 Task: Create a due date automation trigger when advanced on, on the tuesday after a card is due add fields without custom field "Resume" set to a number greater or equal to 1 and greater or equal to 10 at 11:00 AM.
Action: Mouse moved to (1100, 337)
Screenshot: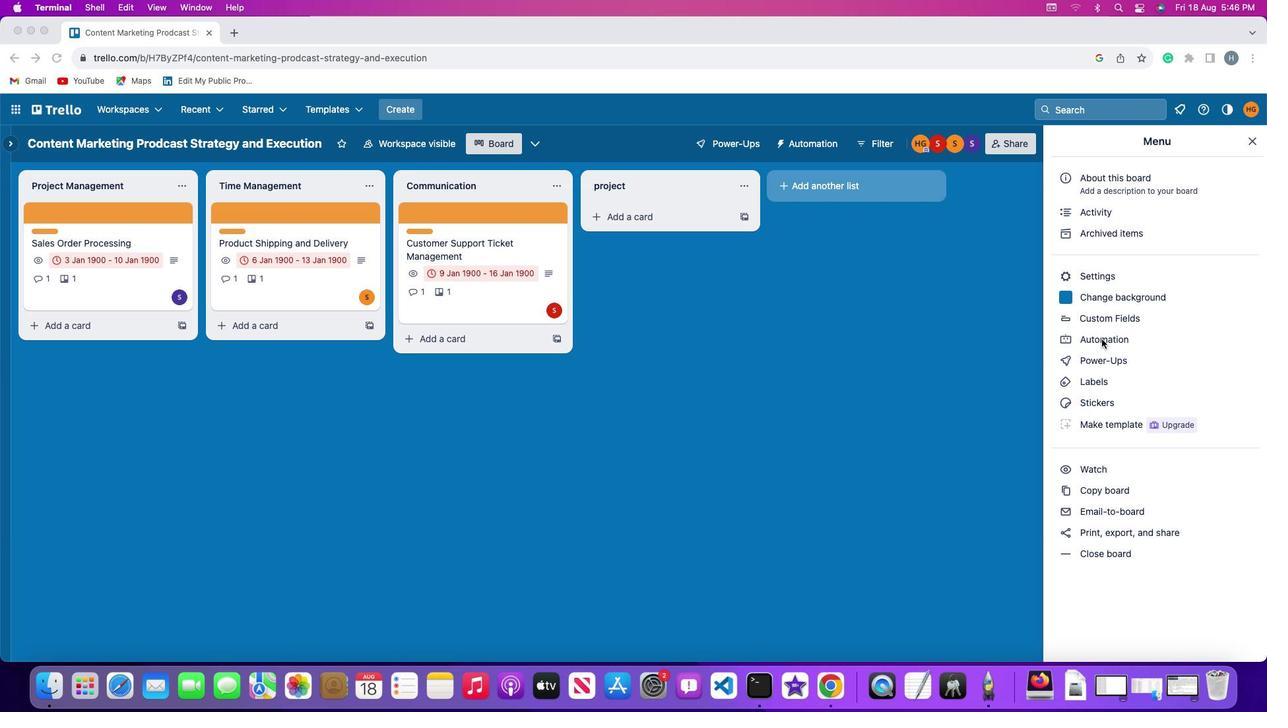 
Action: Mouse pressed left at (1100, 337)
Screenshot: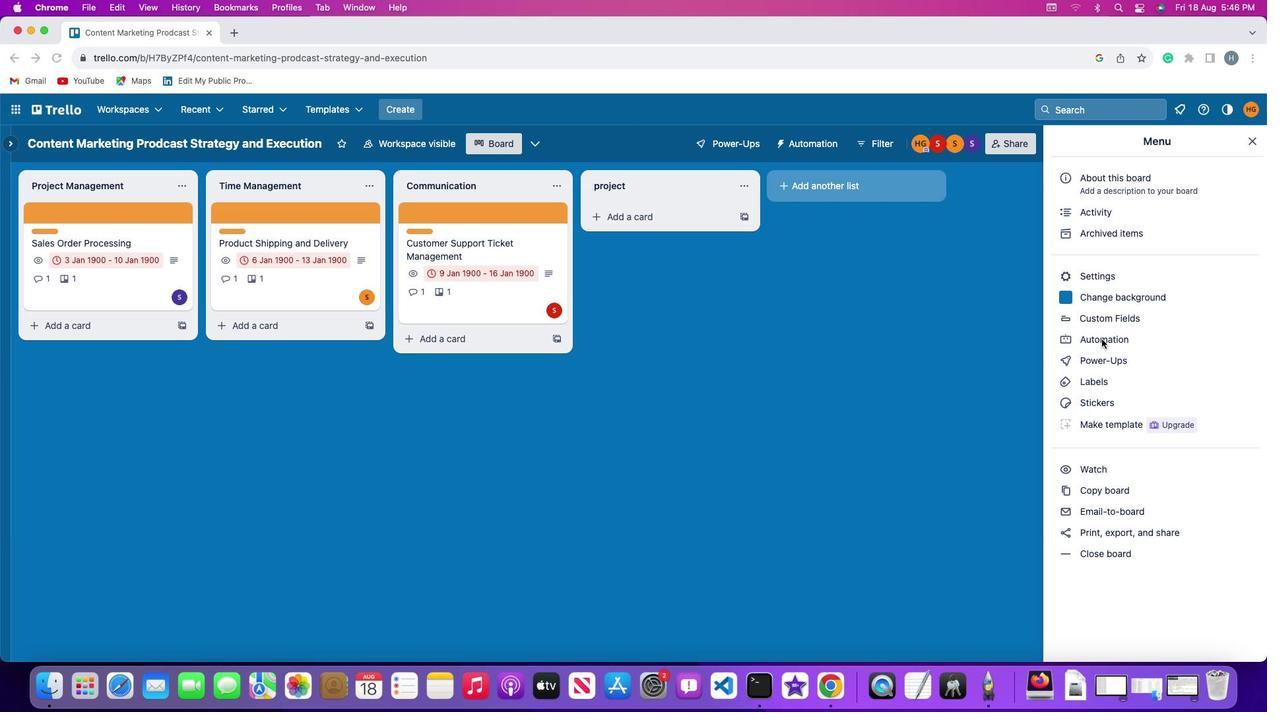 
Action: Mouse pressed left at (1100, 337)
Screenshot: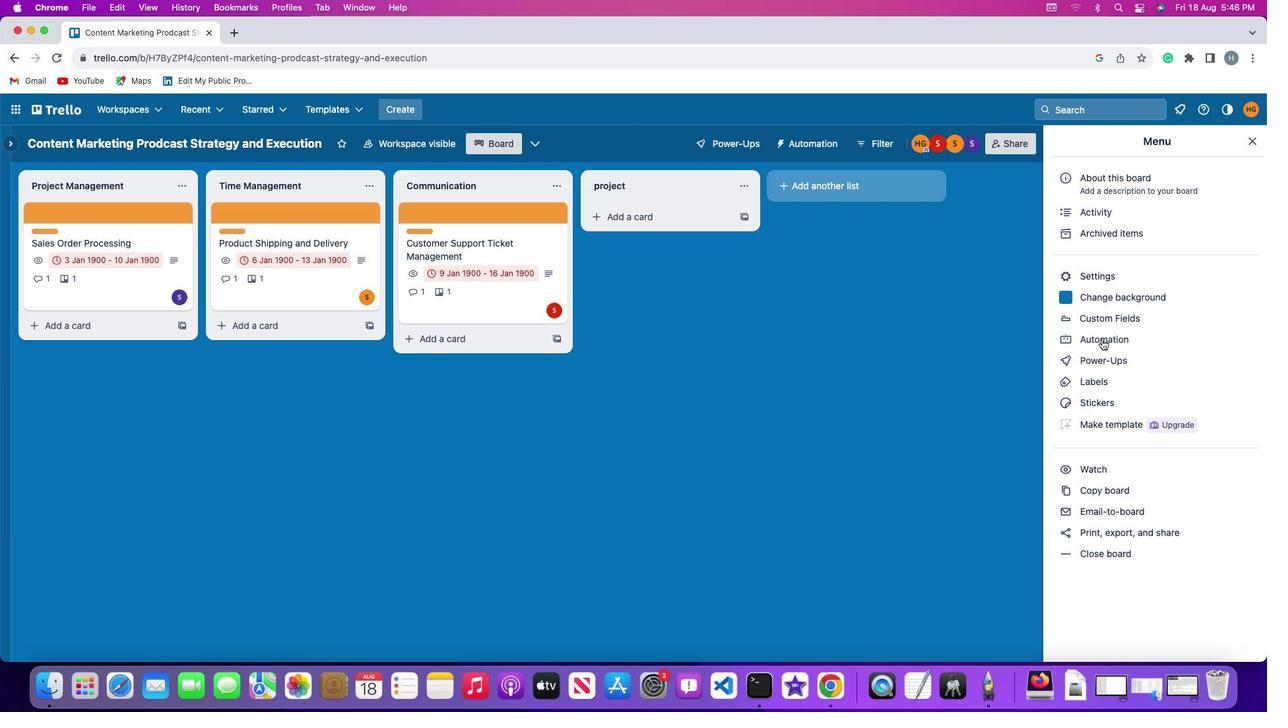 
Action: Mouse moved to (69, 312)
Screenshot: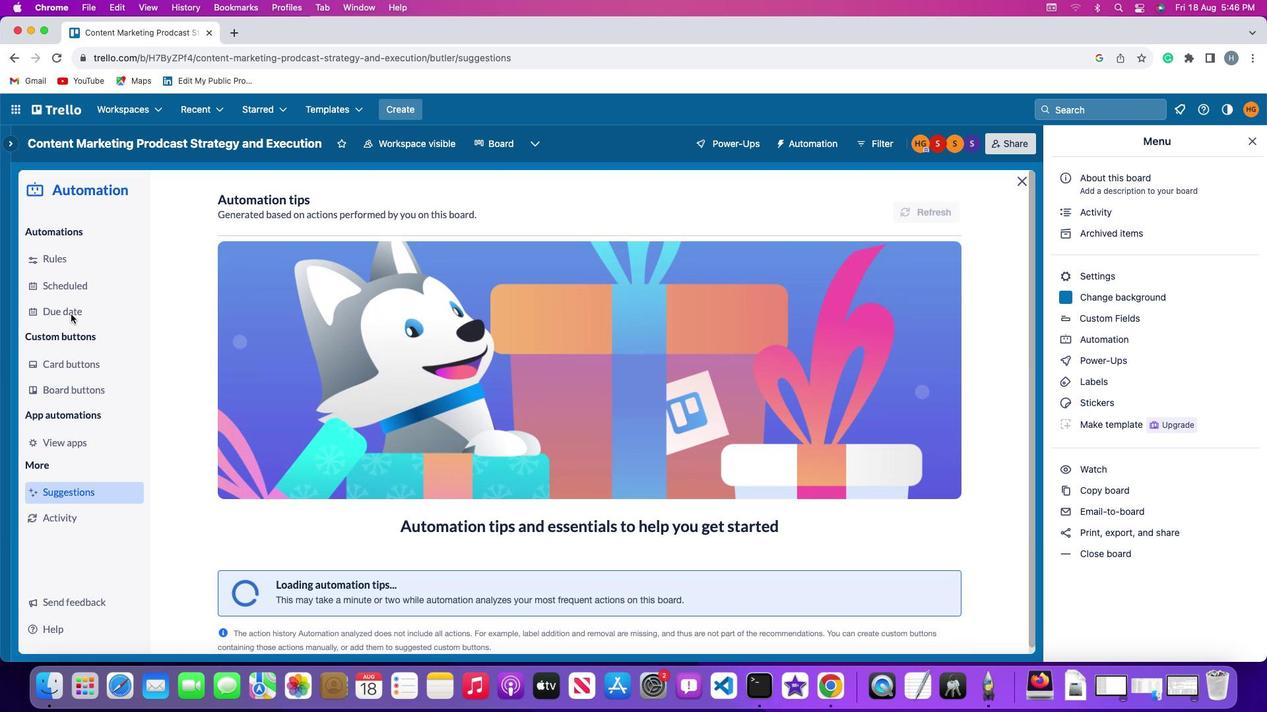 
Action: Mouse pressed left at (69, 312)
Screenshot: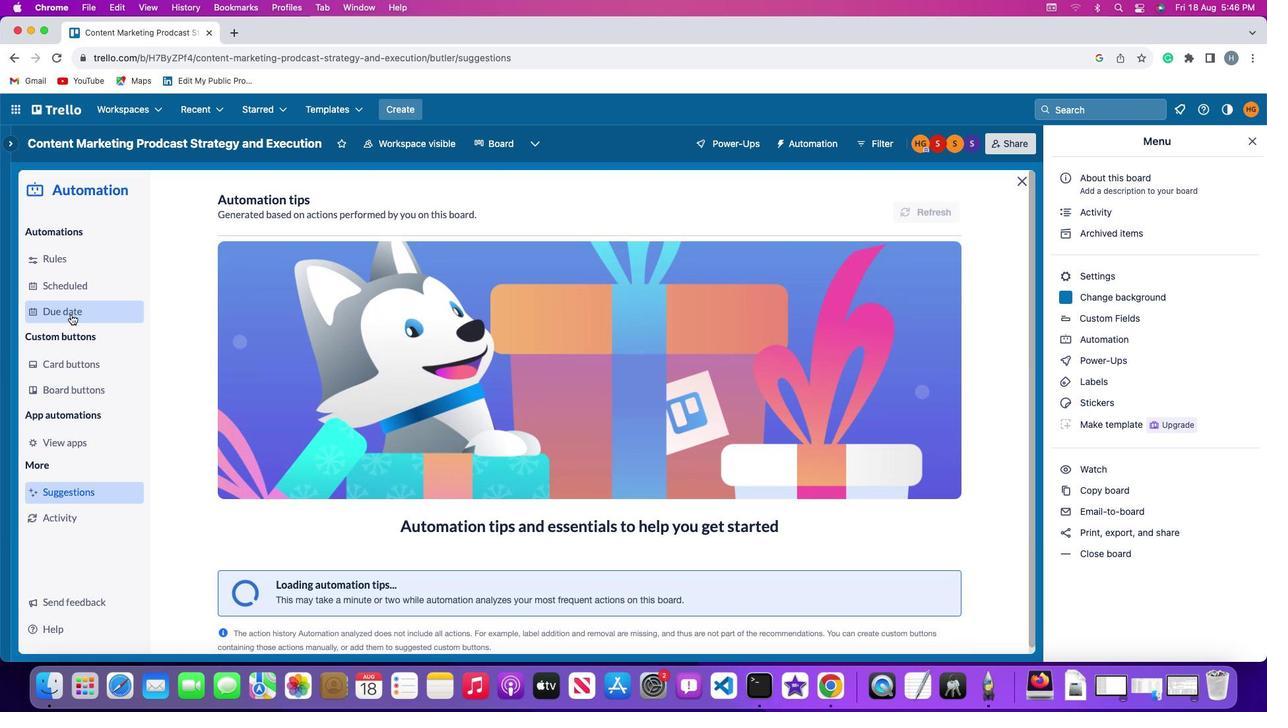 
Action: Mouse moved to (875, 201)
Screenshot: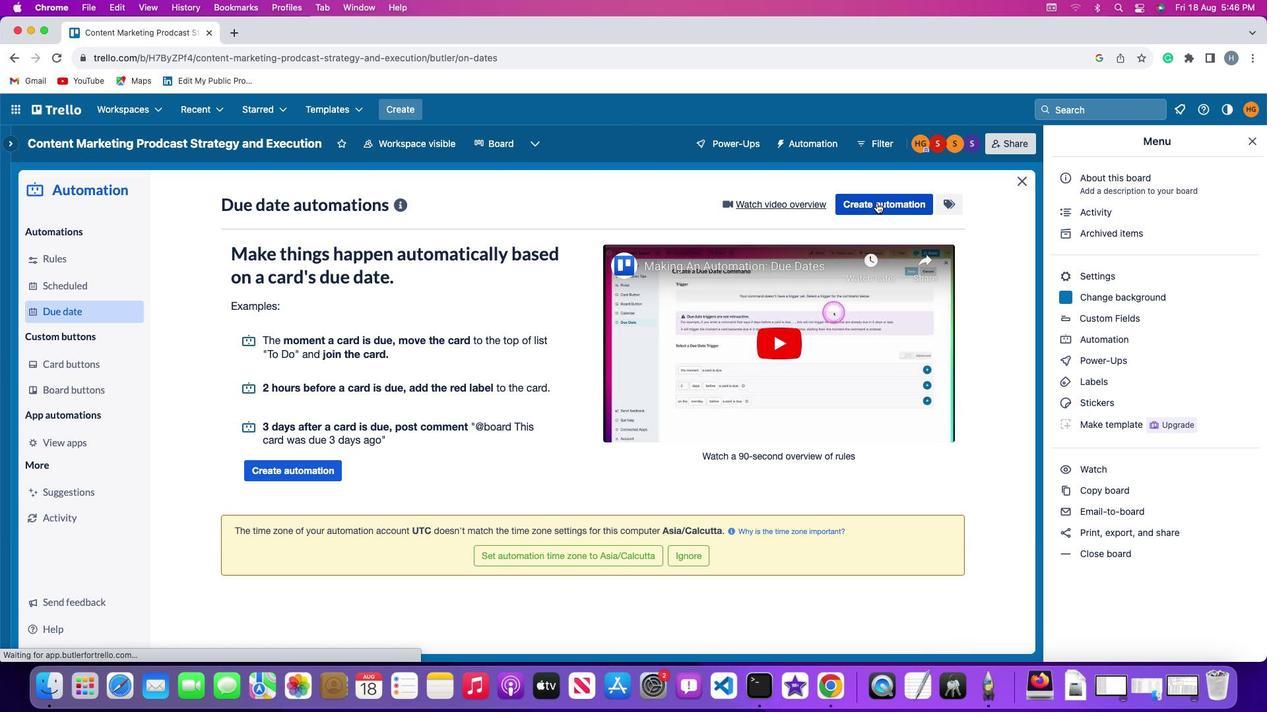 
Action: Mouse pressed left at (875, 201)
Screenshot: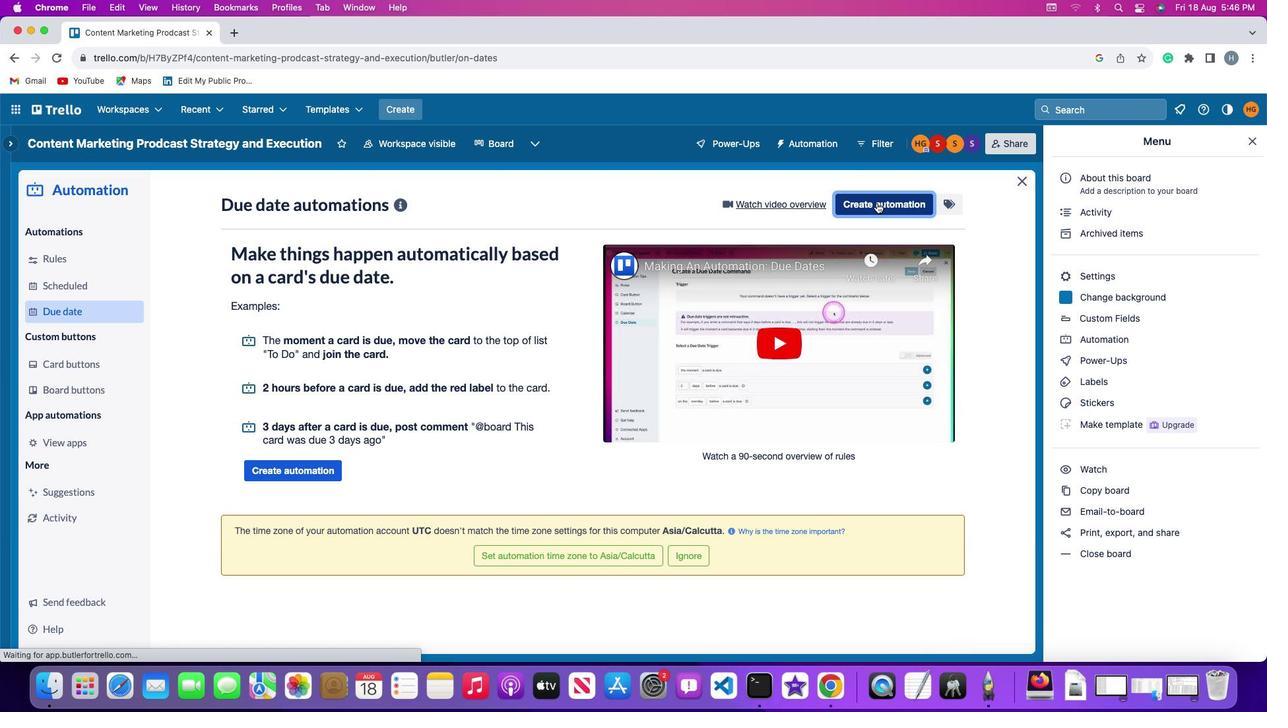 
Action: Mouse moved to (256, 335)
Screenshot: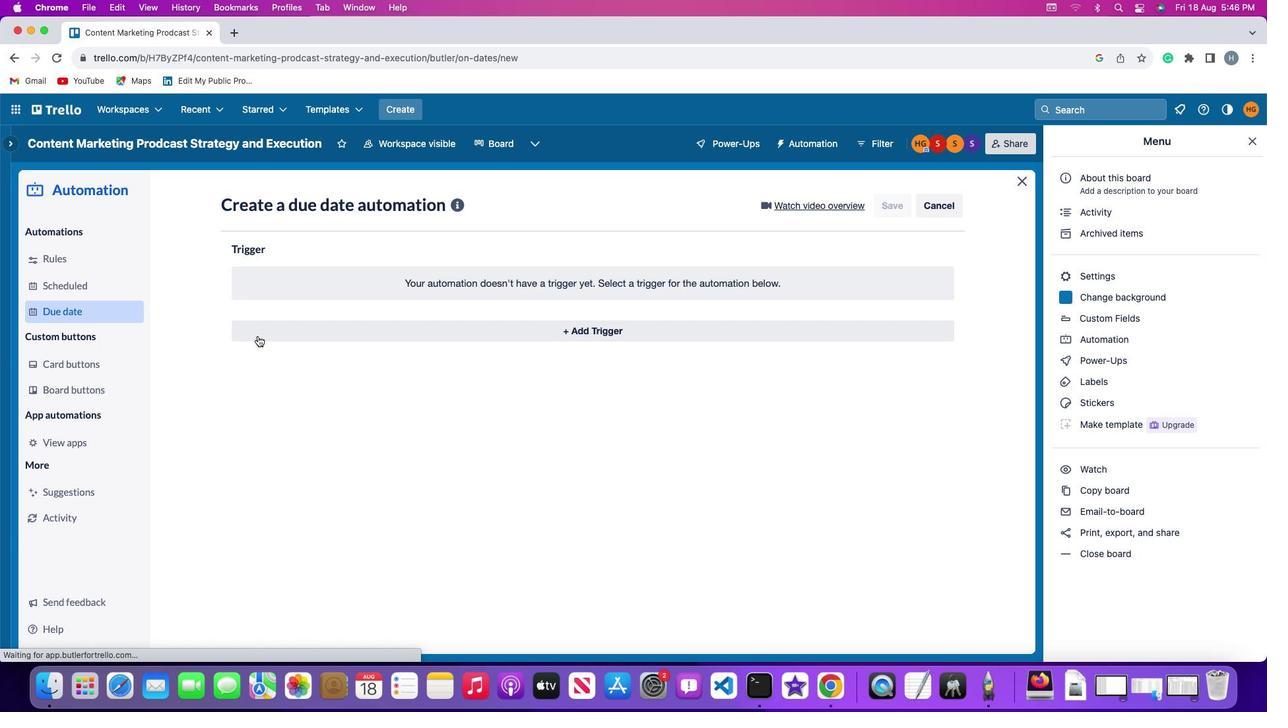 
Action: Mouse pressed left at (256, 335)
Screenshot: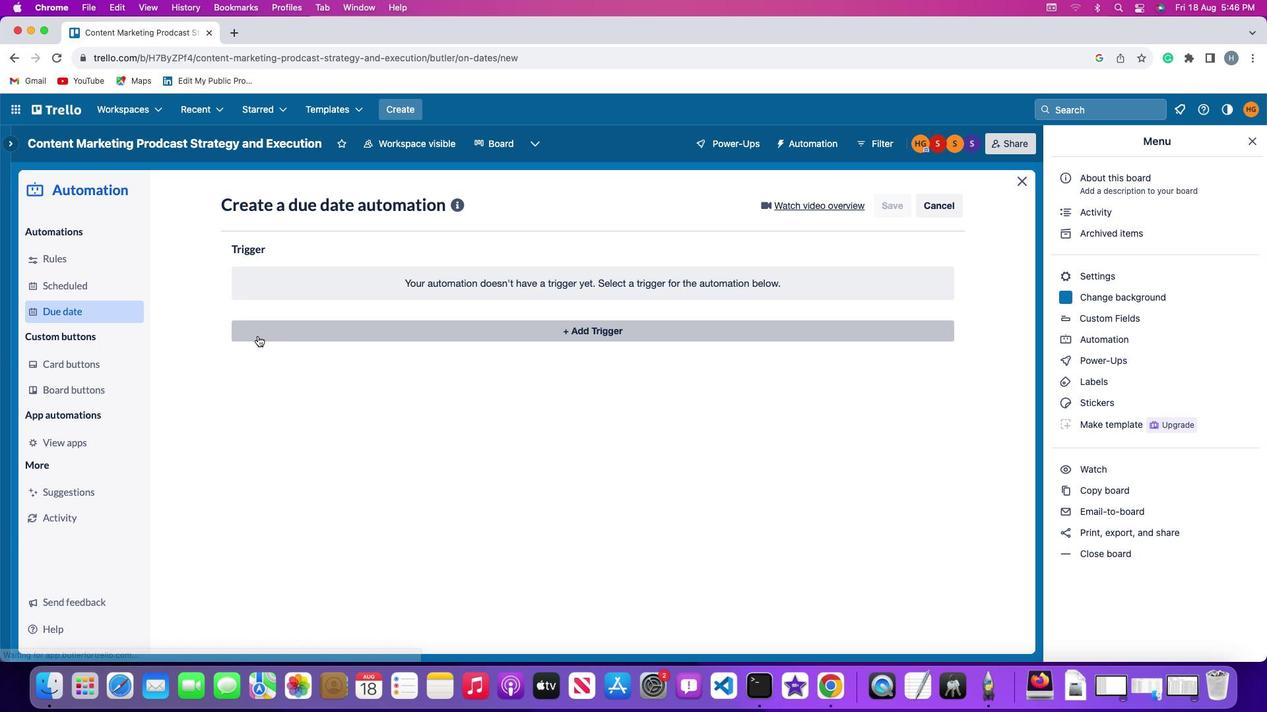 
Action: Mouse moved to (280, 571)
Screenshot: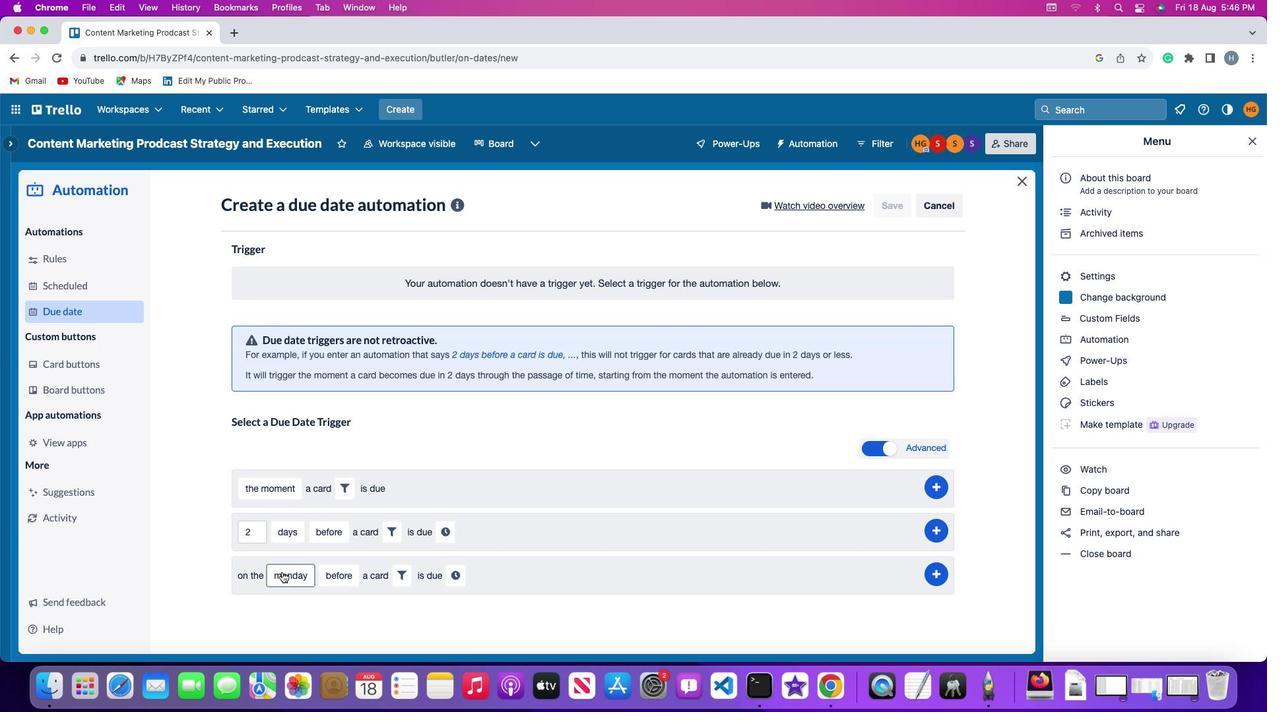 
Action: Mouse pressed left at (280, 571)
Screenshot: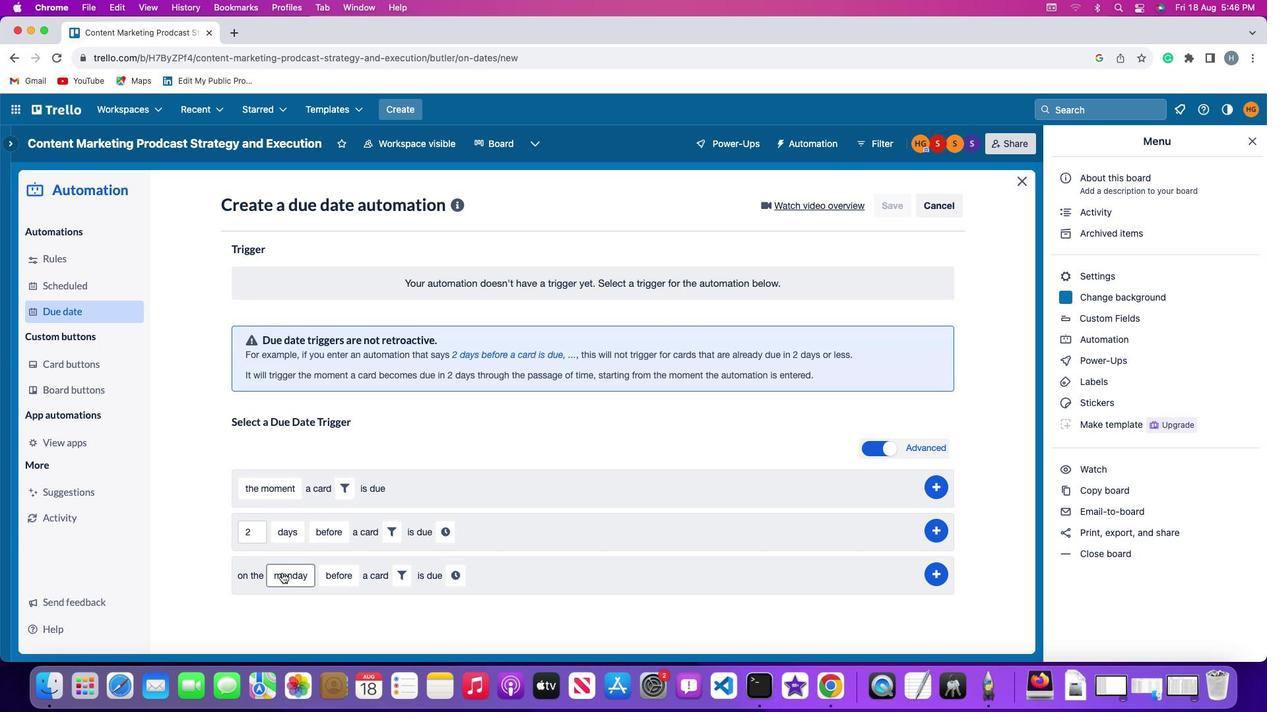 
Action: Mouse moved to (306, 419)
Screenshot: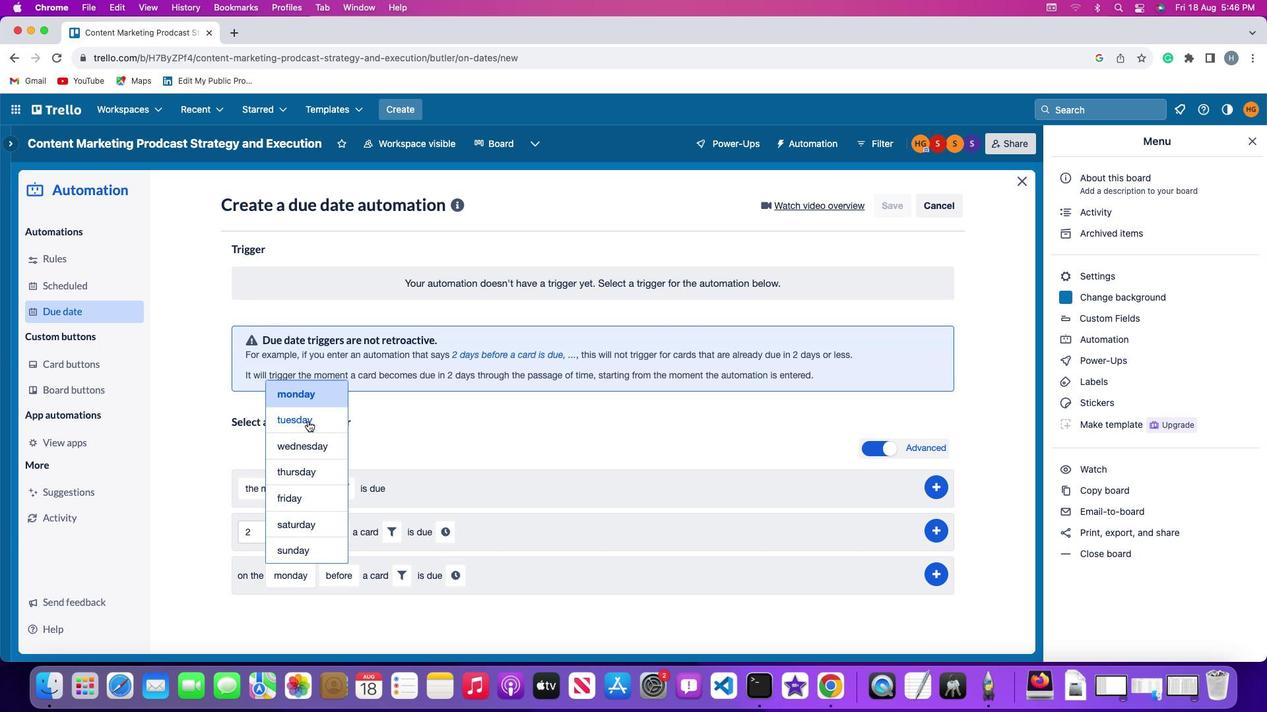 
Action: Mouse pressed left at (306, 419)
Screenshot: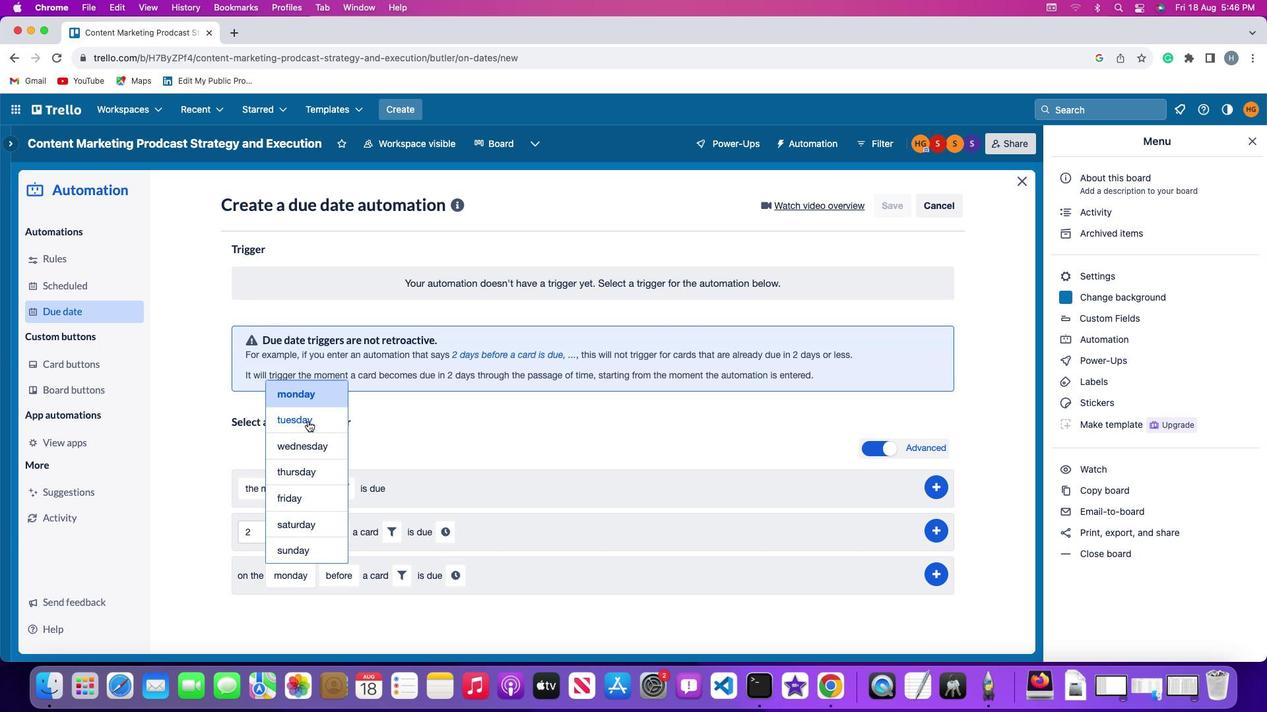 
Action: Mouse moved to (330, 574)
Screenshot: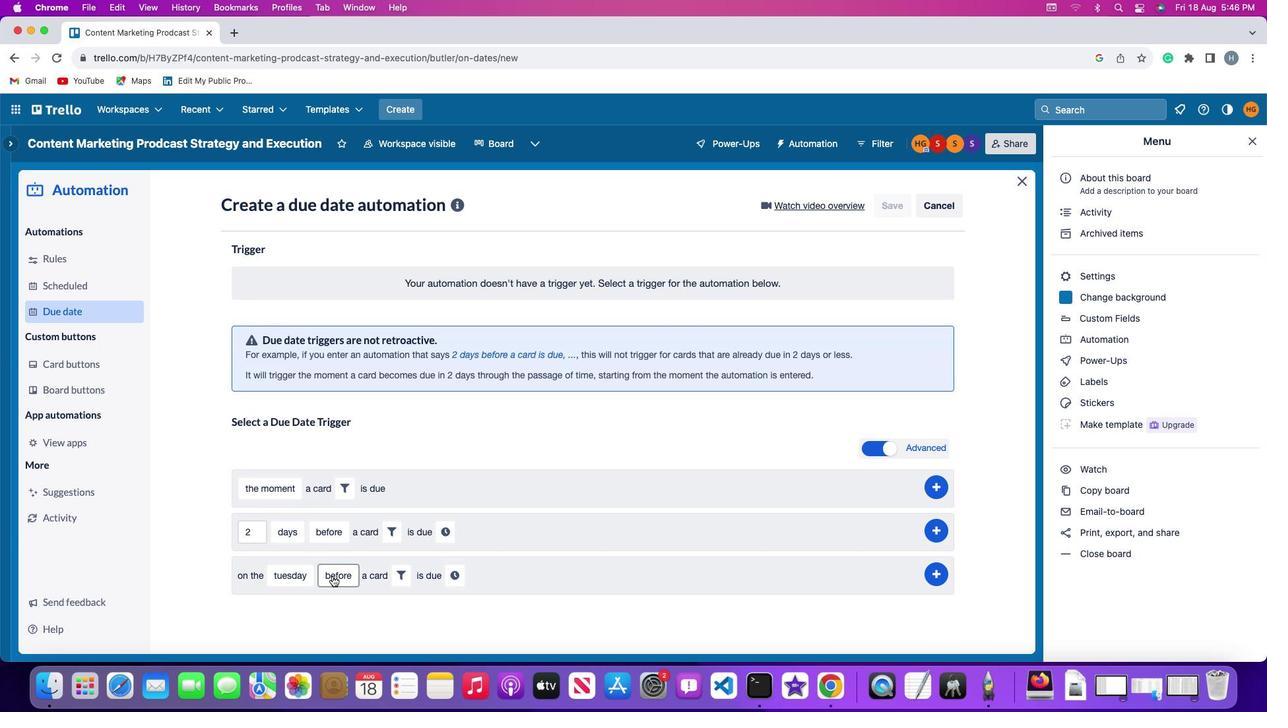 
Action: Mouse pressed left at (330, 574)
Screenshot: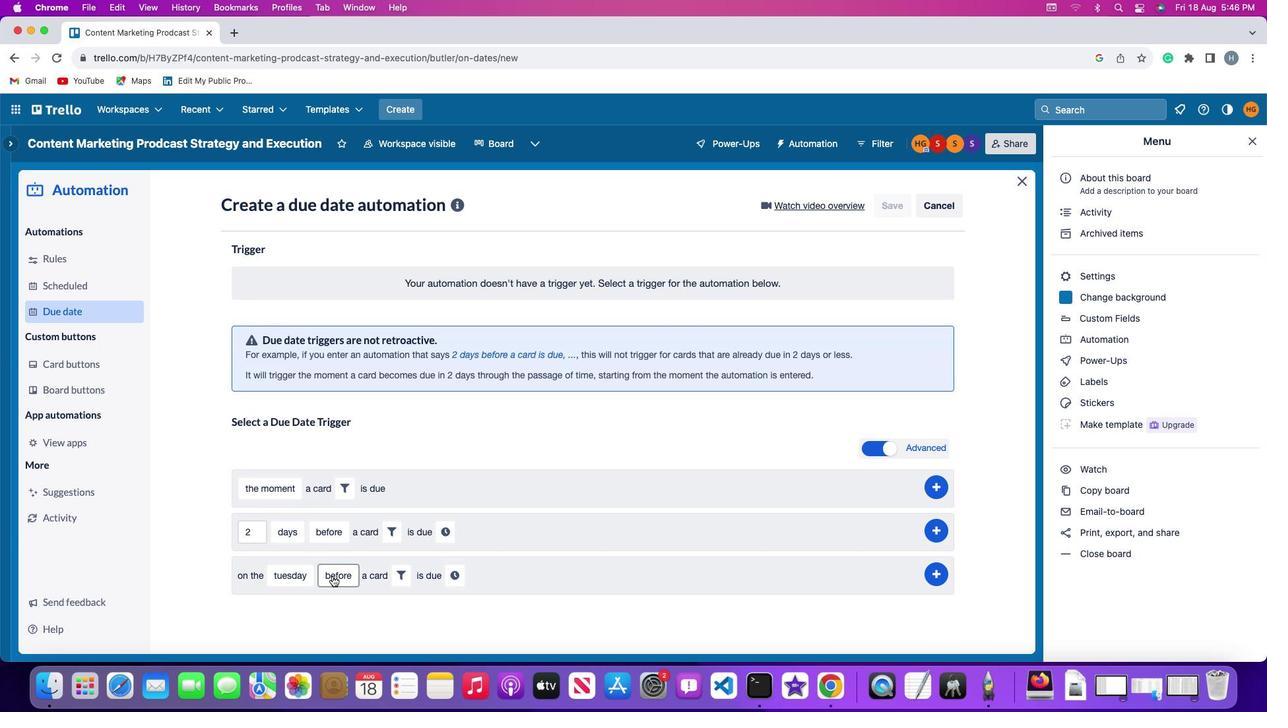
Action: Mouse moved to (361, 491)
Screenshot: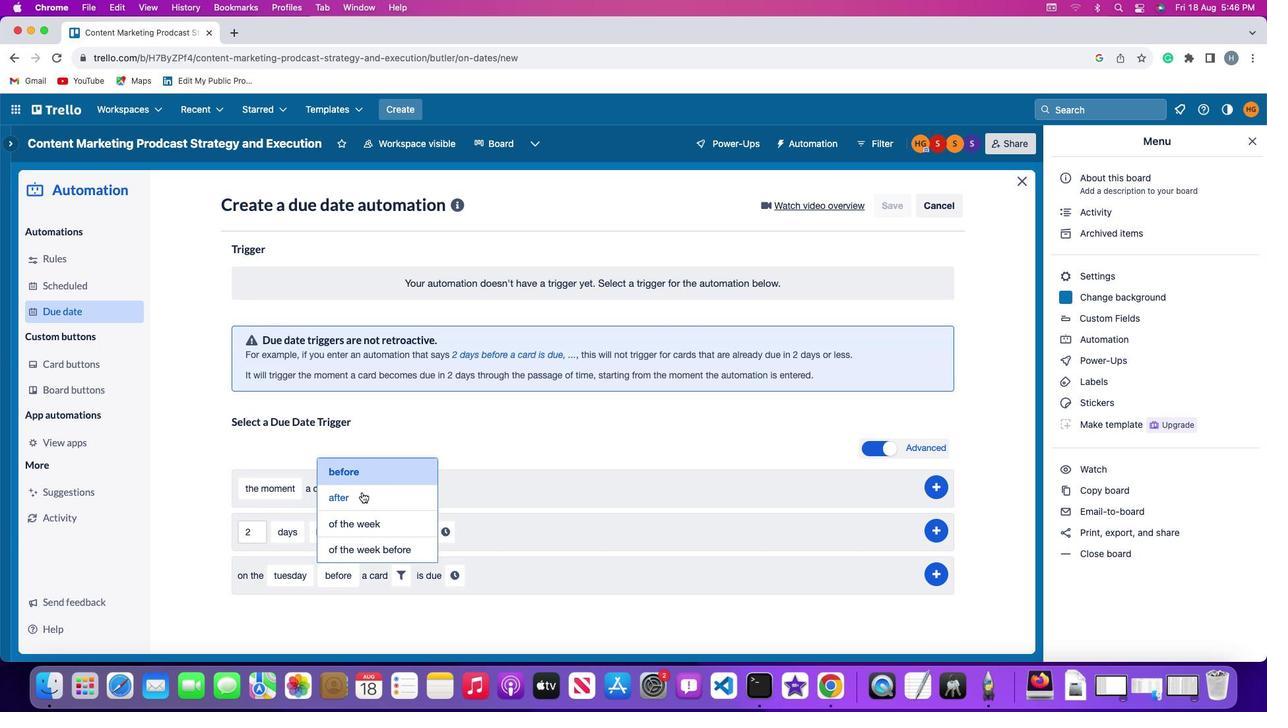 
Action: Mouse pressed left at (361, 491)
Screenshot: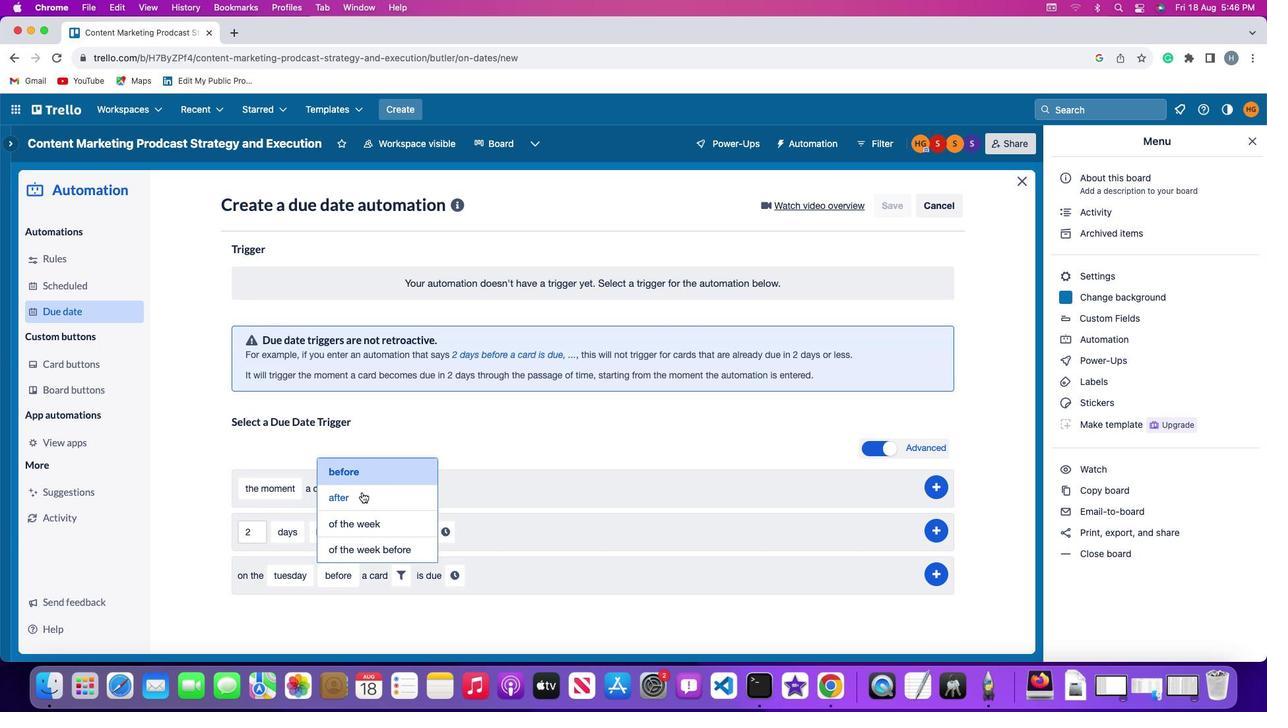 
Action: Mouse moved to (398, 582)
Screenshot: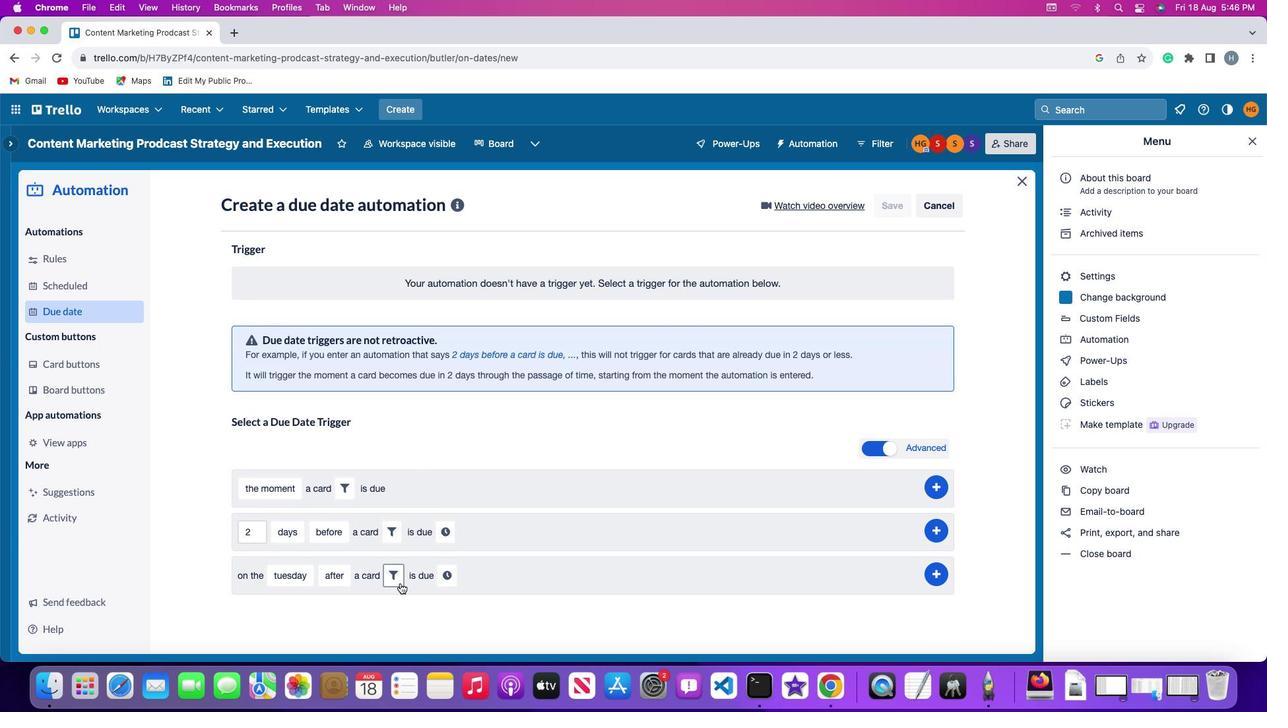 
Action: Mouse pressed left at (398, 582)
Screenshot: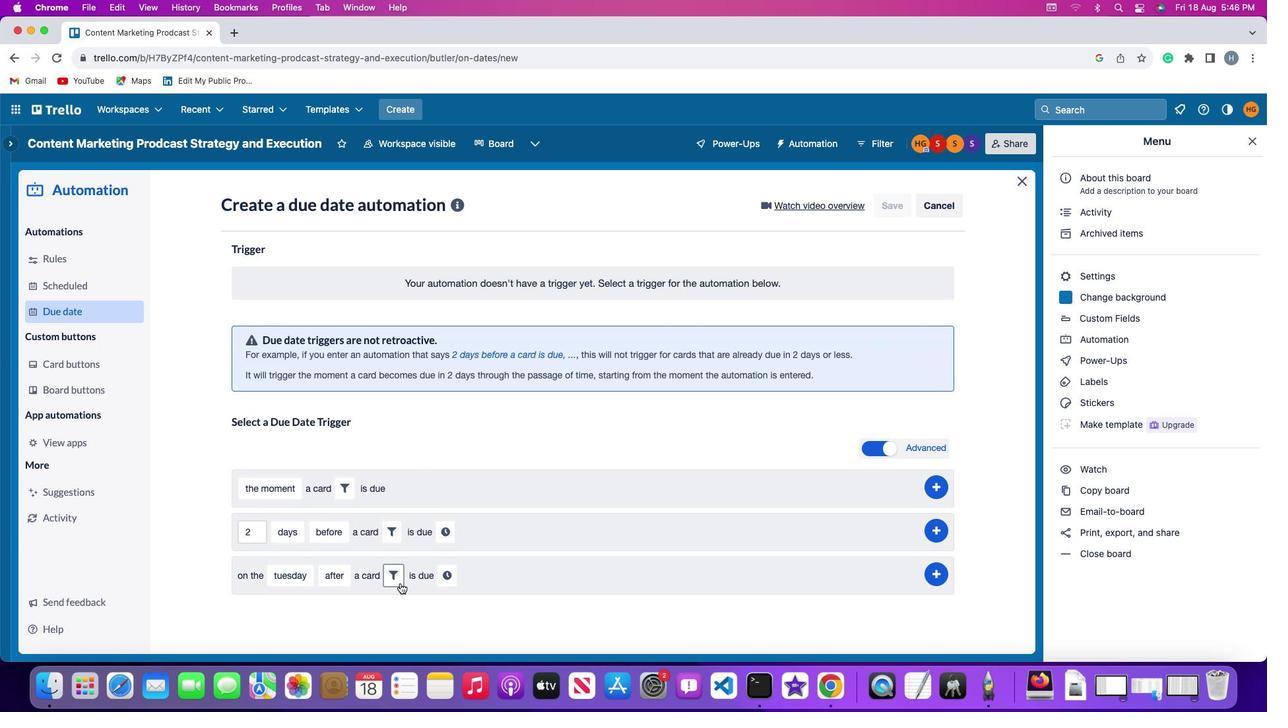 
Action: Mouse moved to (611, 617)
Screenshot: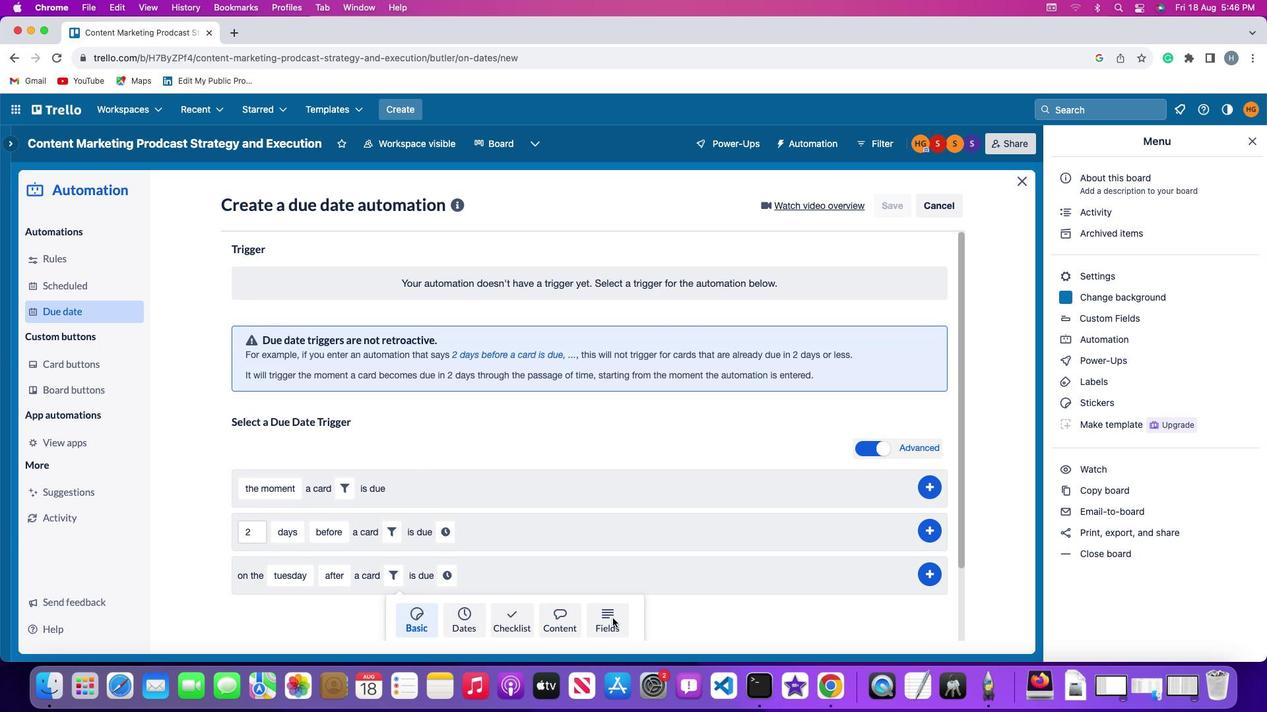 
Action: Mouse pressed left at (611, 617)
Screenshot: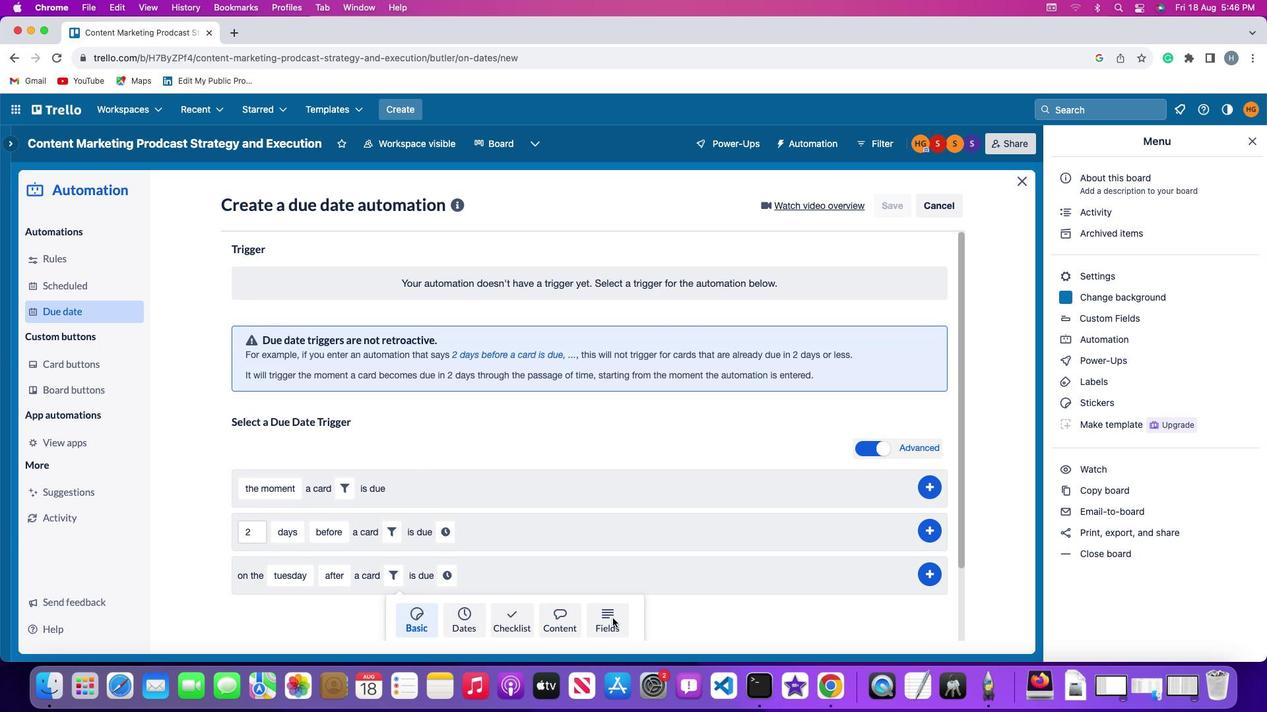 
Action: Mouse moved to (338, 603)
Screenshot: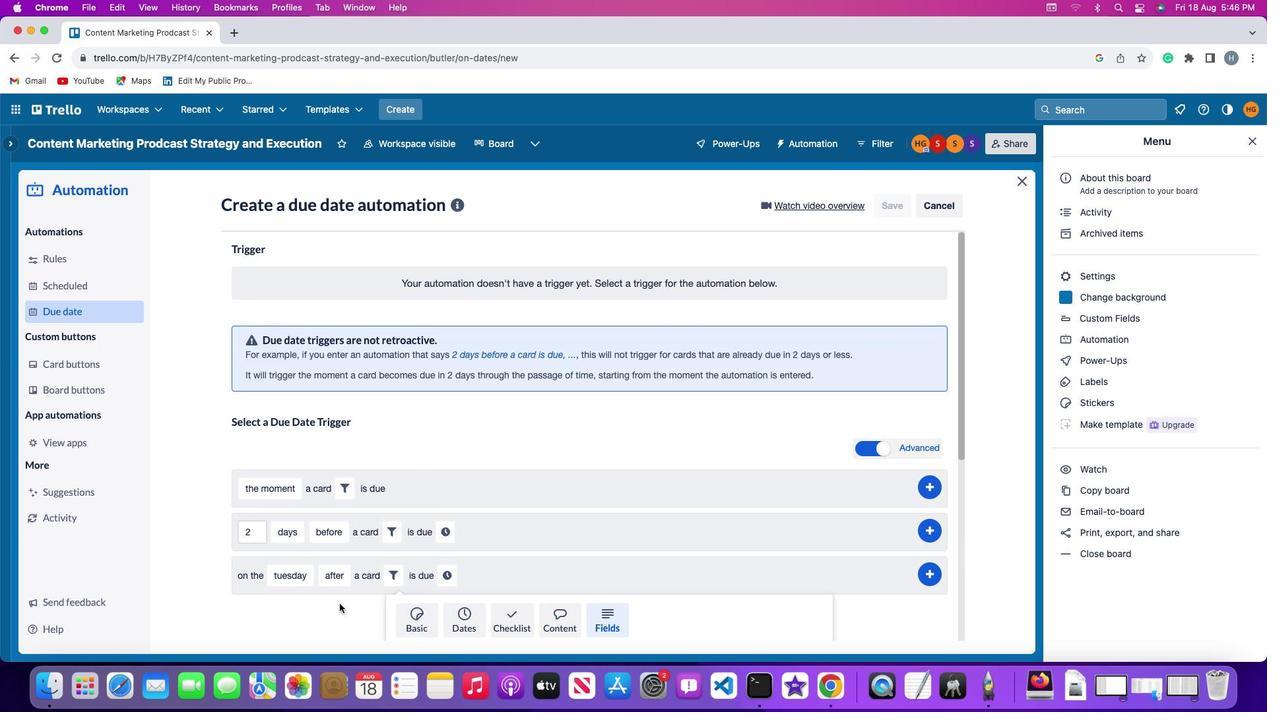 
Action: Mouse scrolled (338, 603) with delta (0, -1)
Screenshot: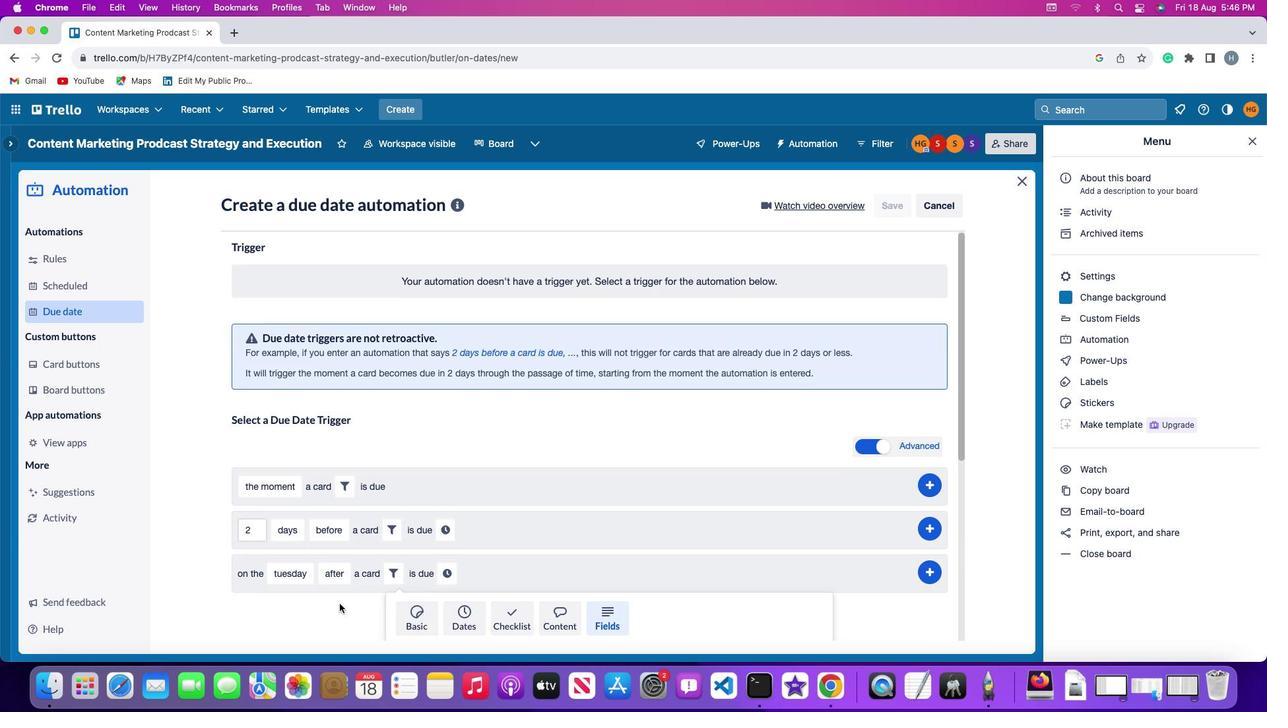 
Action: Mouse scrolled (338, 603) with delta (0, -1)
Screenshot: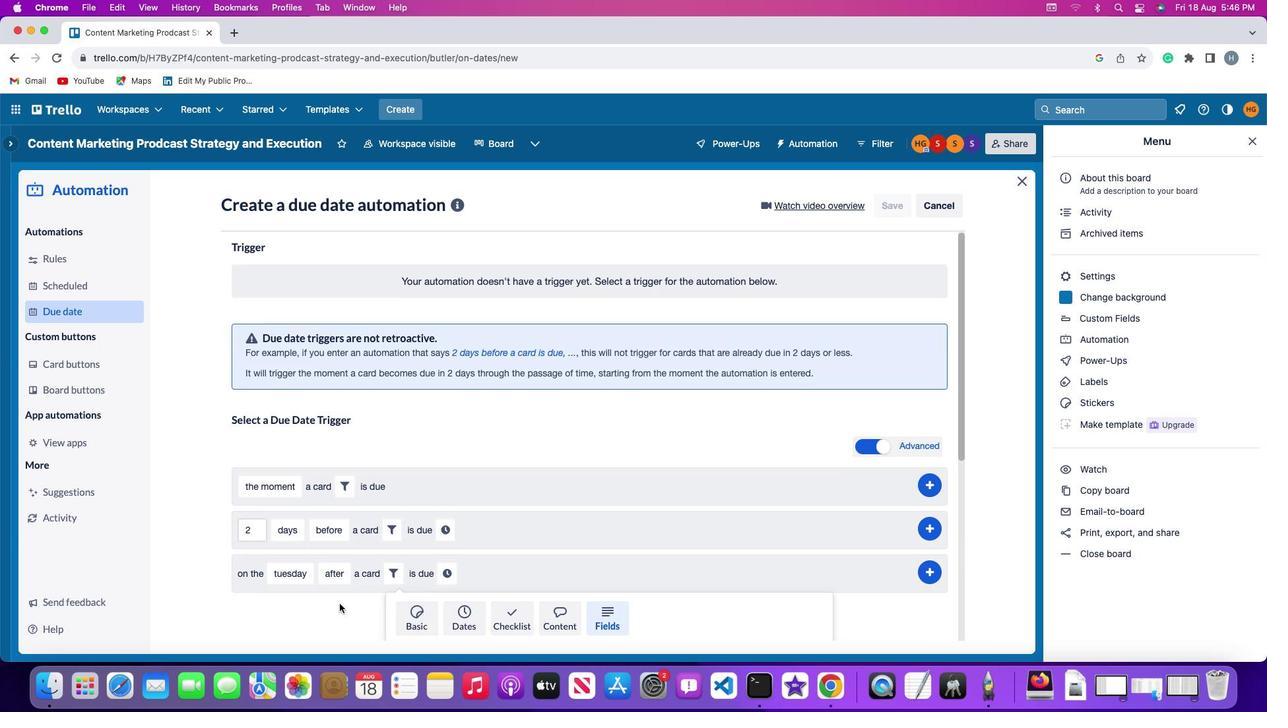 
Action: Mouse moved to (338, 603)
Screenshot: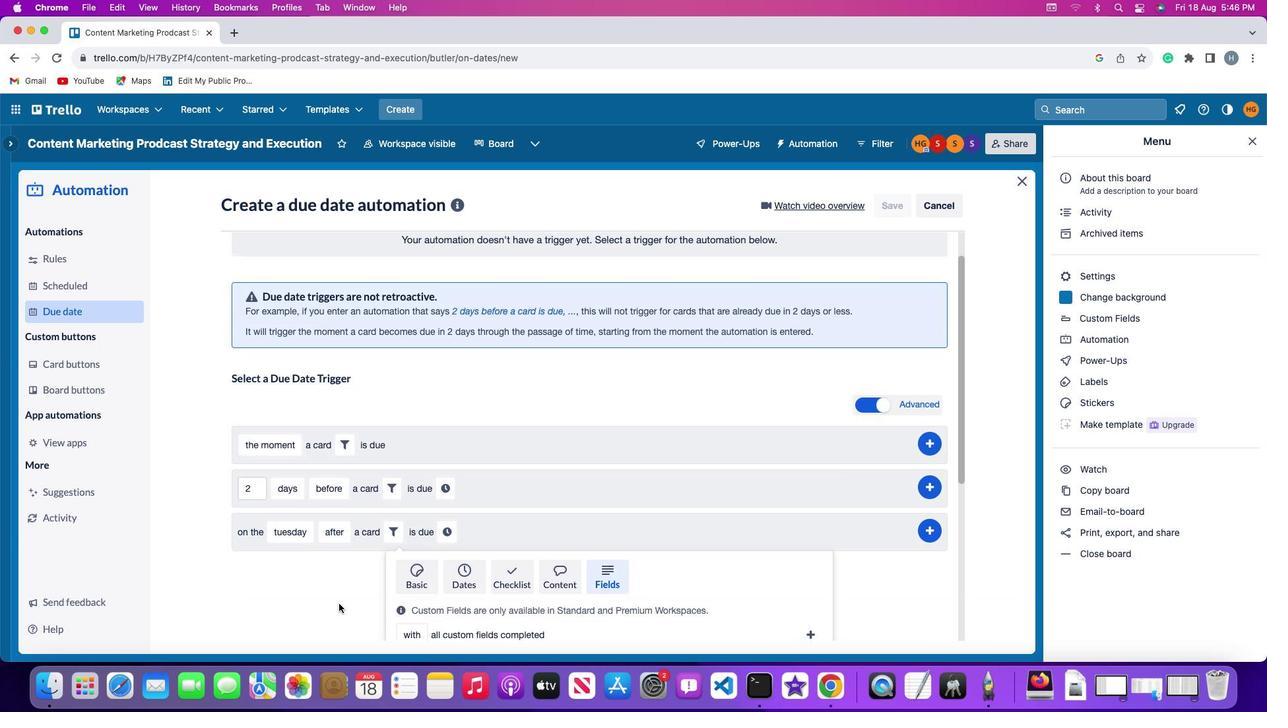 
Action: Mouse scrolled (338, 603) with delta (0, -2)
Screenshot: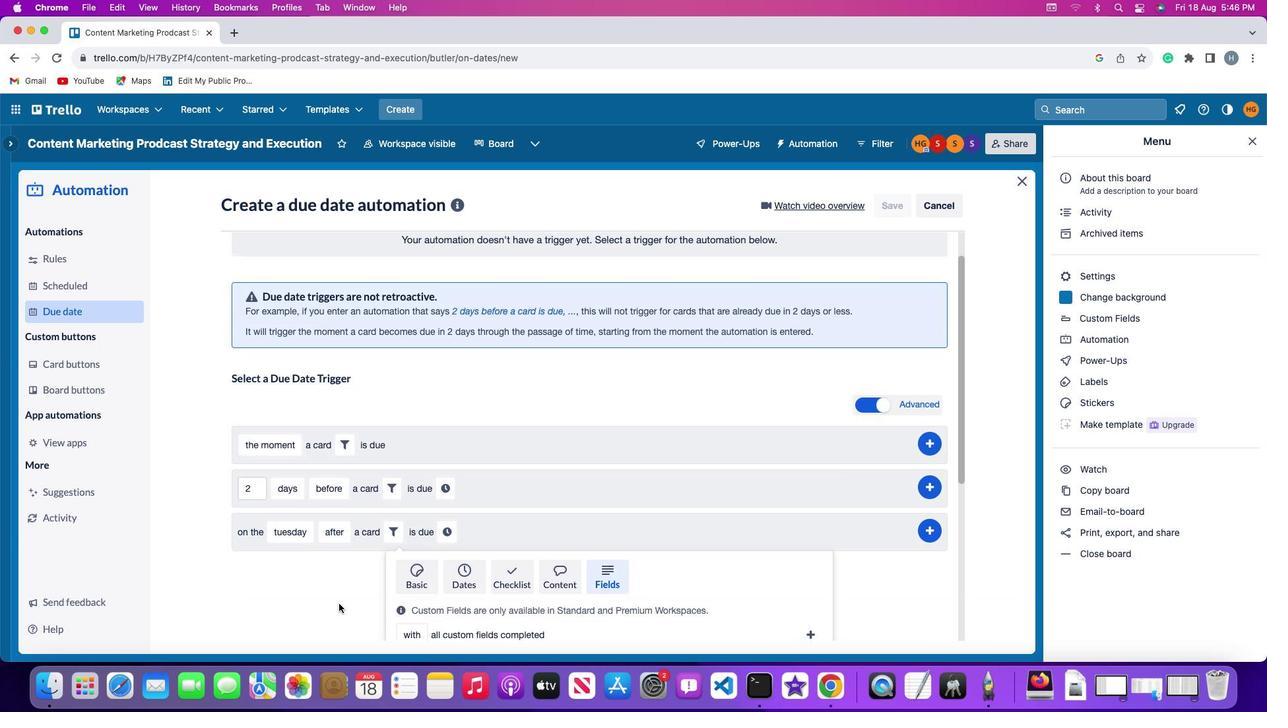 
Action: Mouse scrolled (338, 603) with delta (0, -3)
Screenshot: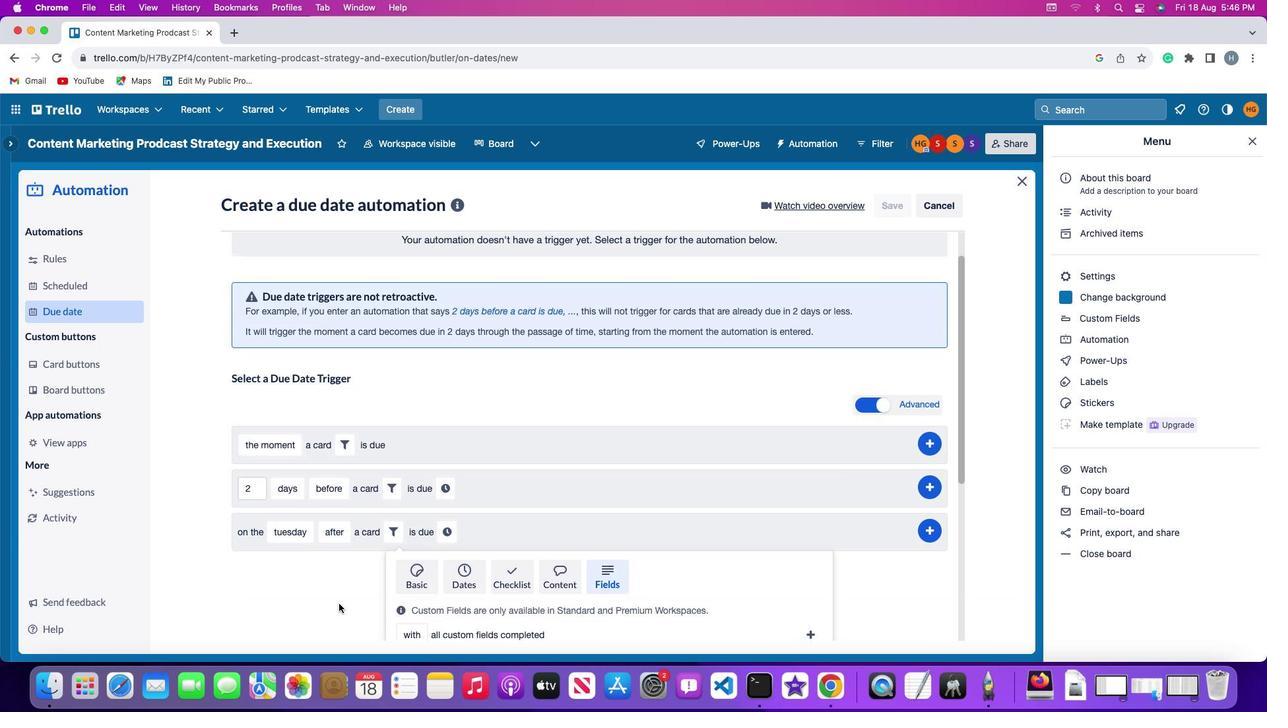 
Action: Mouse moved to (337, 603)
Screenshot: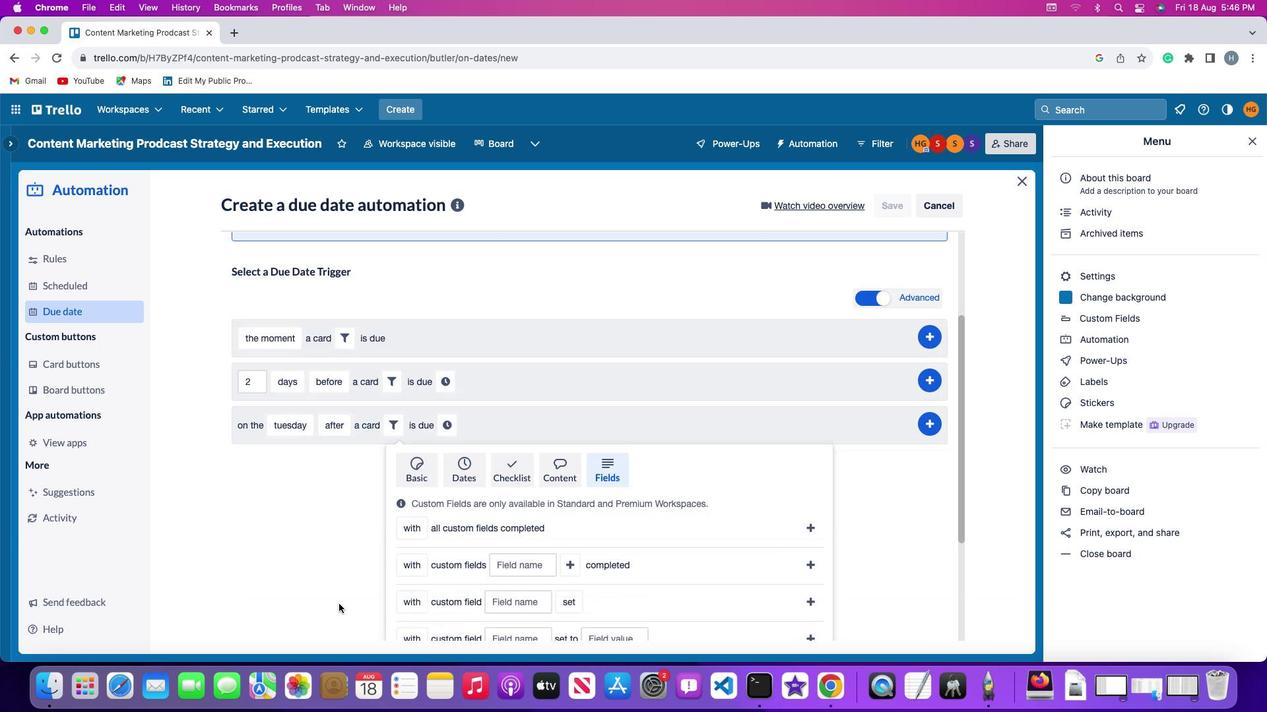 
Action: Mouse scrolled (337, 603) with delta (0, -4)
Screenshot: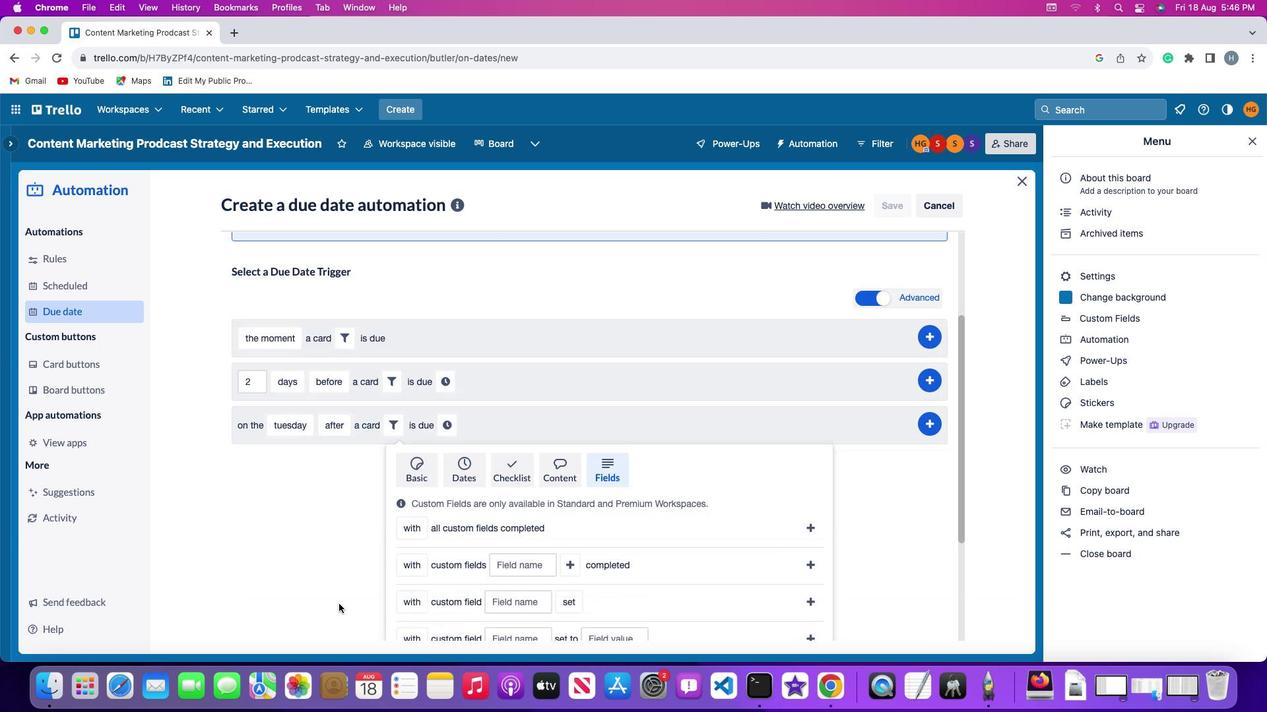 
Action: Mouse moved to (337, 602)
Screenshot: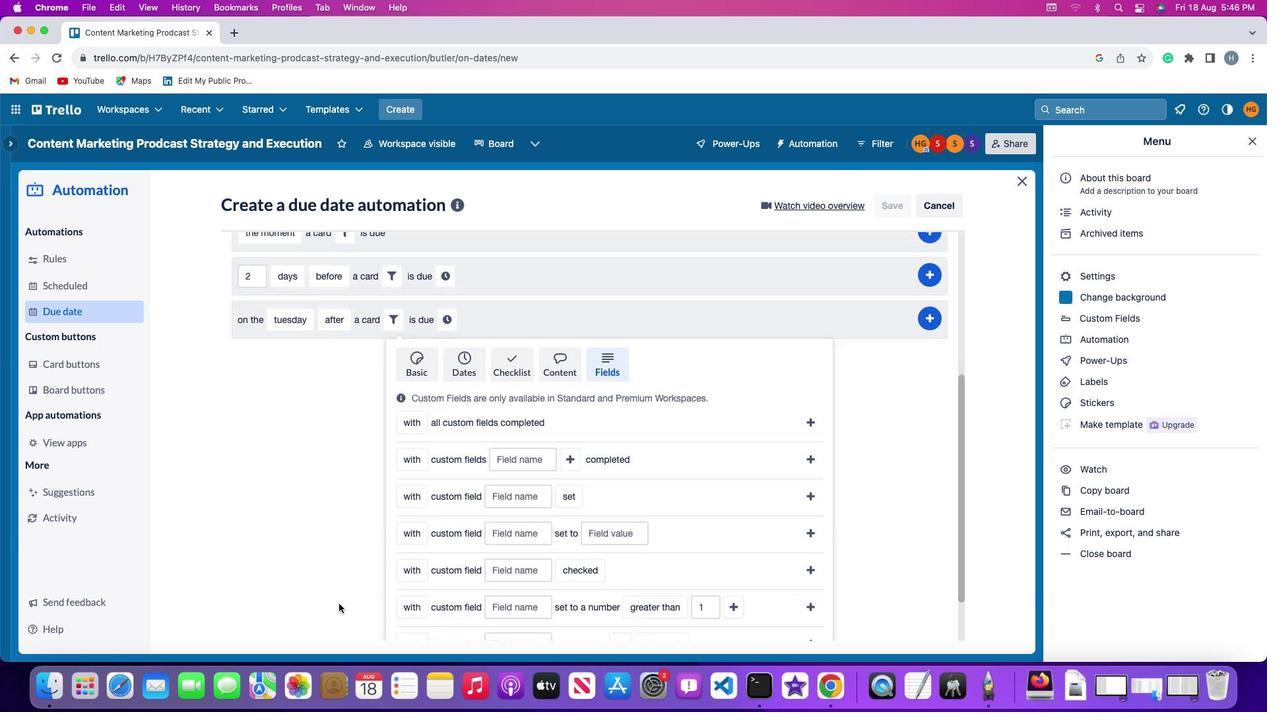 
Action: Mouse scrolled (337, 602) with delta (0, -1)
Screenshot: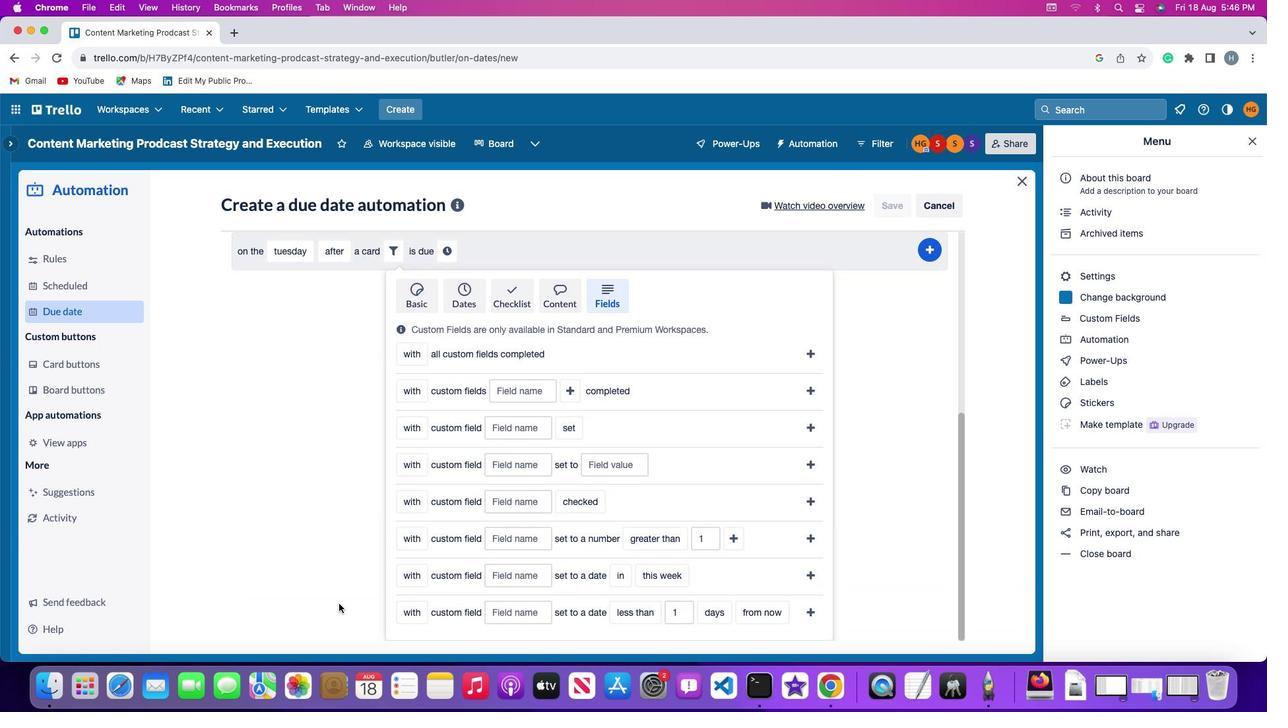 
Action: Mouse scrolled (337, 602) with delta (0, -1)
Screenshot: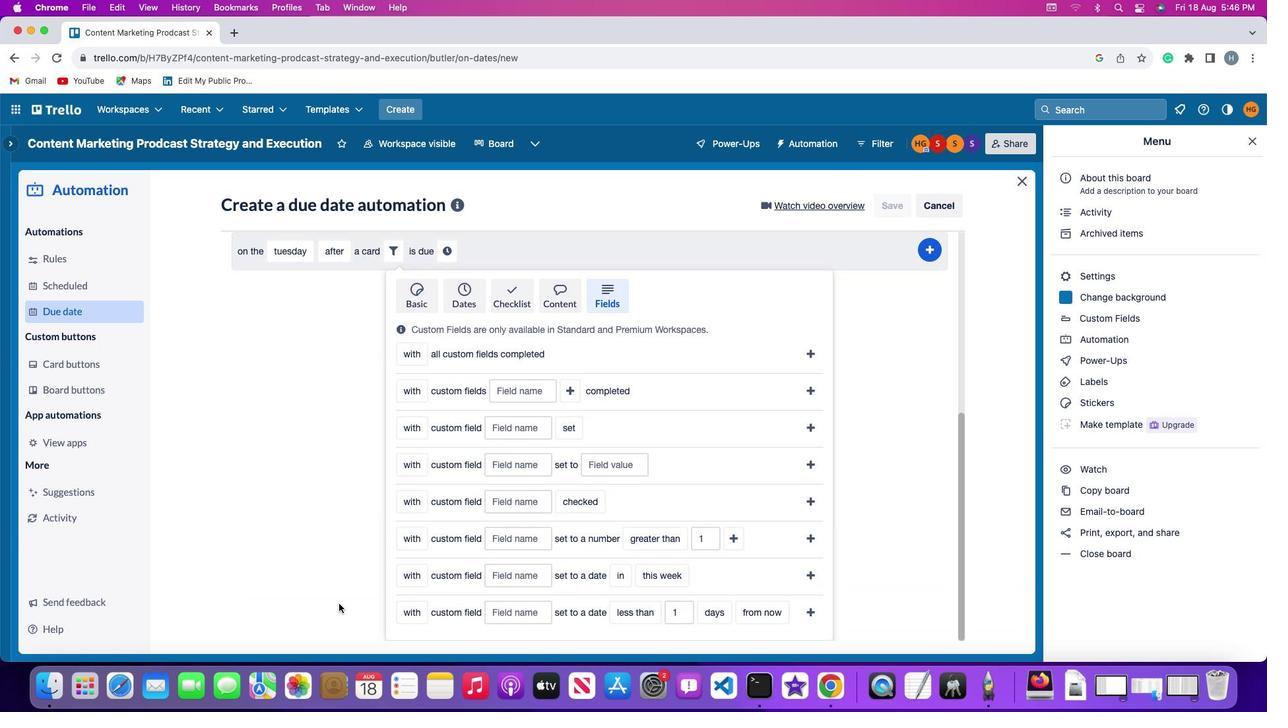 
Action: Mouse scrolled (337, 602) with delta (0, -3)
Screenshot: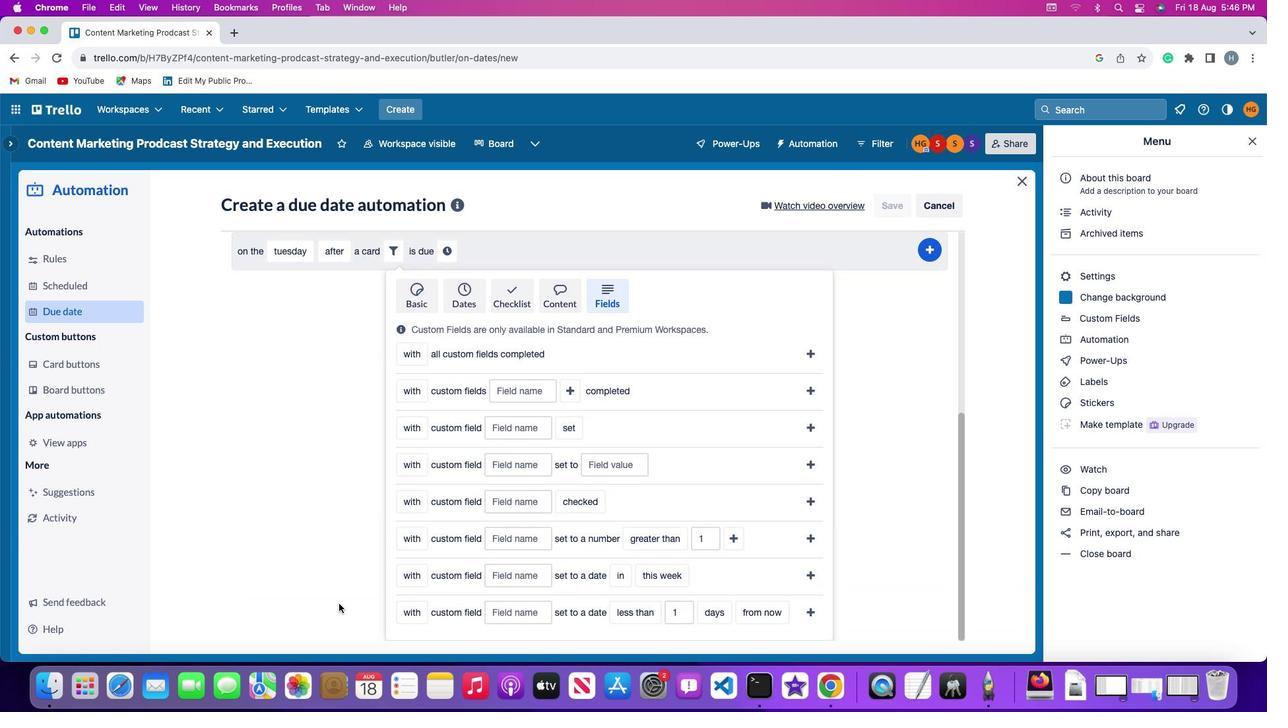 
Action: Mouse scrolled (337, 602) with delta (0, -3)
Screenshot: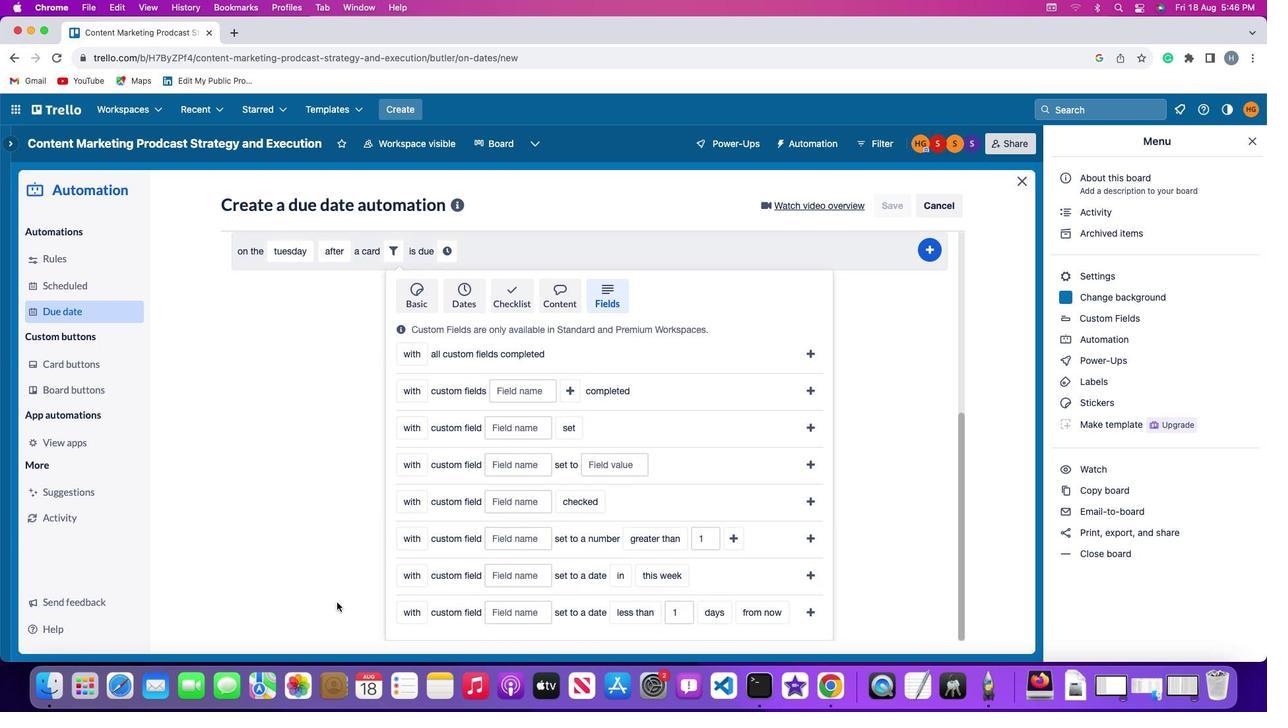 
Action: Mouse scrolled (337, 602) with delta (0, -4)
Screenshot: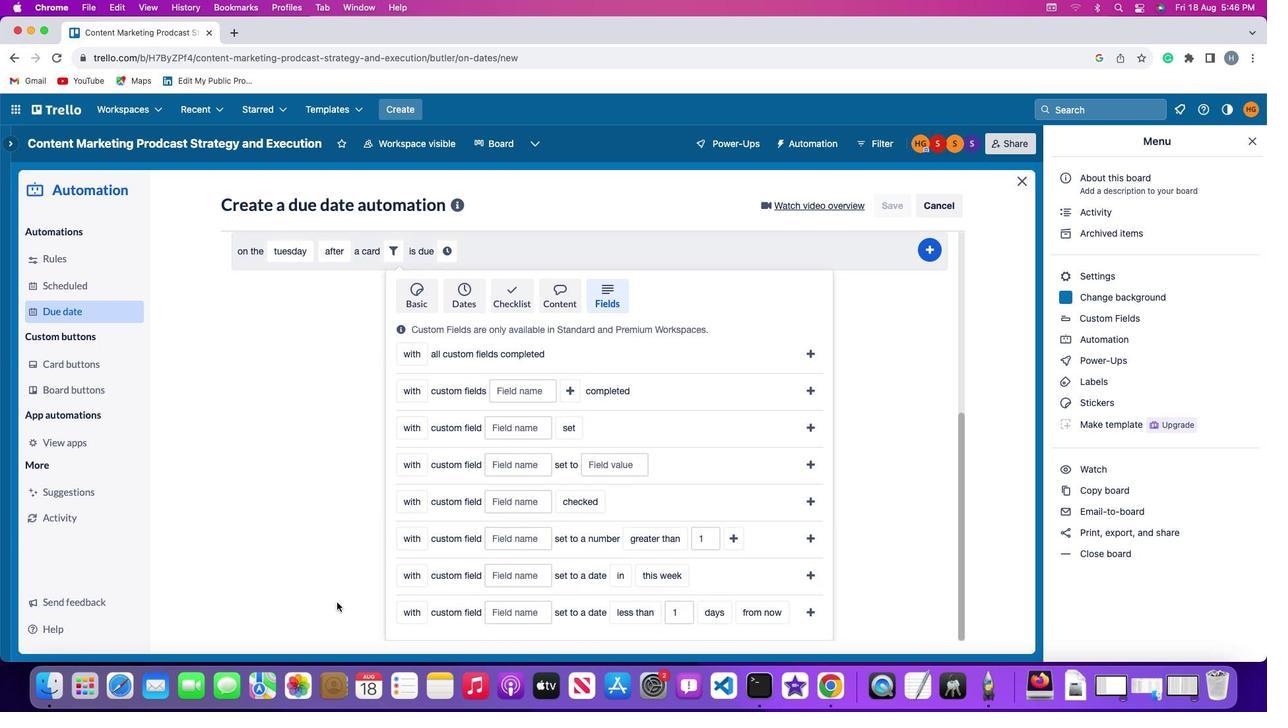 
Action: Mouse moved to (337, 602)
Screenshot: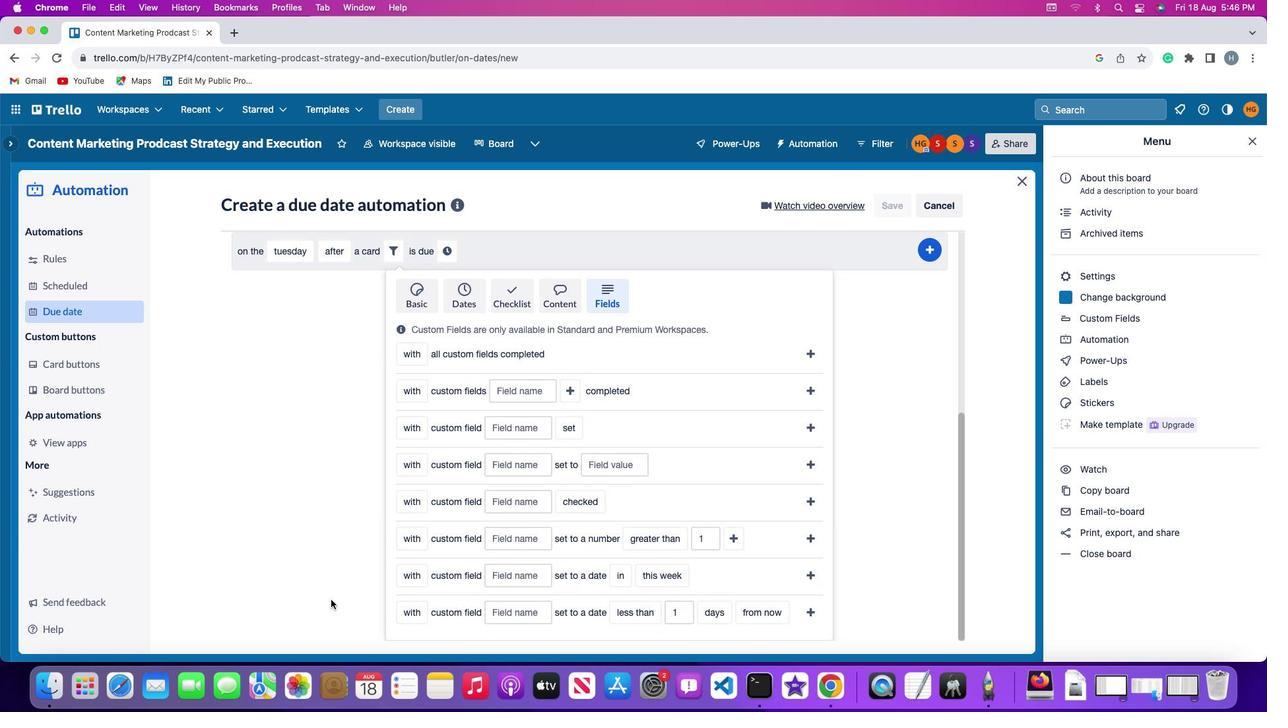 
Action: Mouse scrolled (337, 602) with delta (0, -5)
Screenshot: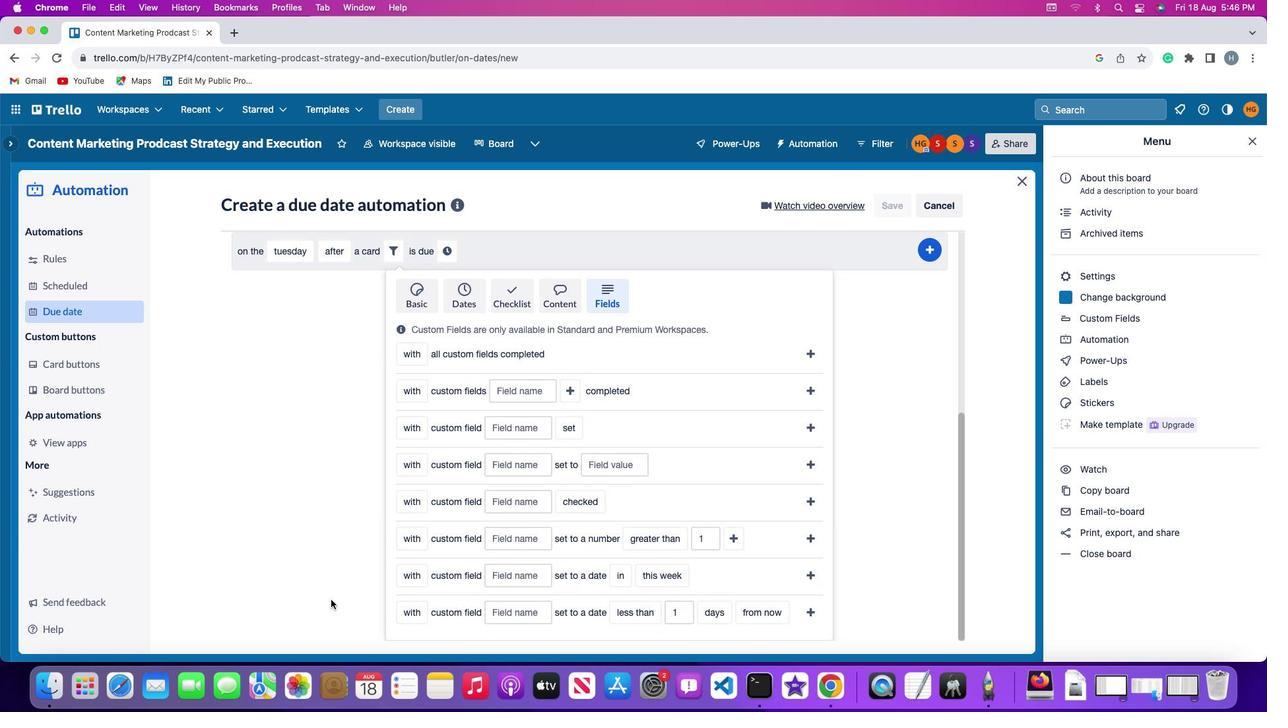 
Action: Mouse moved to (407, 535)
Screenshot: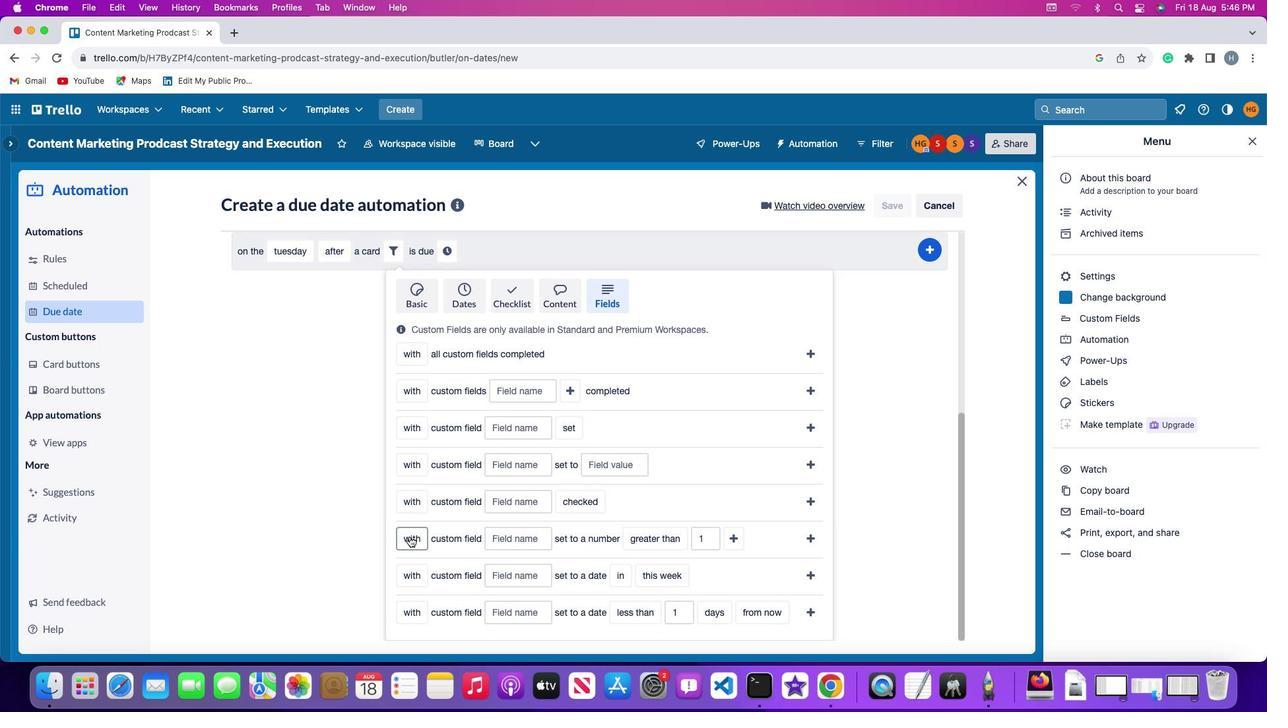 
Action: Mouse pressed left at (407, 535)
Screenshot: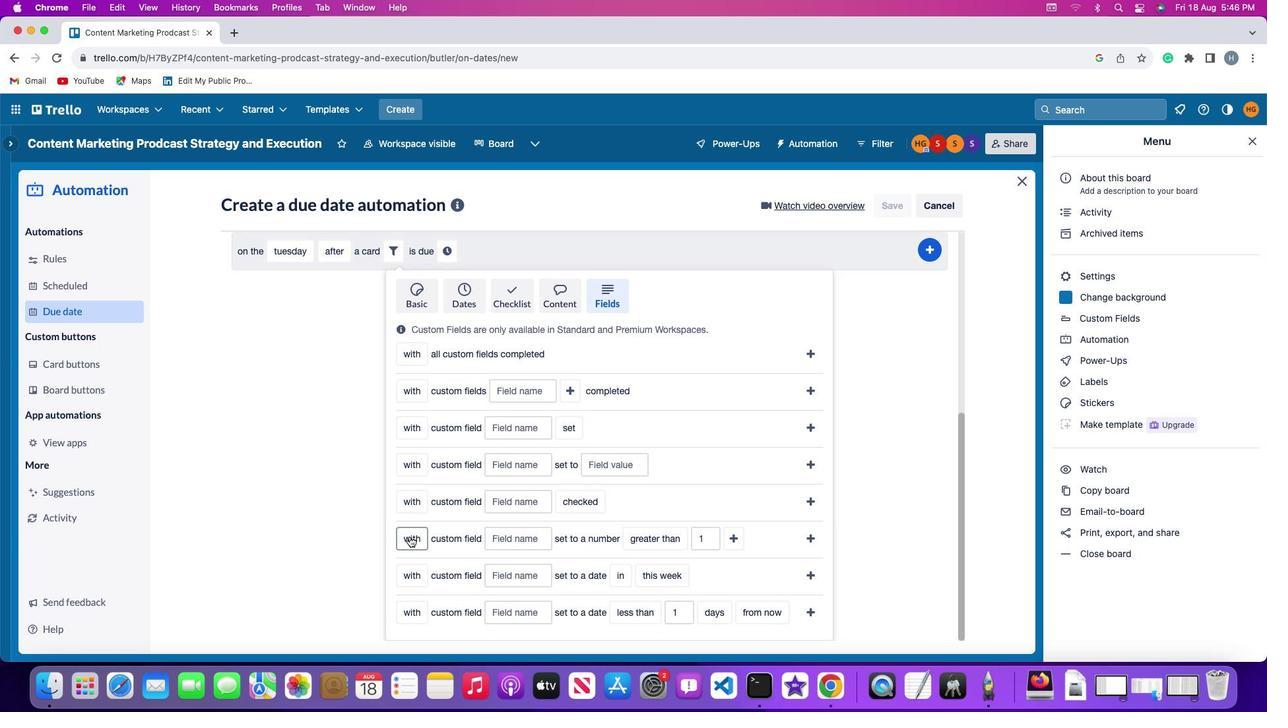 
Action: Mouse moved to (413, 586)
Screenshot: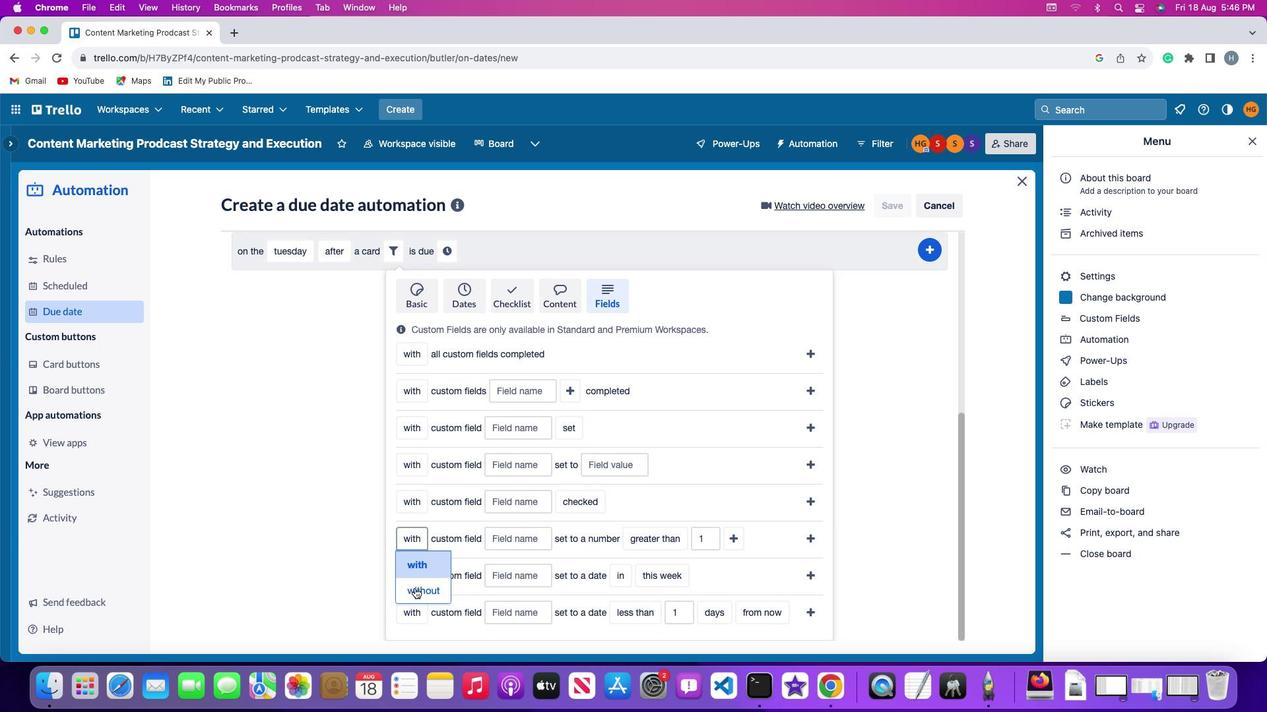 
Action: Mouse pressed left at (413, 586)
Screenshot: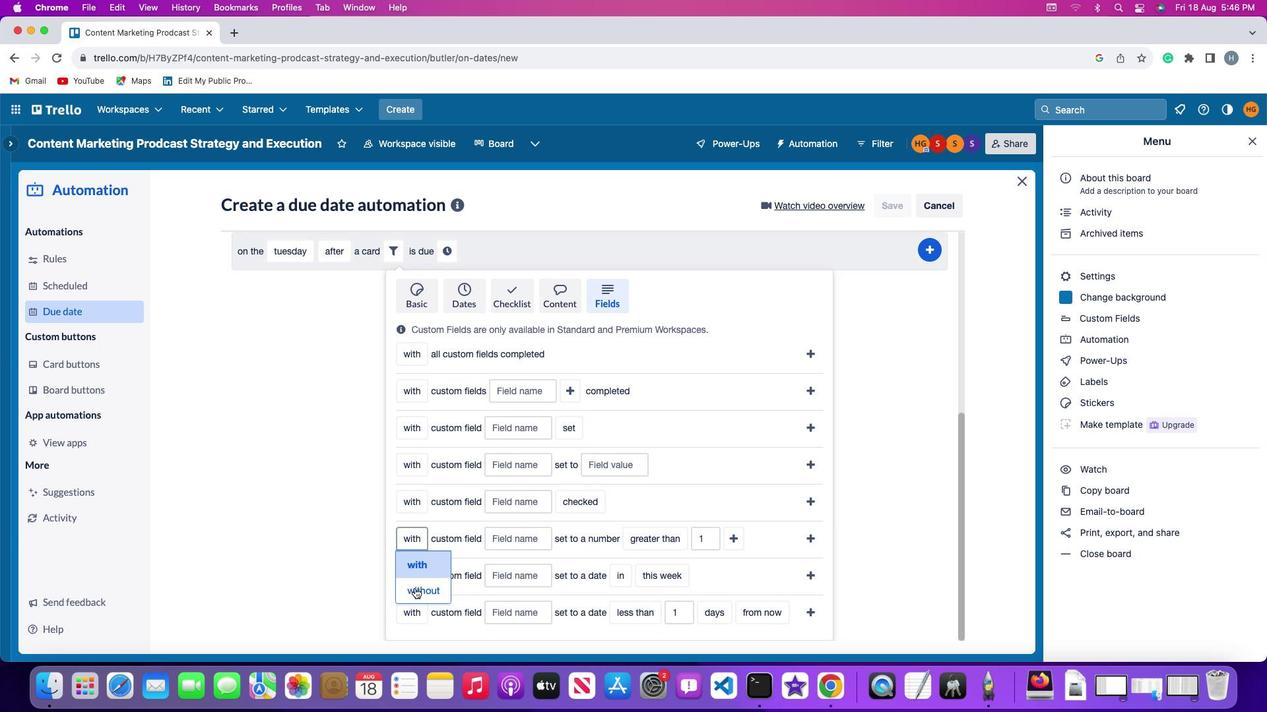
Action: Mouse moved to (526, 543)
Screenshot: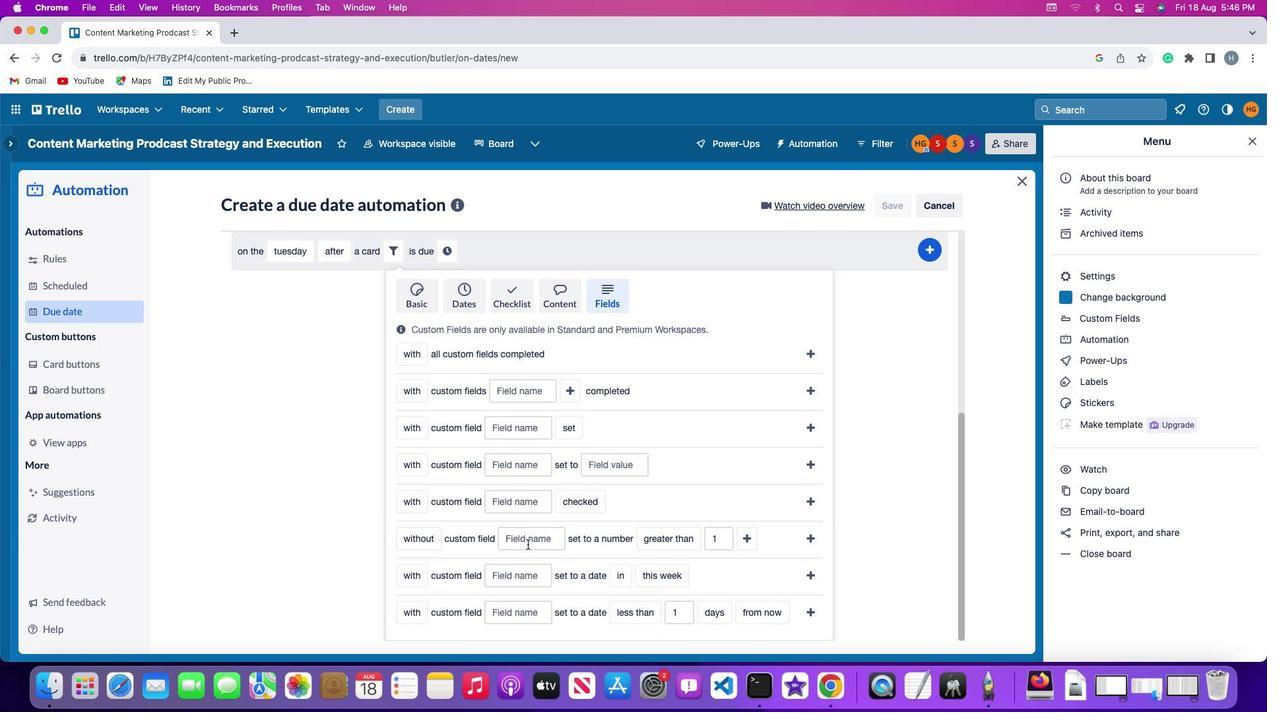 
Action: Mouse pressed left at (526, 543)
Screenshot: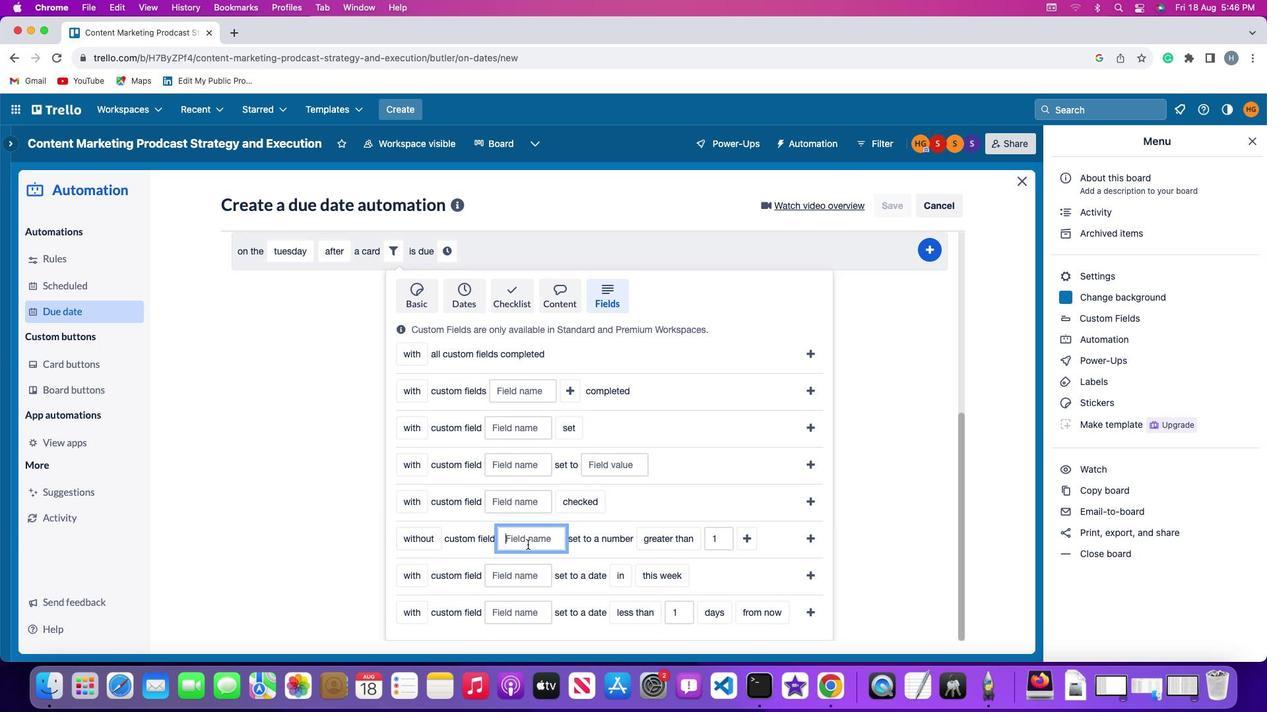 
Action: Mouse moved to (526, 543)
Screenshot: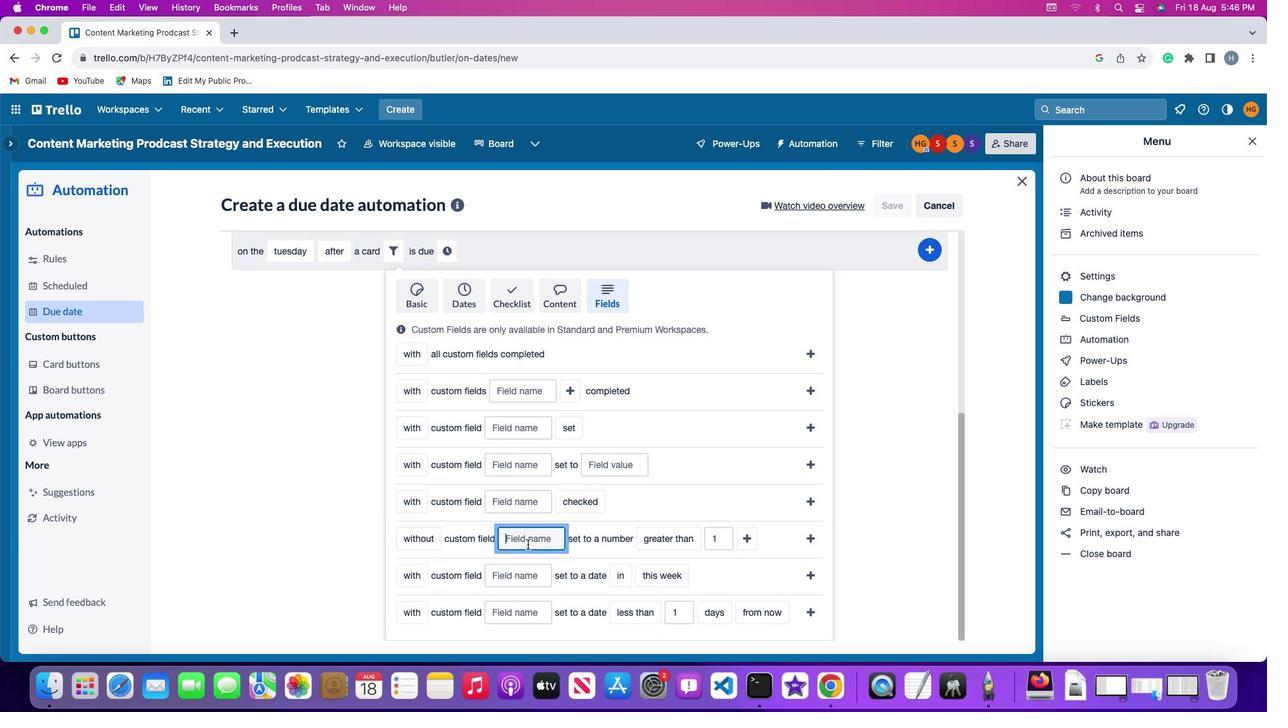 
Action: Key pressed Key.shift'R''e''s''u''m''e'
Screenshot: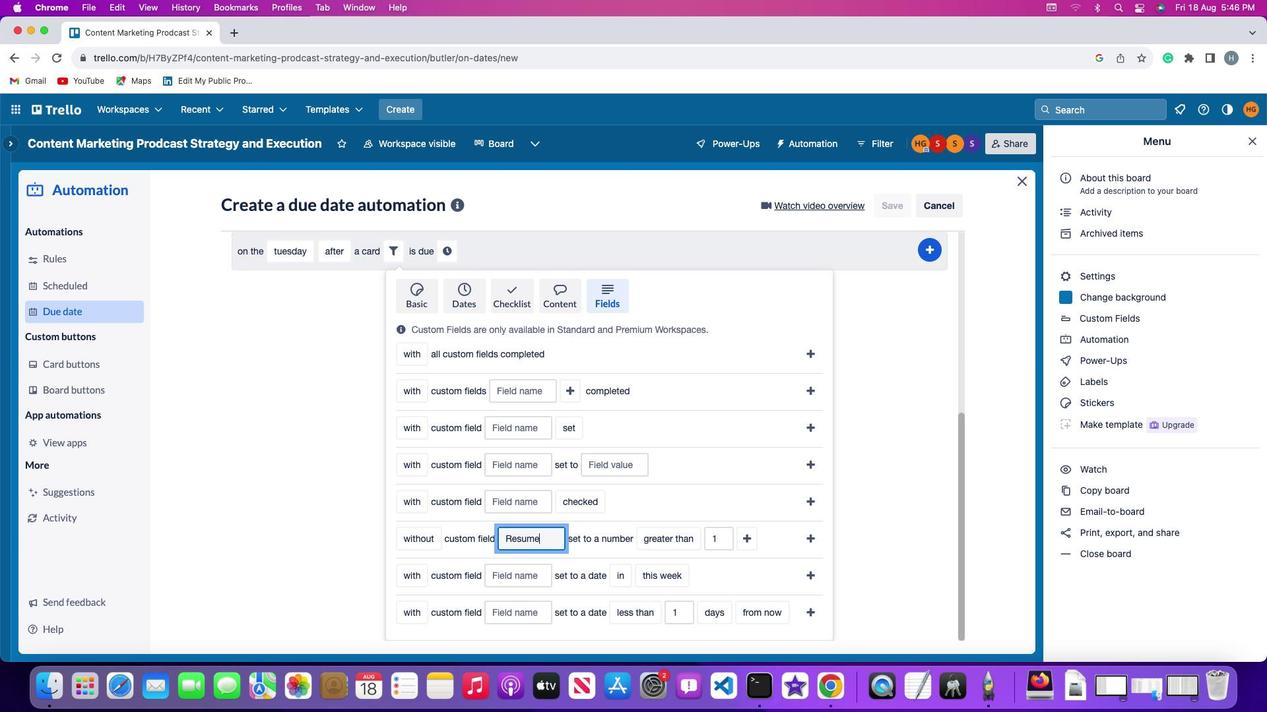
Action: Mouse moved to (650, 539)
Screenshot: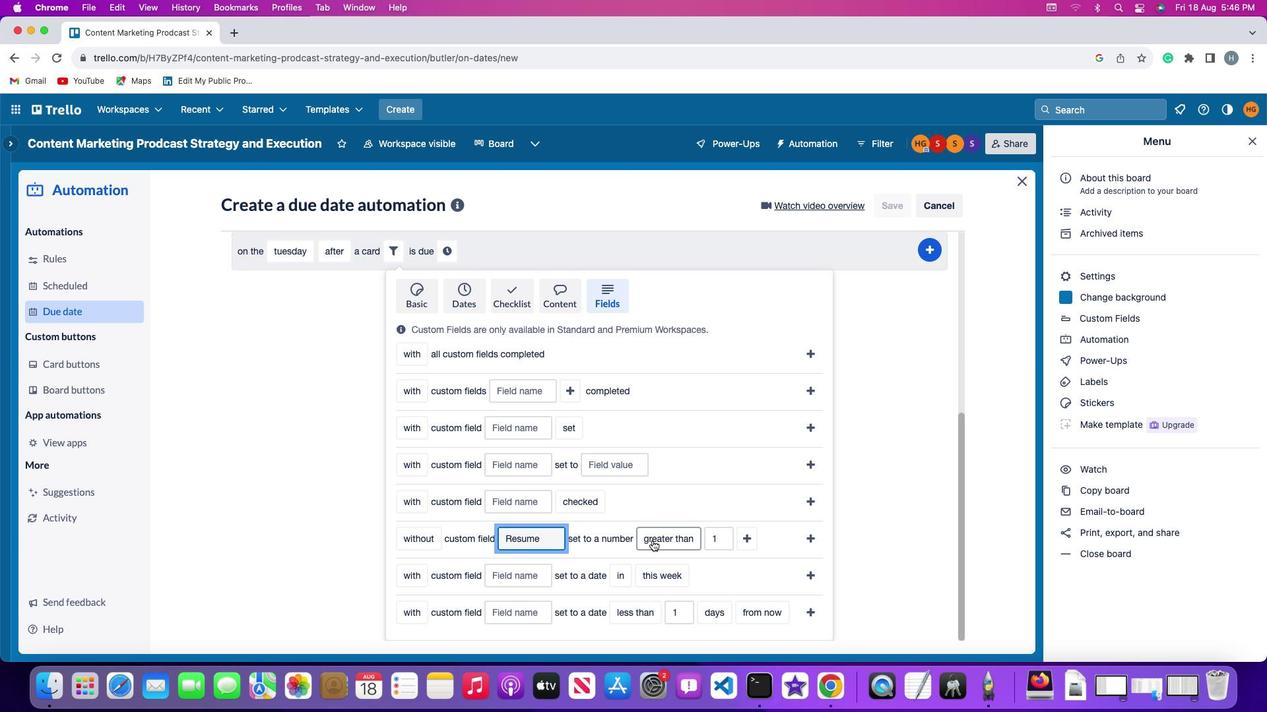 
Action: Mouse pressed left at (650, 539)
Screenshot: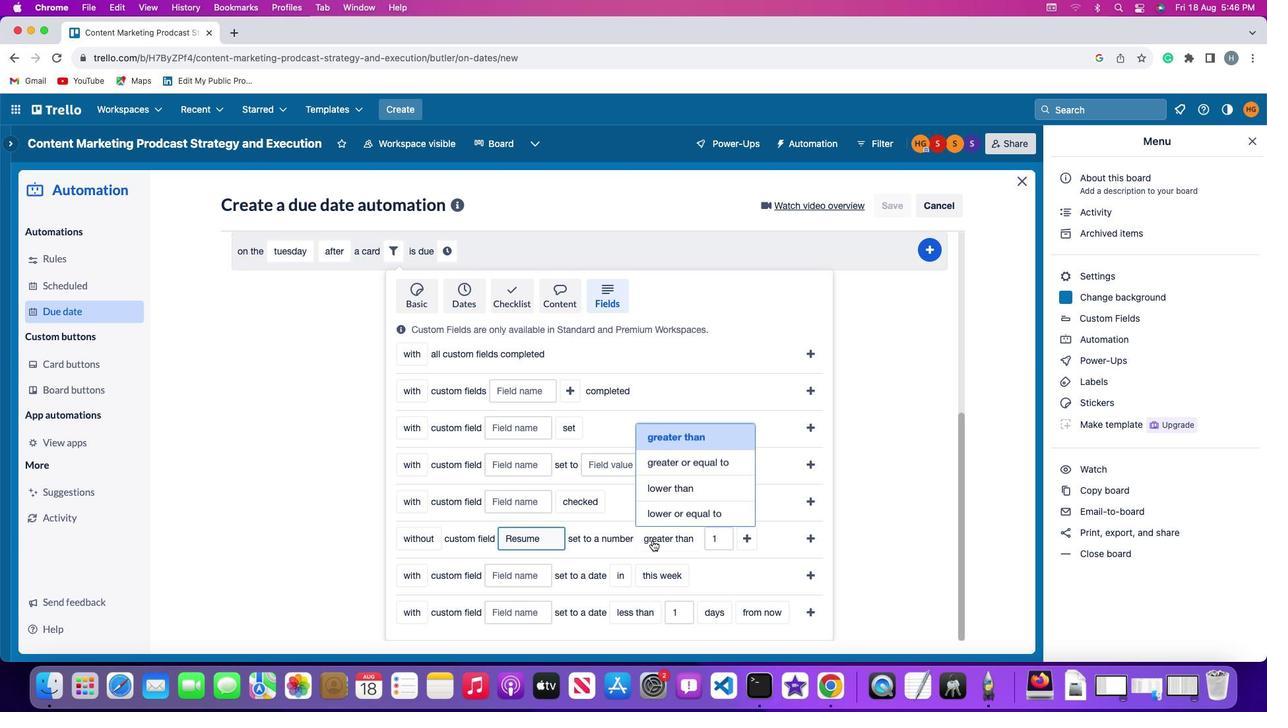 
Action: Mouse moved to (669, 467)
Screenshot: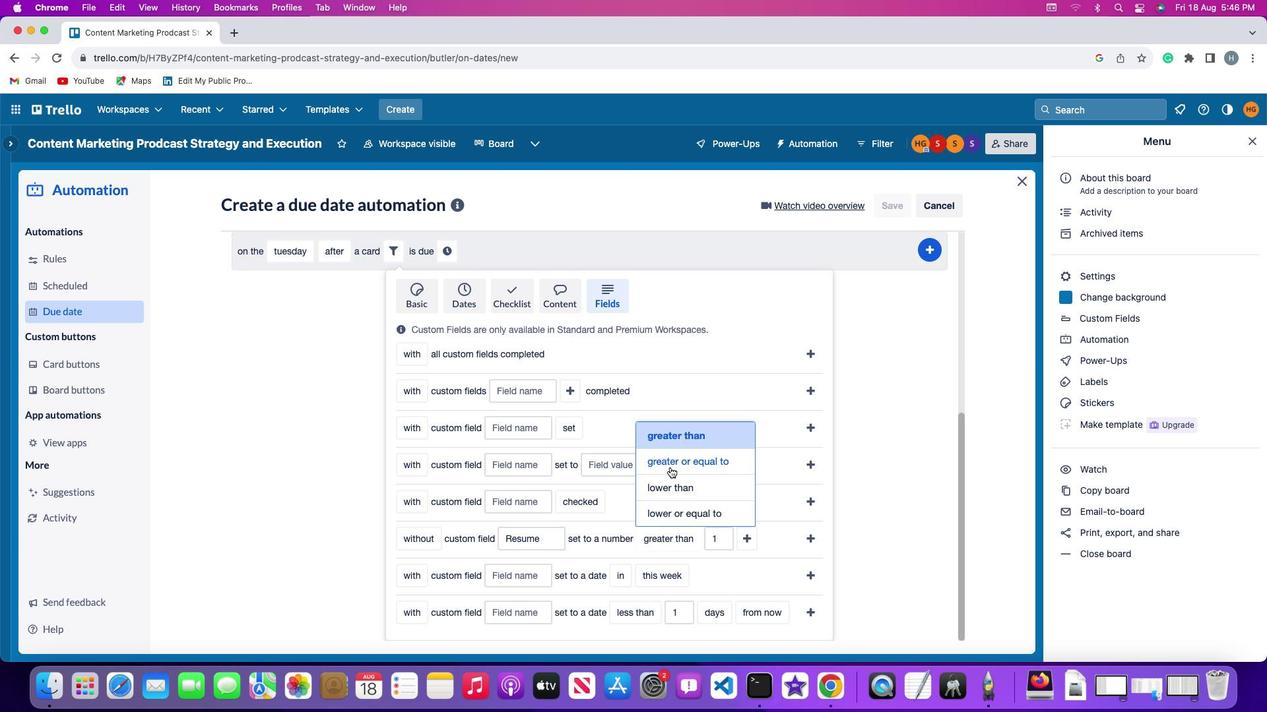 
Action: Mouse pressed left at (669, 467)
Screenshot: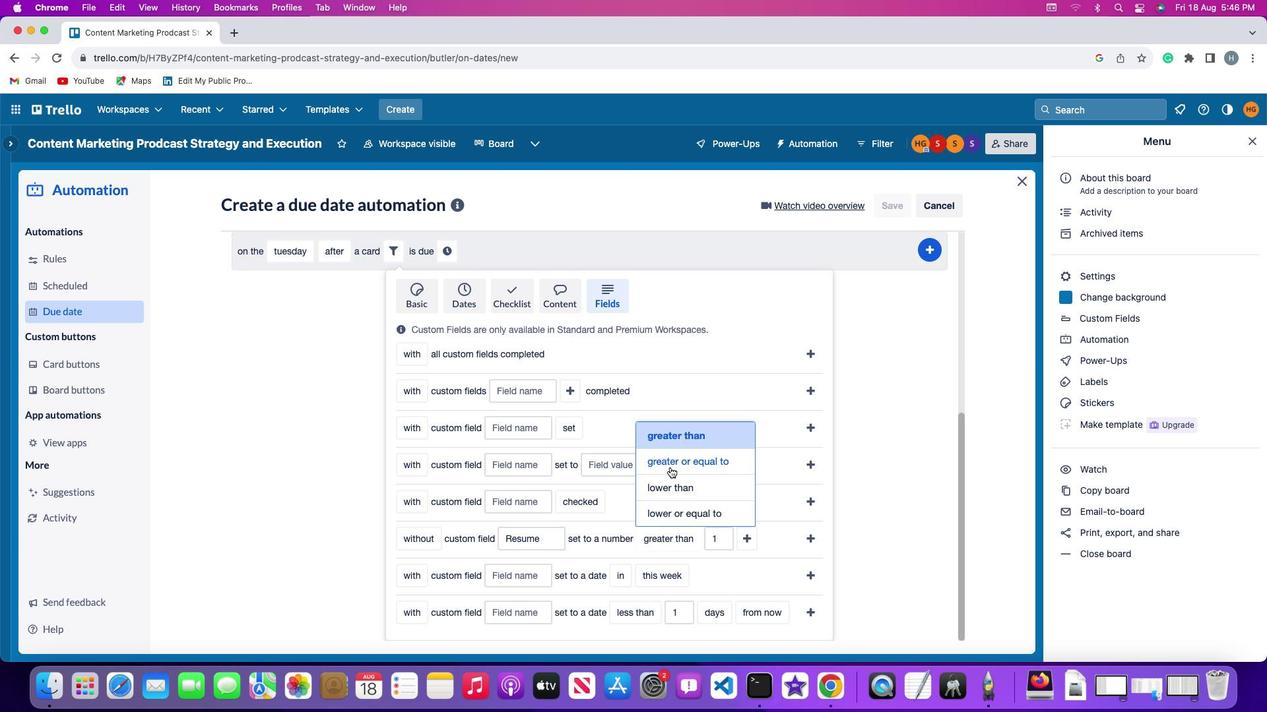 
Action: Mouse moved to (756, 537)
Screenshot: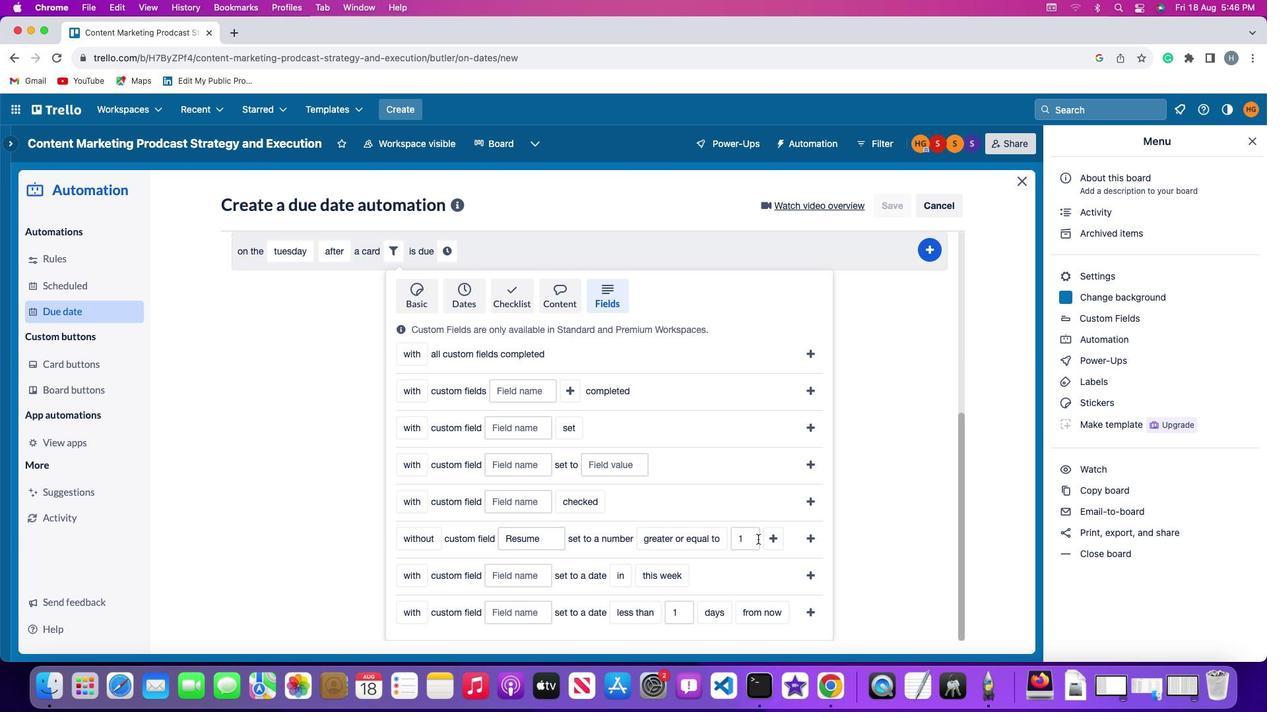 
Action: Mouse pressed left at (756, 537)
Screenshot: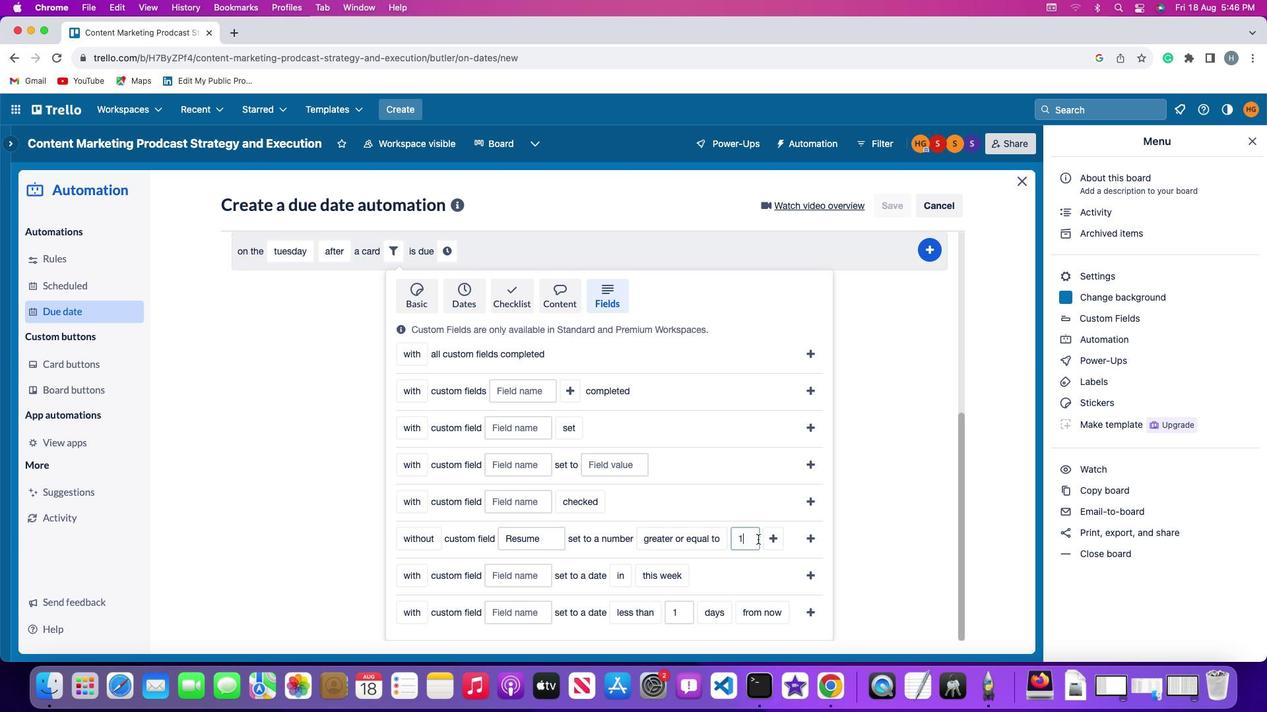 
Action: Key pressed Key.backspace'1'
Screenshot: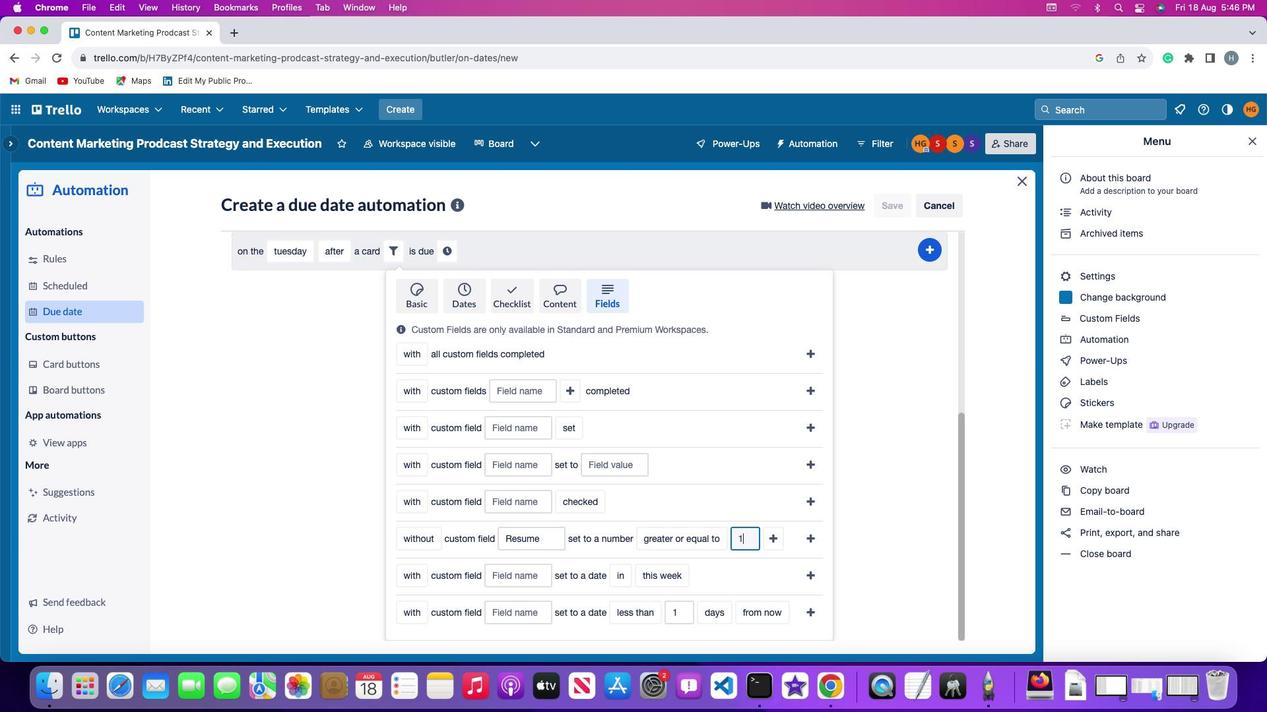 
Action: Mouse moved to (780, 535)
Screenshot: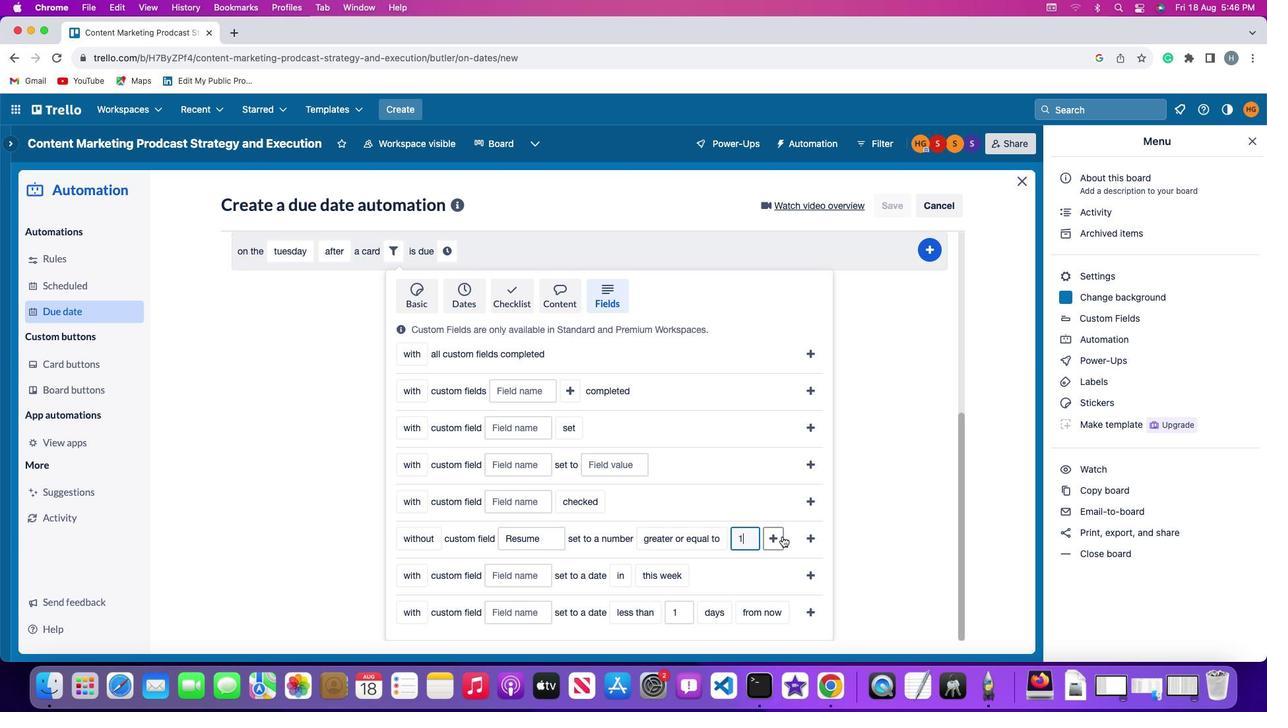 
Action: Mouse pressed left at (780, 535)
Screenshot: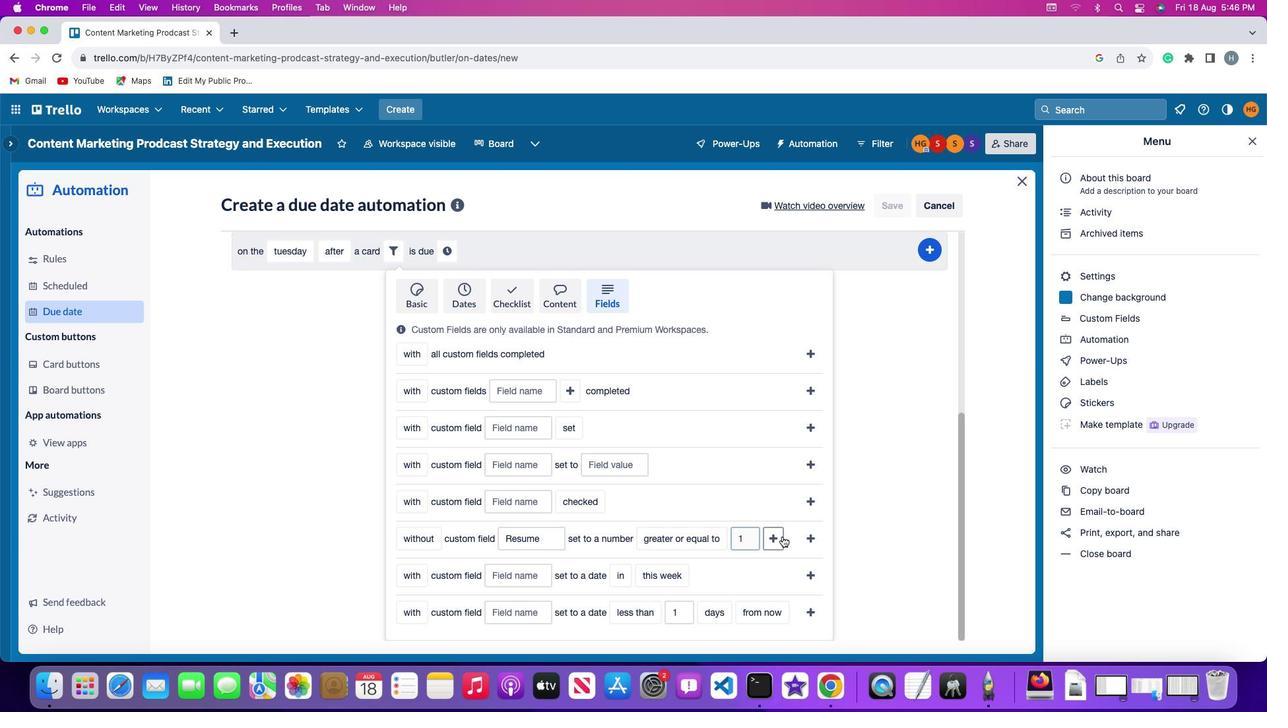 
Action: Mouse moved to (798, 538)
Screenshot: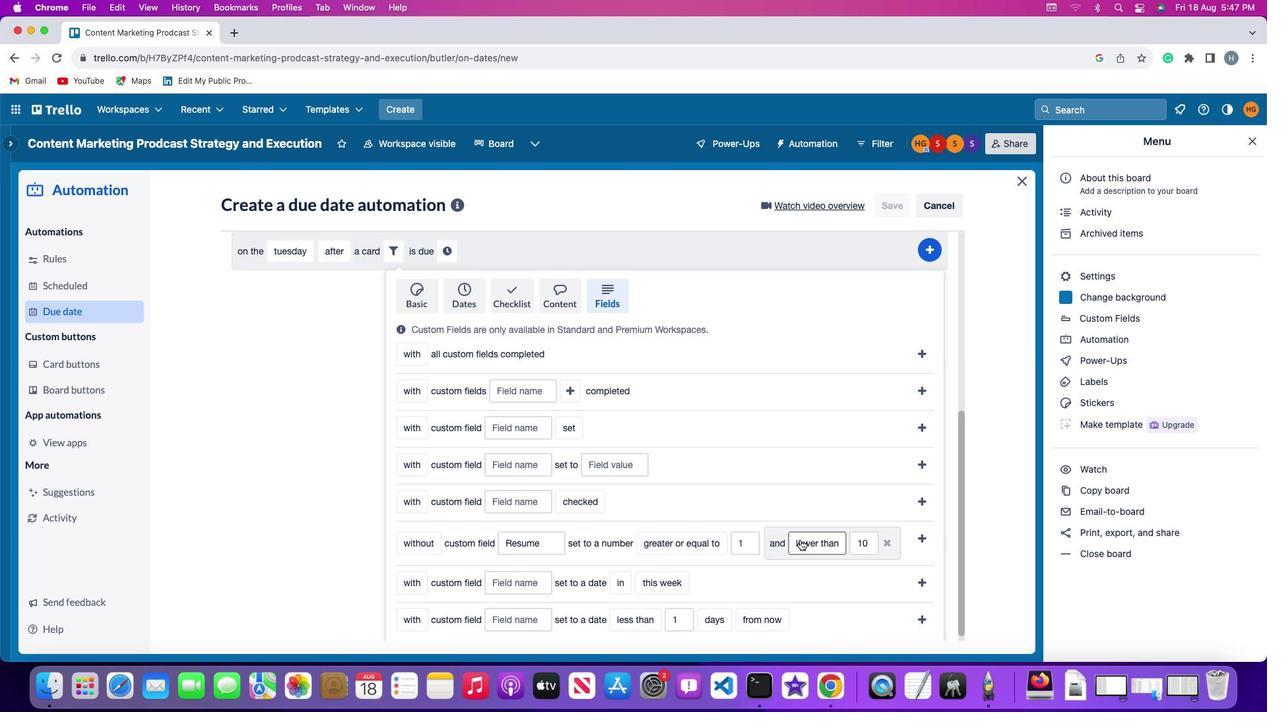 
Action: Mouse pressed left at (798, 538)
Screenshot: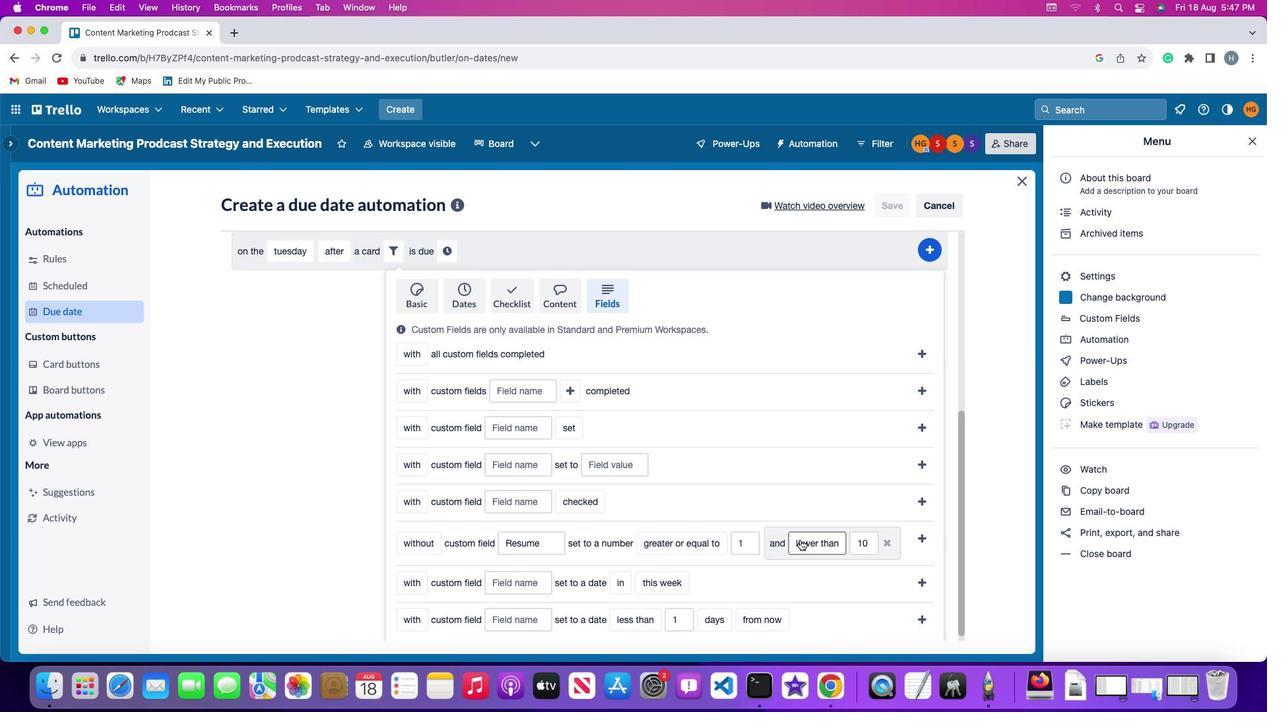
Action: Mouse moved to (805, 516)
Screenshot: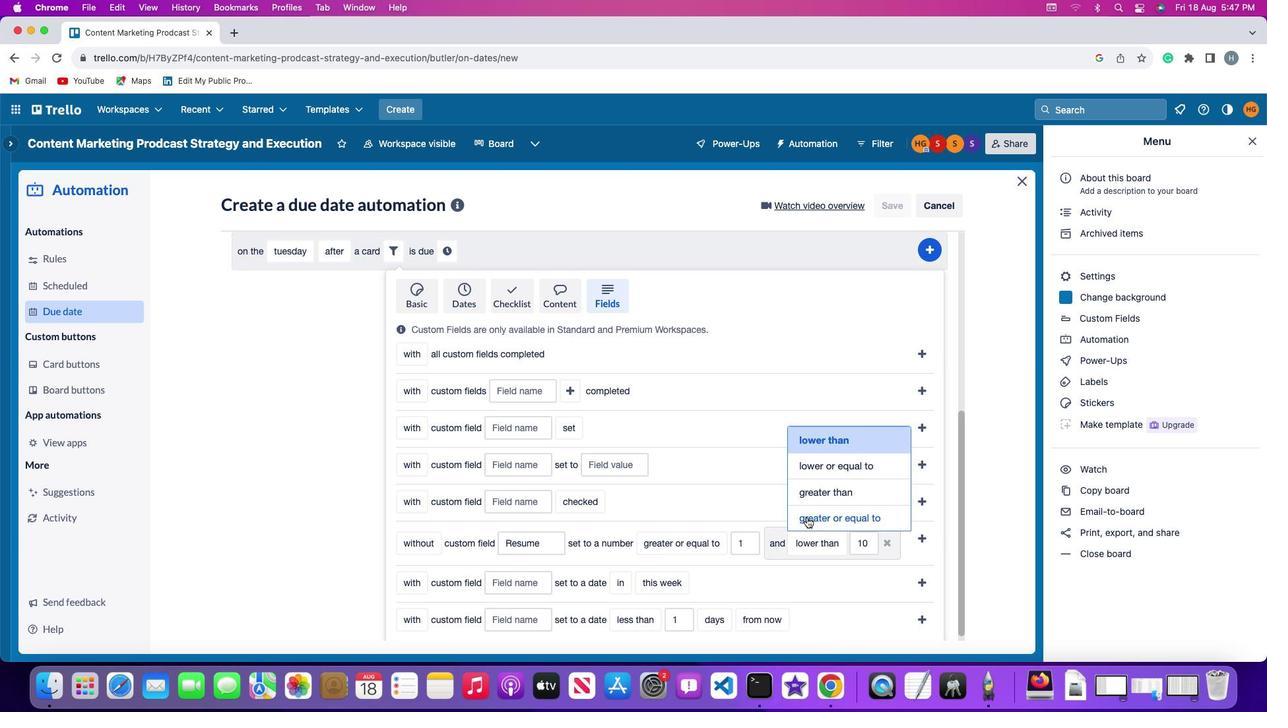 
Action: Mouse pressed left at (805, 516)
Screenshot: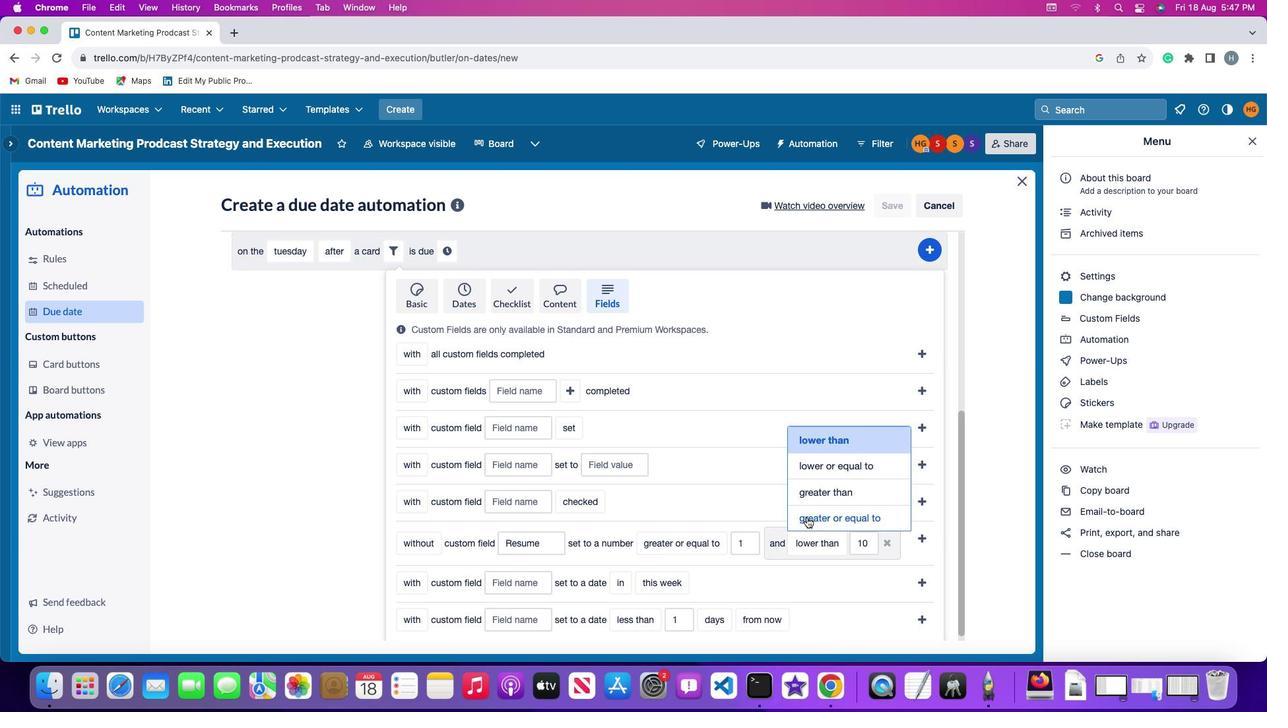 
Action: Mouse moved to (533, 568)
Screenshot: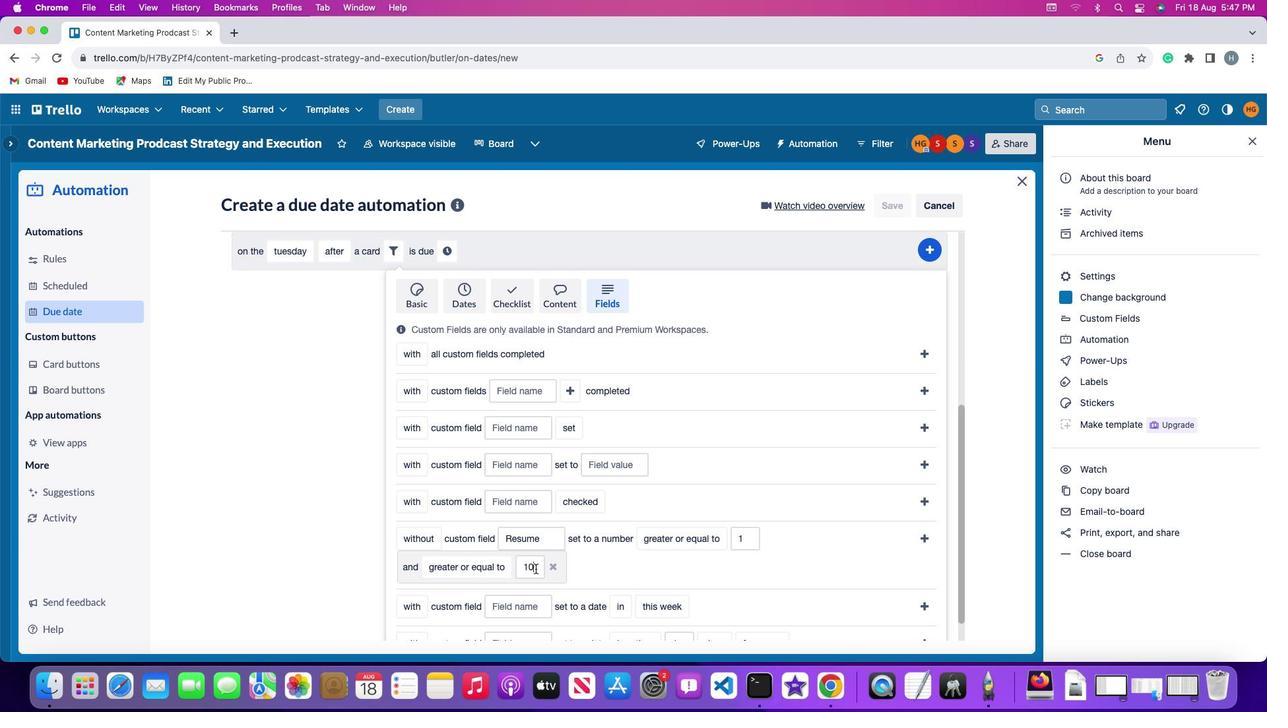 
Action: Mouse pressed left at (533, 568)
Screenshot: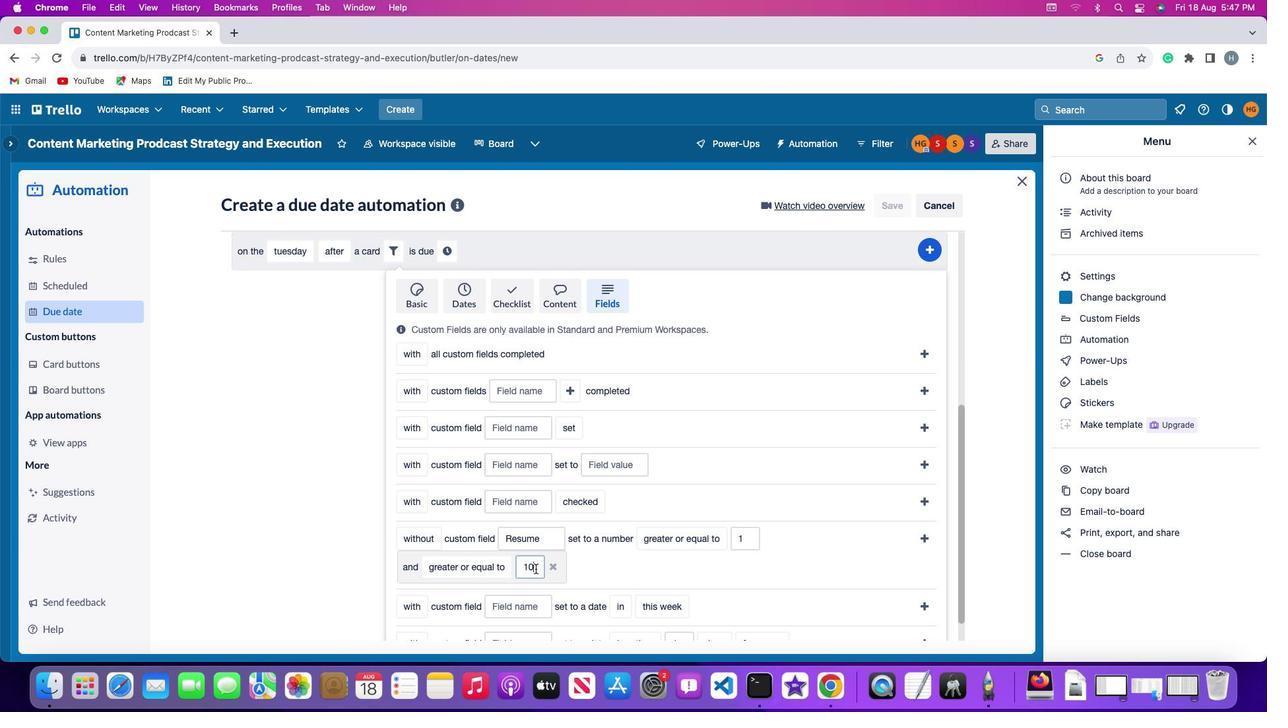
Action: Key pressed Key.backspaceKey.backspace'1''0'
Screenshot: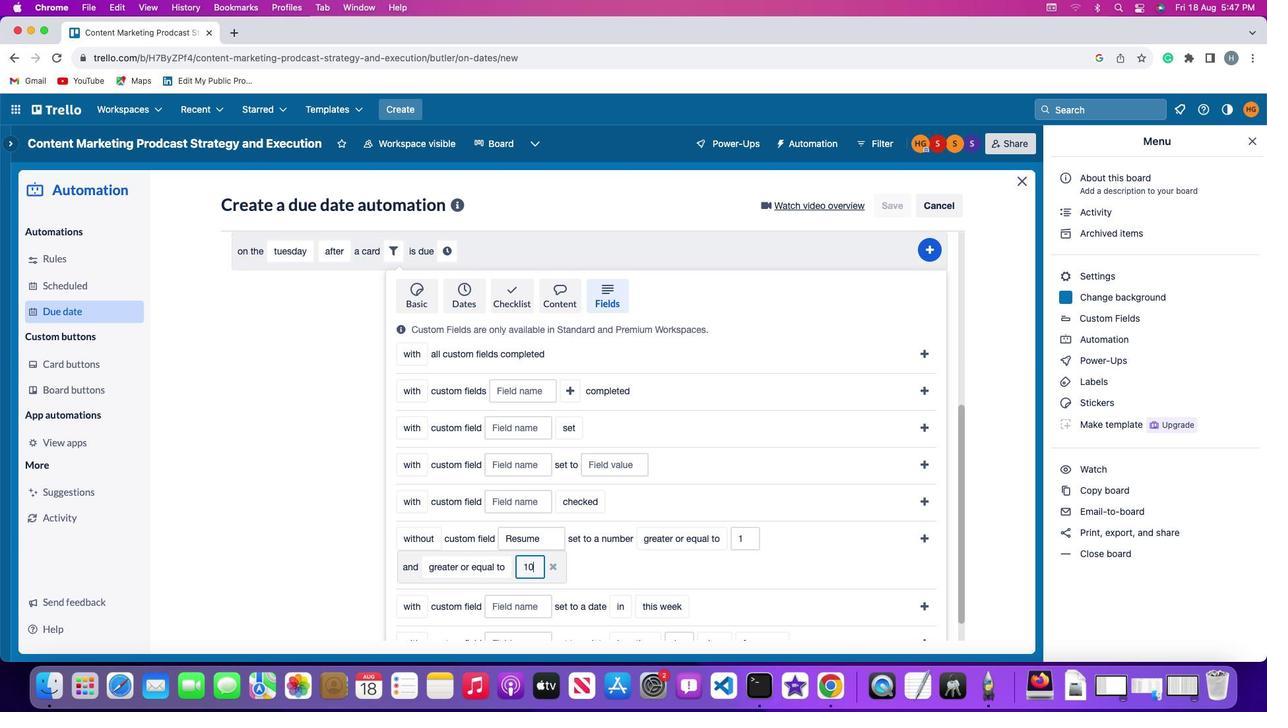 
Action: Mouse moved to (920, 535)
Screenshot: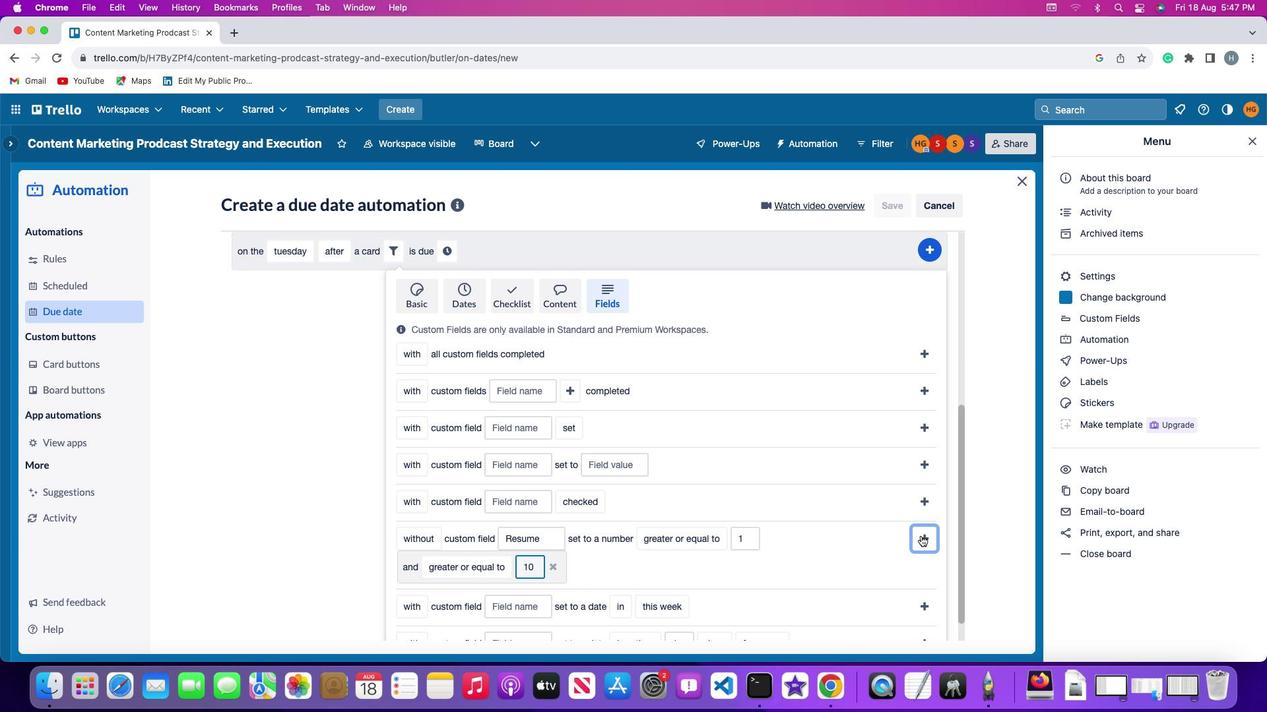 
Action: Mouse pressed left at (920, 535)
Screenshot: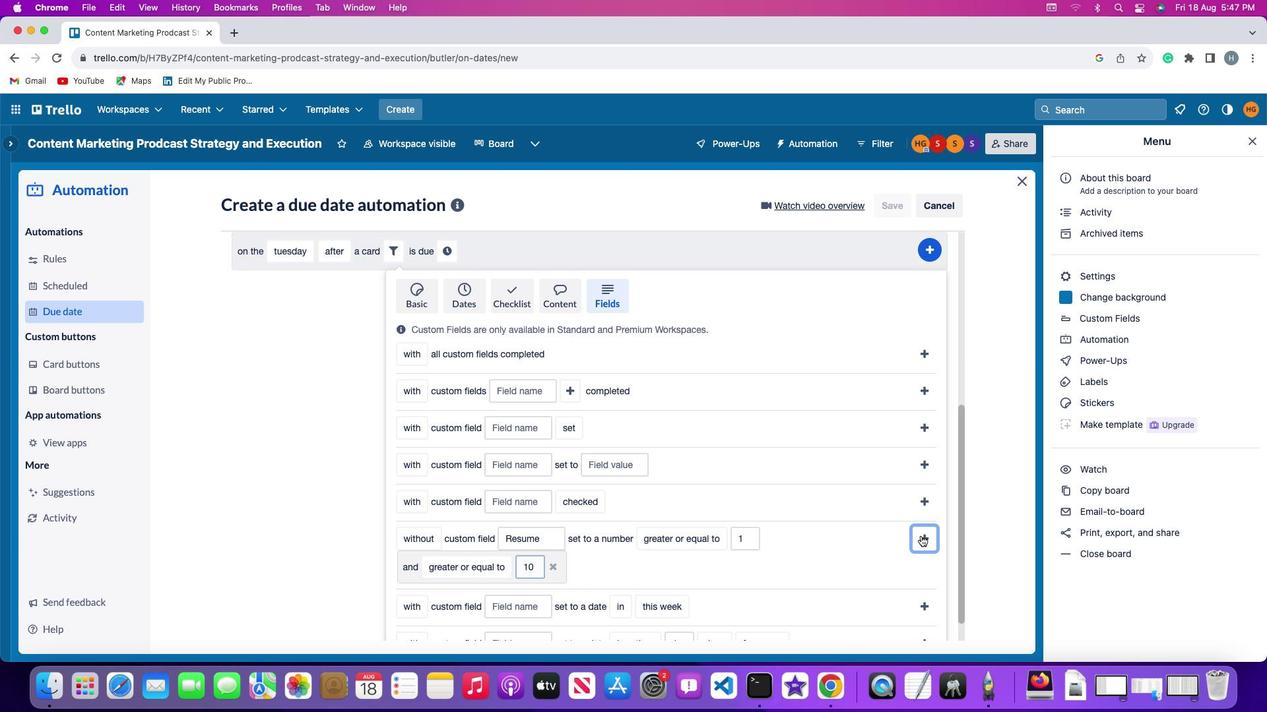 
Action: Mouse moved to (873, 566)
Screenshot: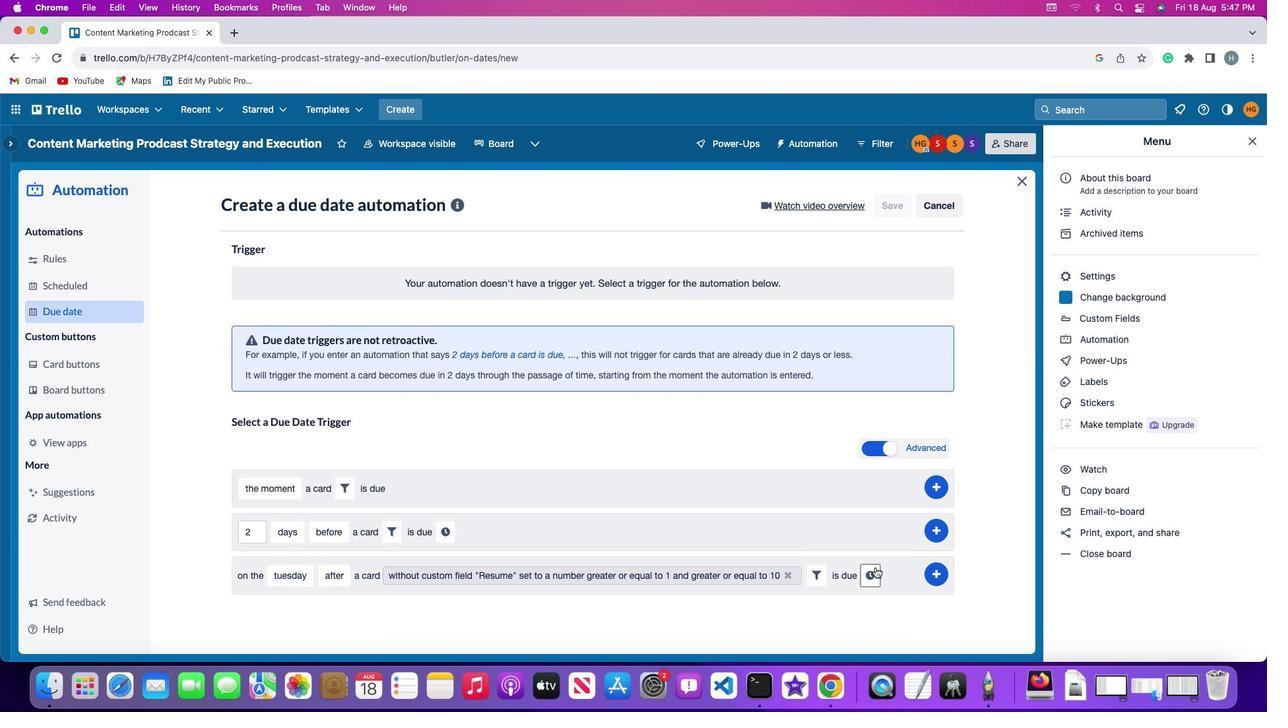 
Action: Mouse pressed left at (873, 566)
Screenshot: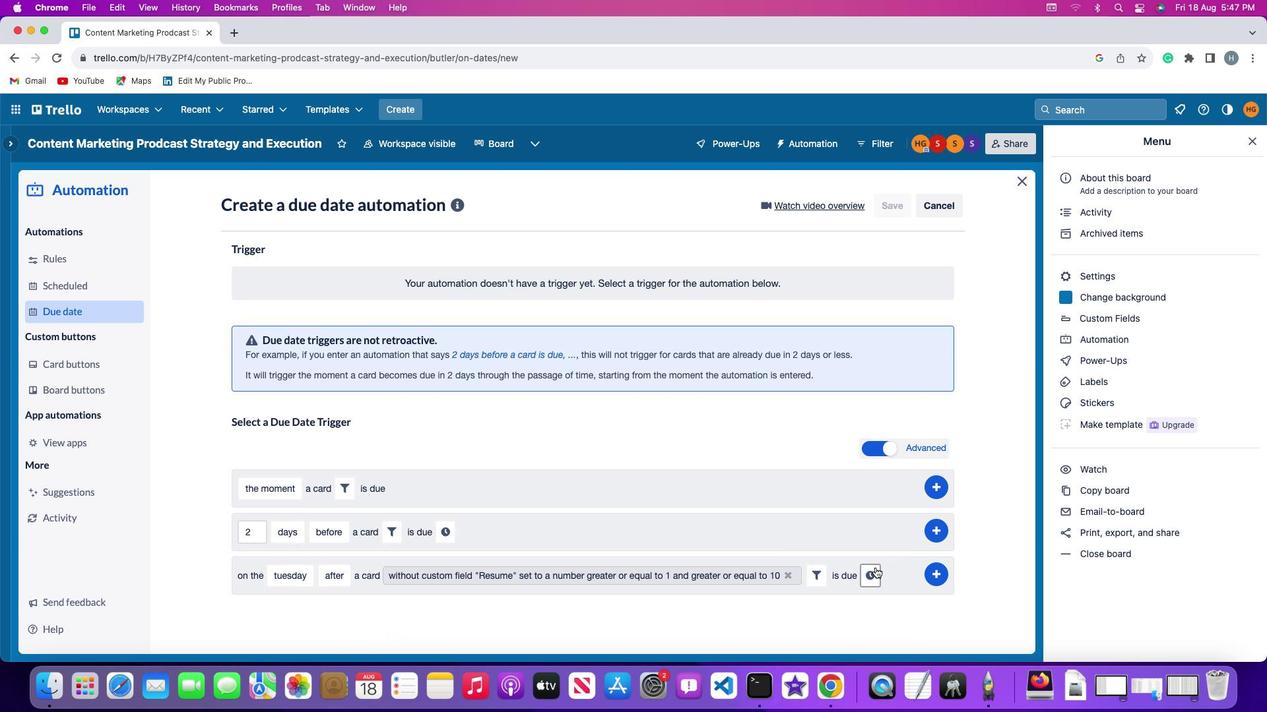 
Action: Mouse moved to (279, 605)
Screenshot: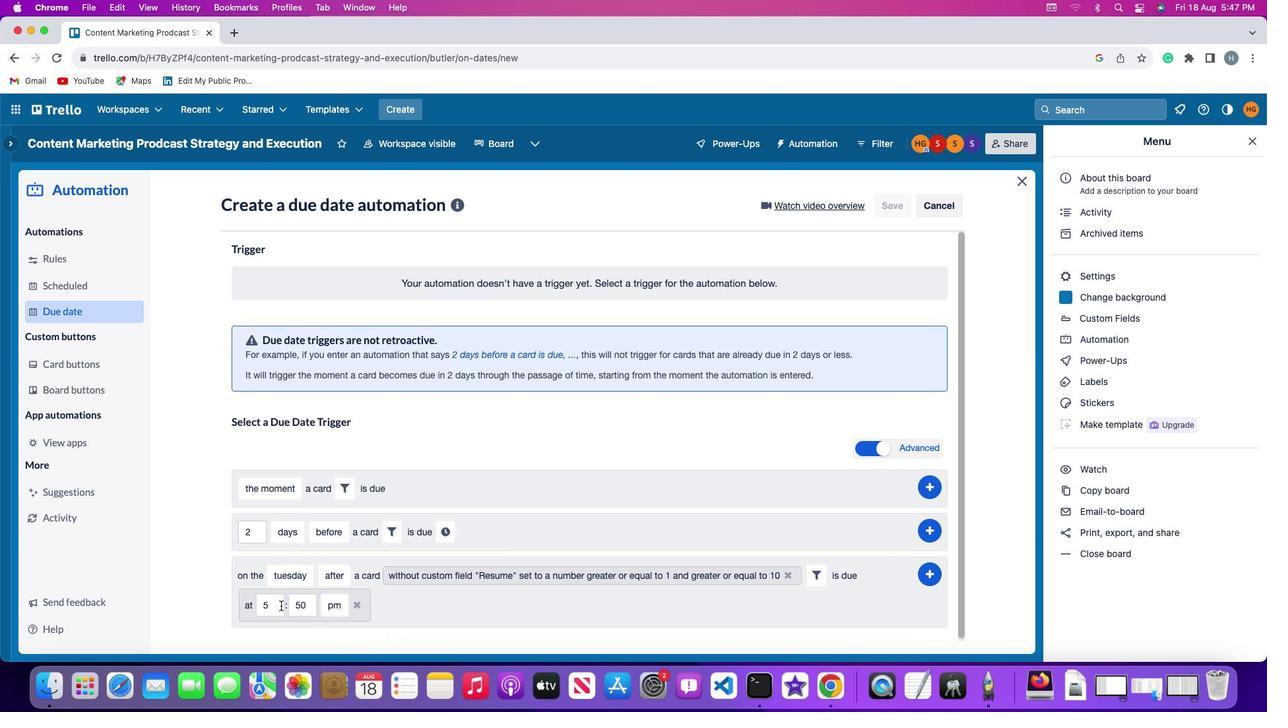
Action: Mouse pressed left at (279, 605)
Screenshot: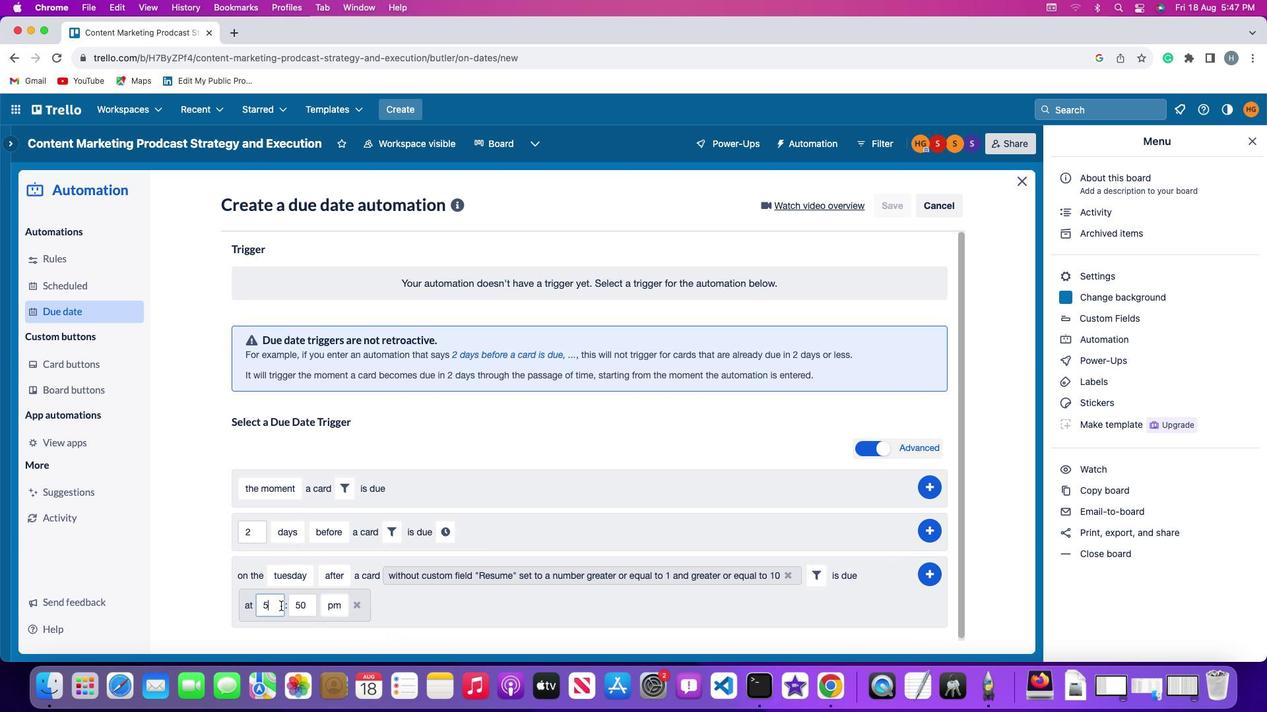 
Action: Key pressed Key.backspace'1''1'
Screenshot: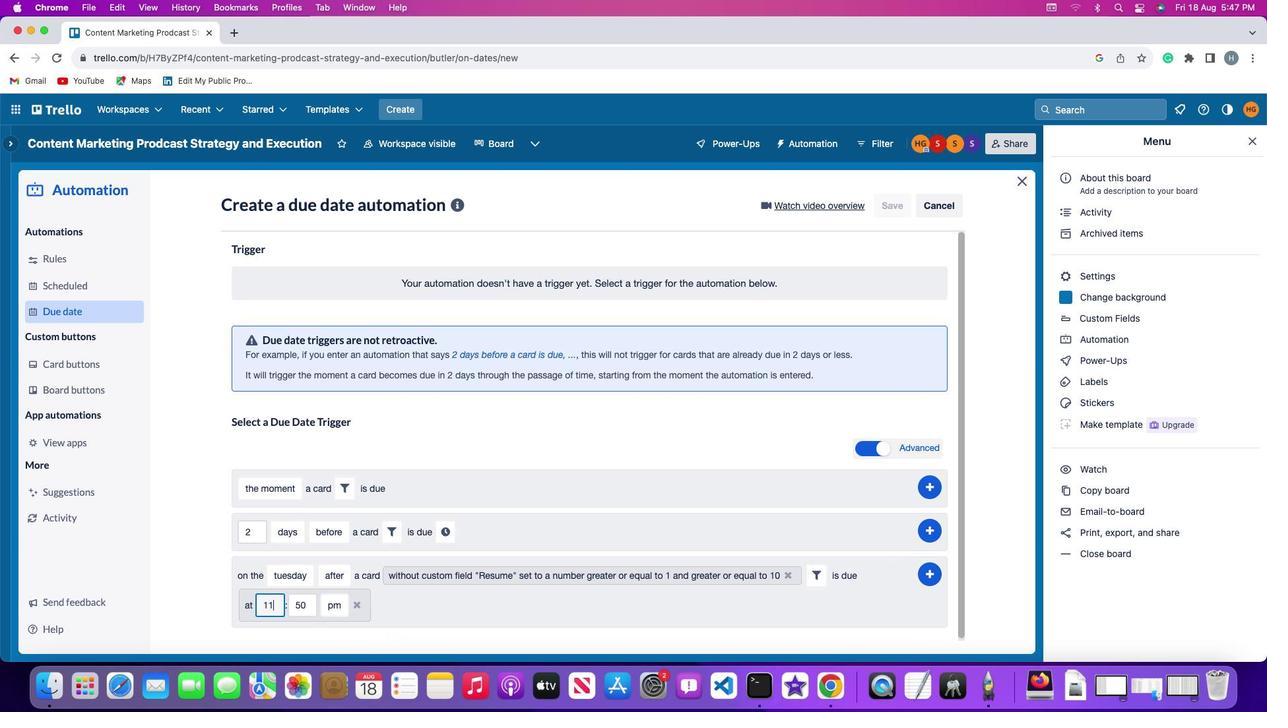
Action: Mouse moved to (304, 603)
Screenshot: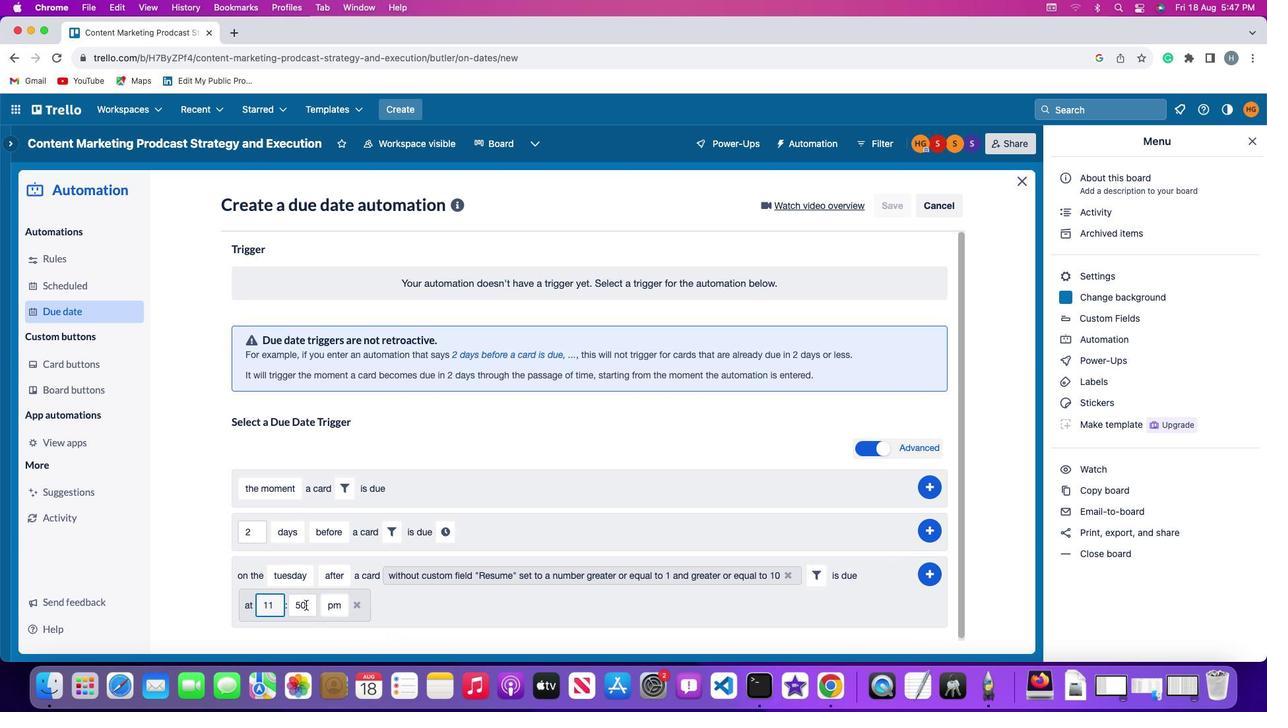 
Action: Mouse pressed left at (304, 603)
Screenshot: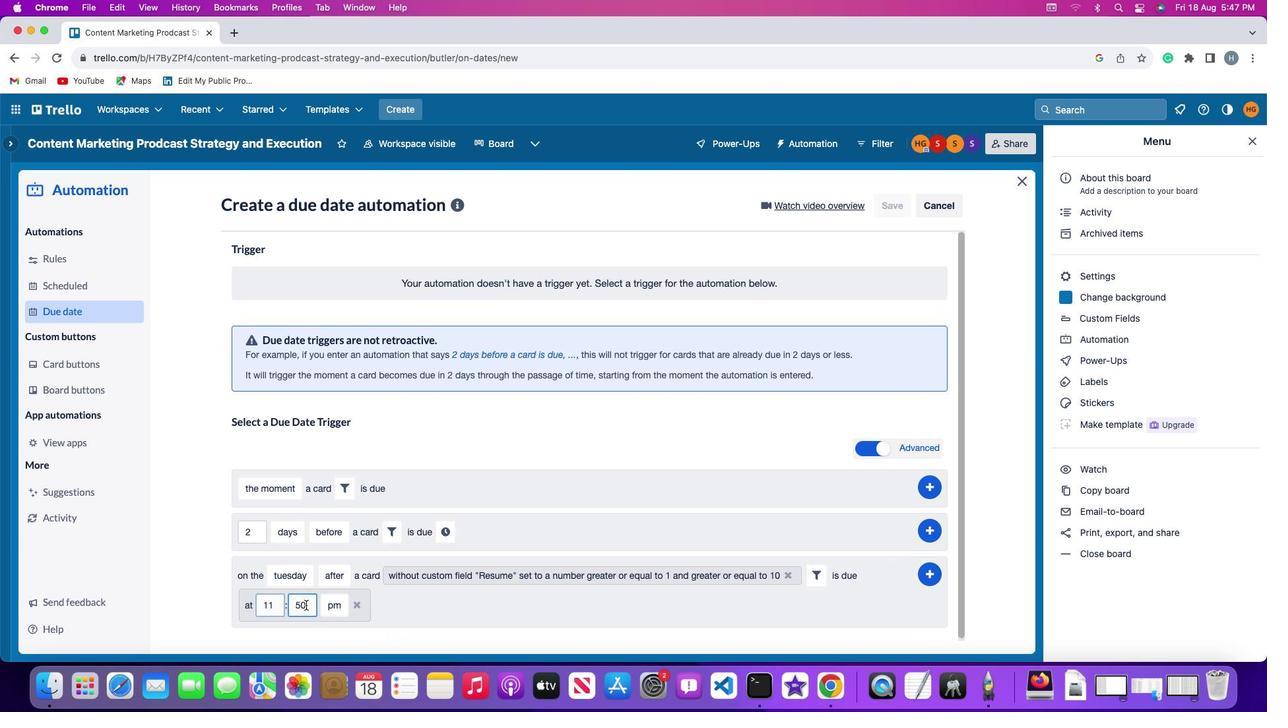 
Action: Mouse moved to (304, 603)
Screenshot: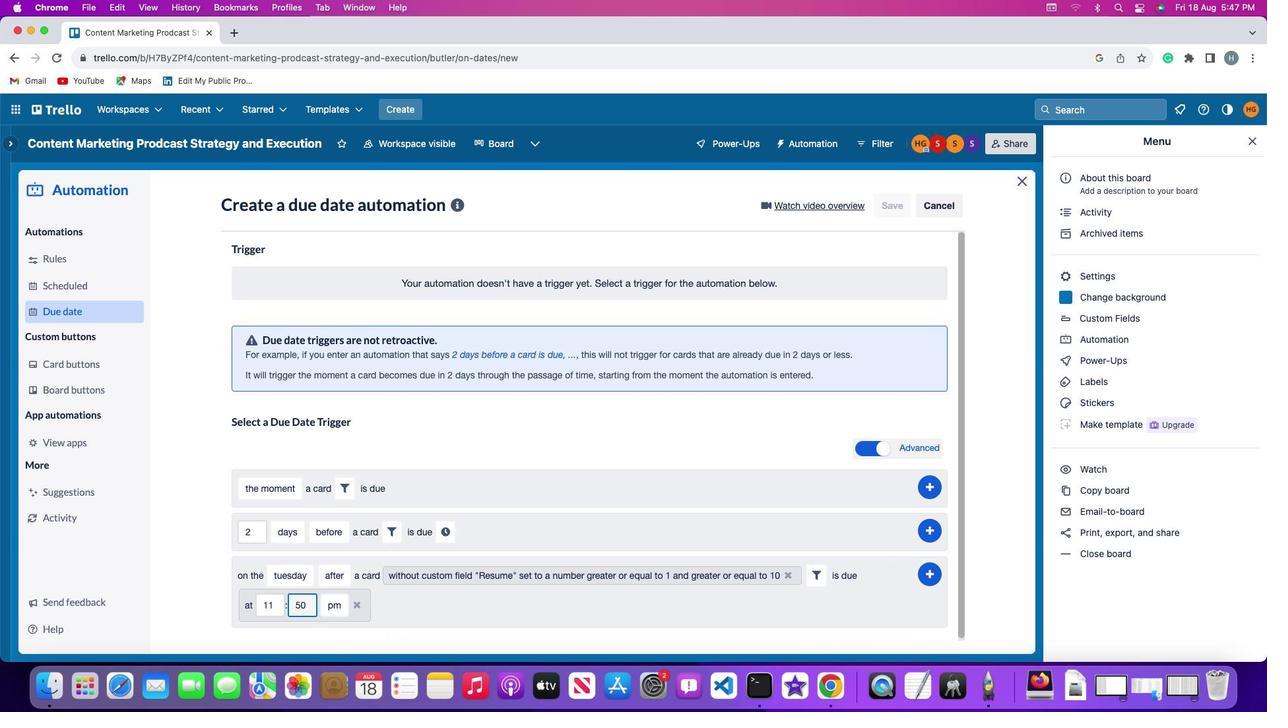 
Action: Key pressed Key.backspaceKey.backspace'0''0'
Screenshot: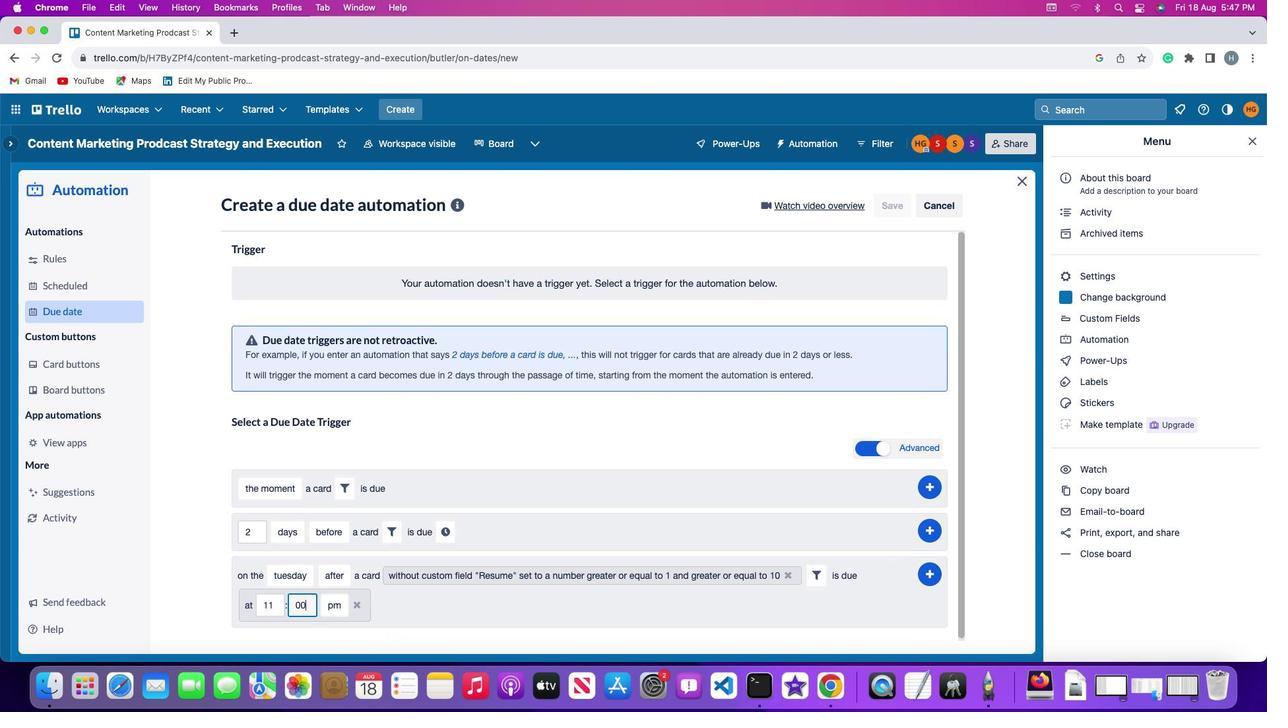 
Action: Mouse moved to (326, 602)
Screenshot: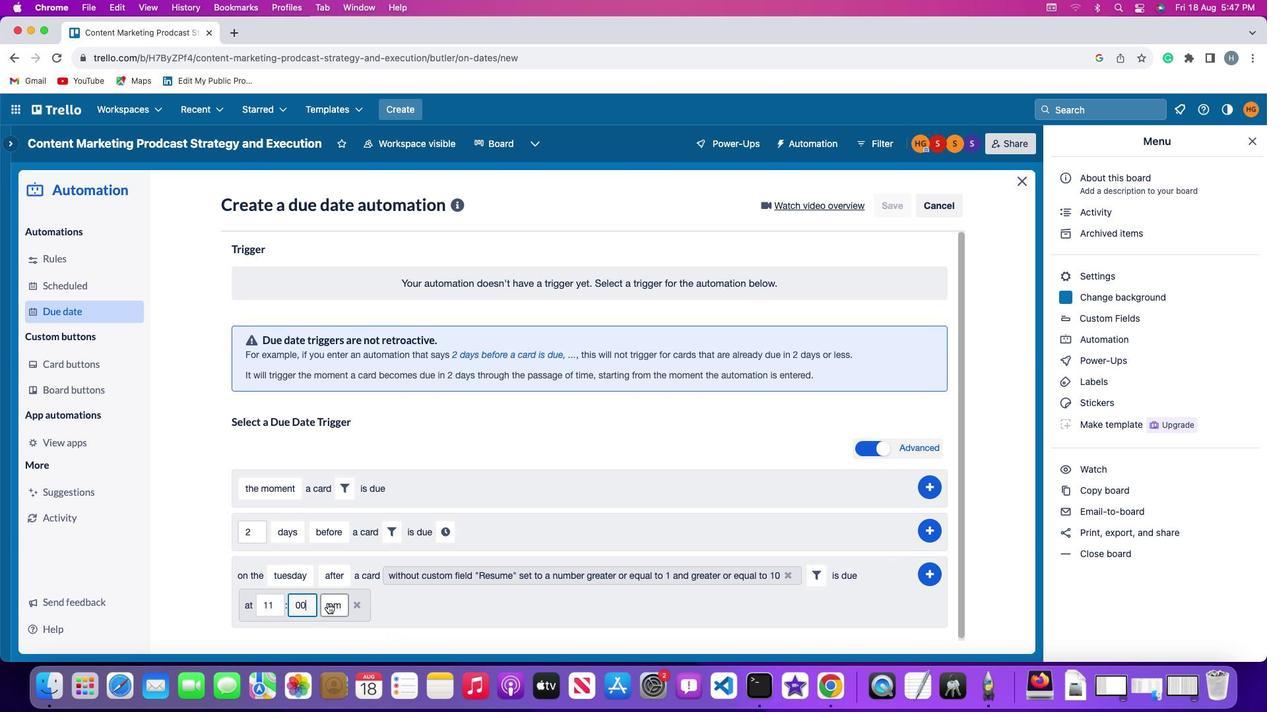 
Action: Mouse pressed left at (326, 602)
Screenshot: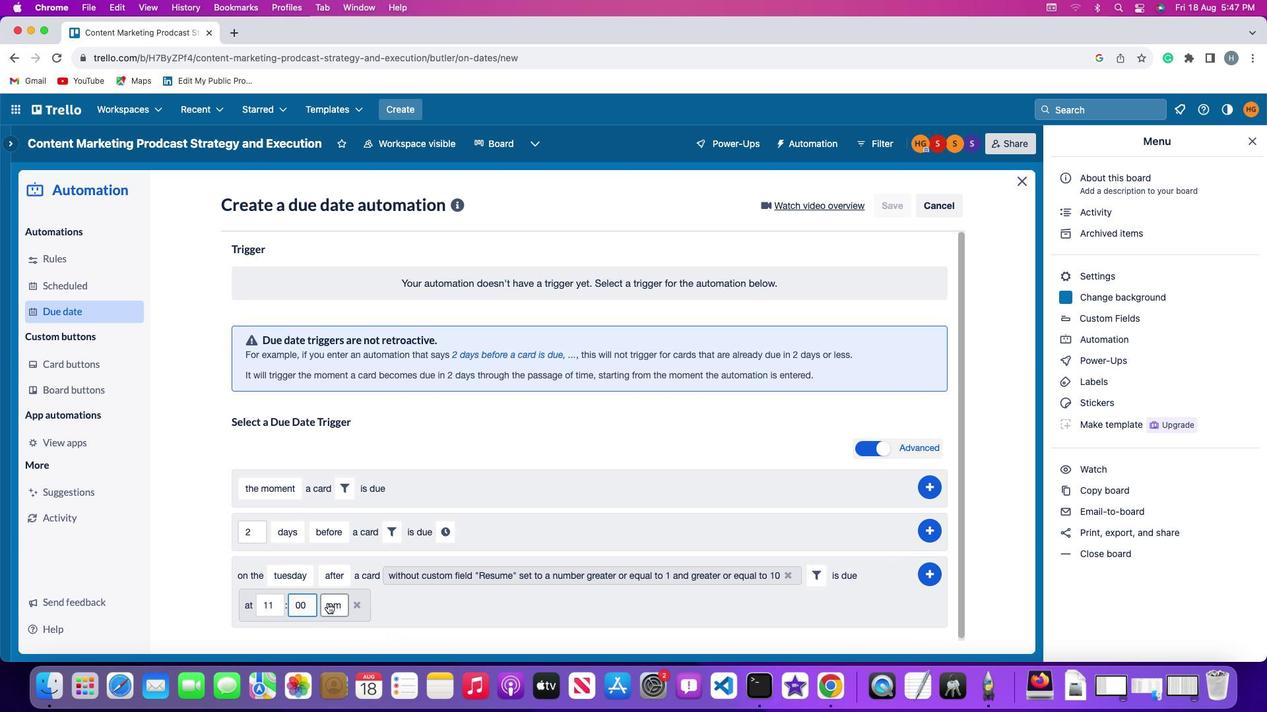 
Action: Mouse moved to (335, 553)
Screenshot: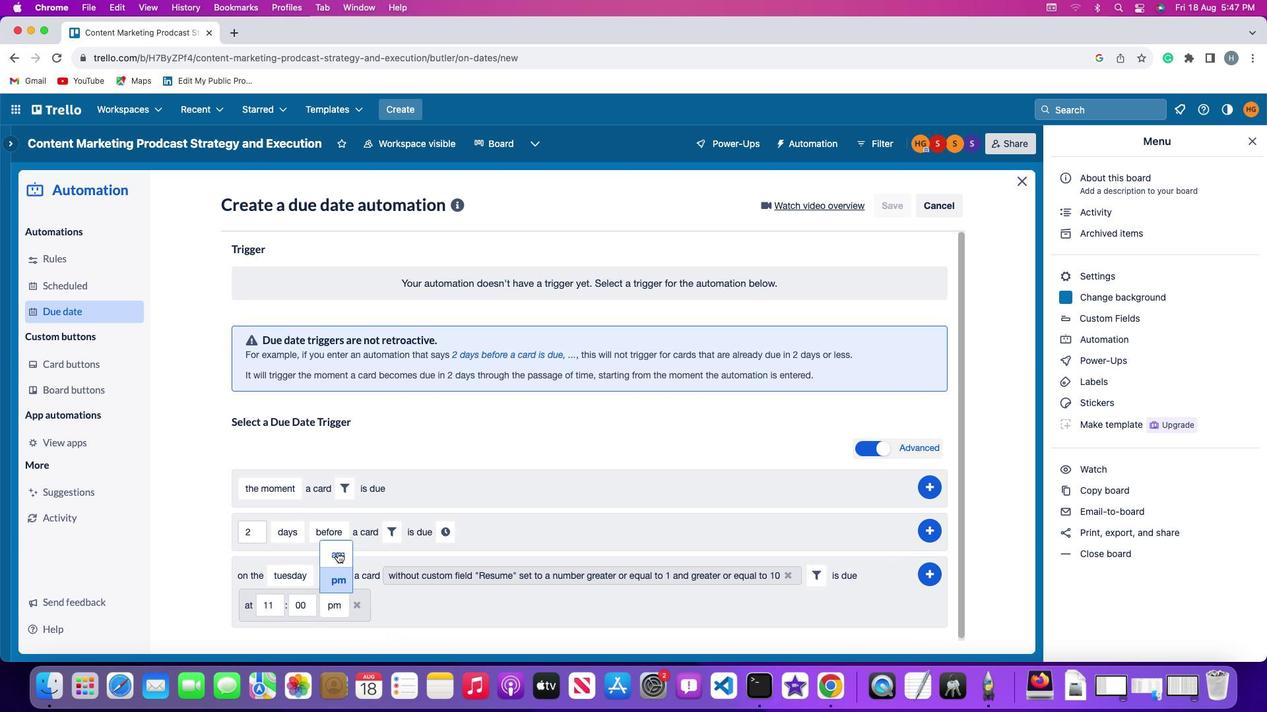 
Action: Mouse pressed left at (335, 553)
Screenshot: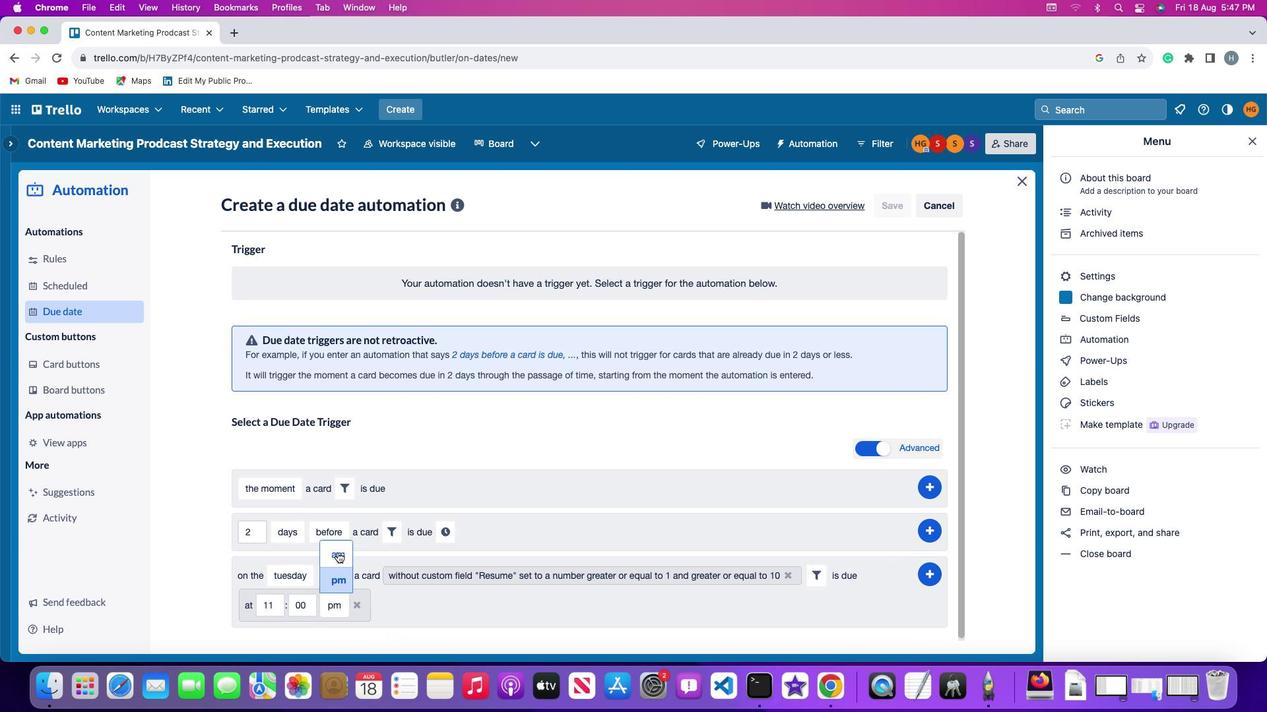 
Action: Mouse moved to (931, 570)
Screenshot: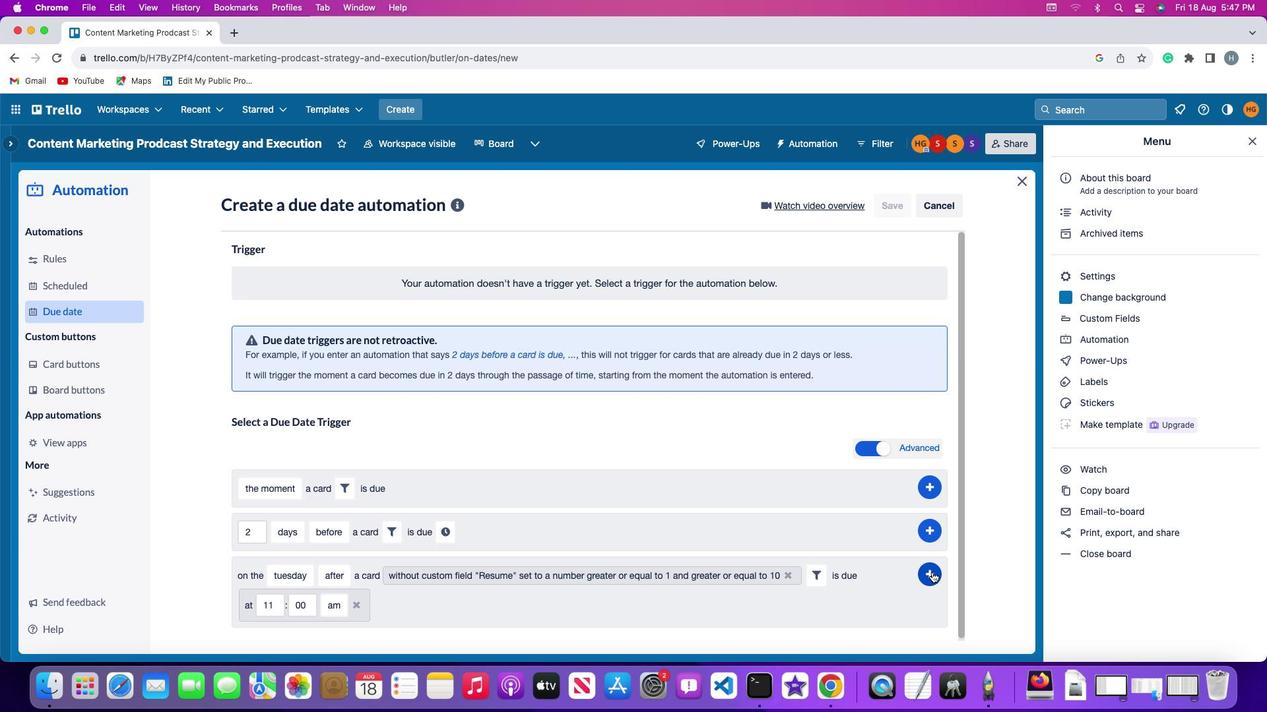 
Action: Mouse pressed left at (931, 570)
Screenshot: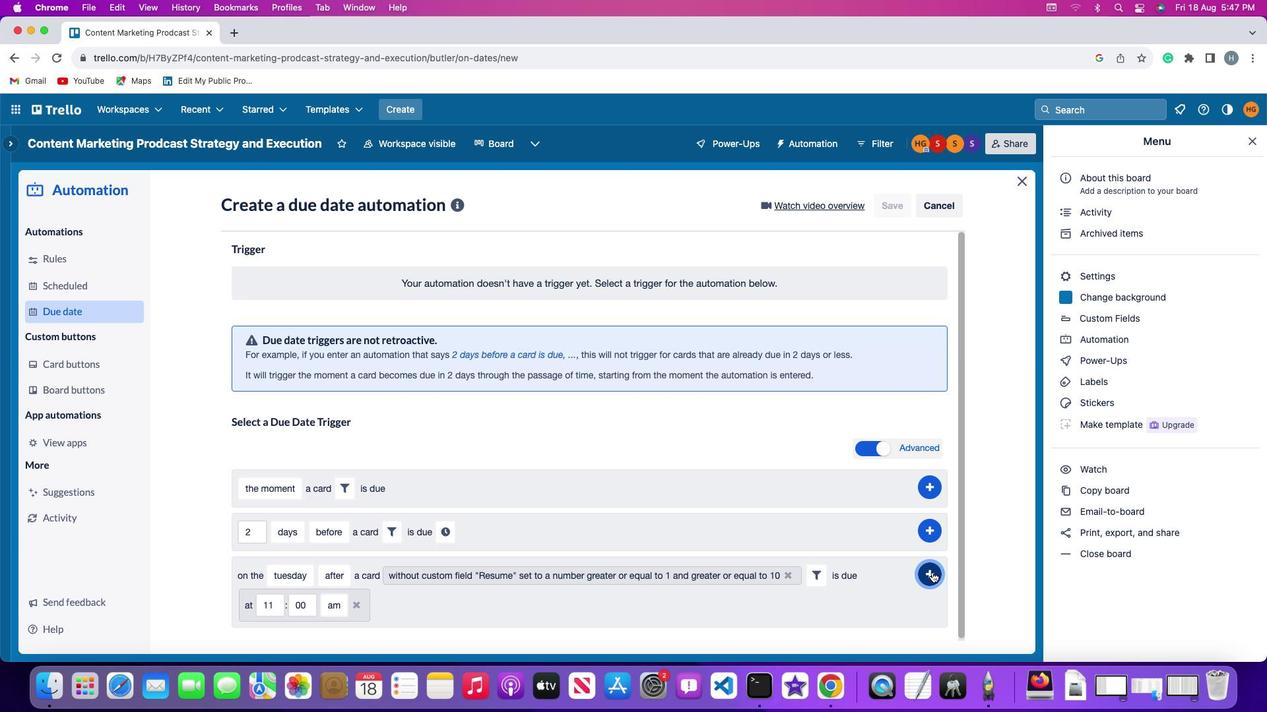 
Action: Mouse moved to (1000, 452)
Screenshot: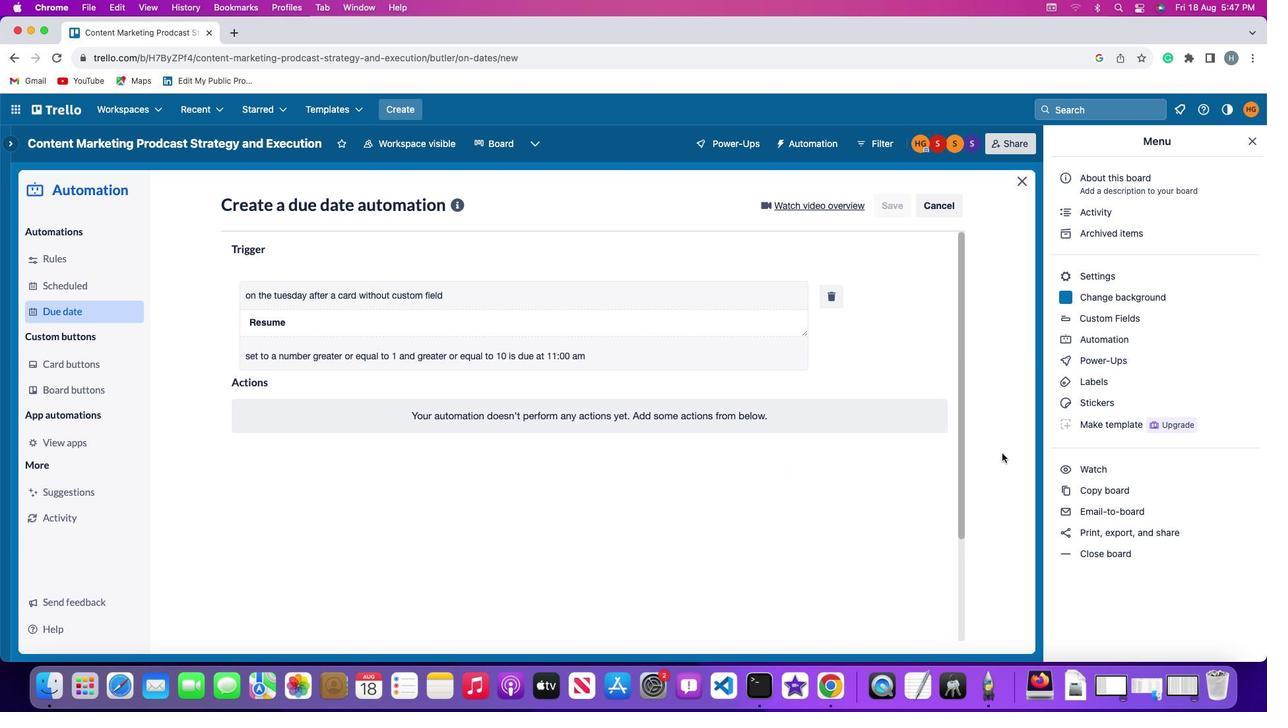 
